 Task: Look for space in Arāmbāgh, India from 5th June, 2023 to 16th June, 2023 for 2 adults in price range Rs.7000 to Rs.15000. Place can be entire place with 1  bedroom having 1 bed and 1 bathroom. Property type can be house, flat, guest house, hotel. Booking option can be shelf check-in. Required host language is English.
Action: Mouse moved to (441, 100)
Screenshot: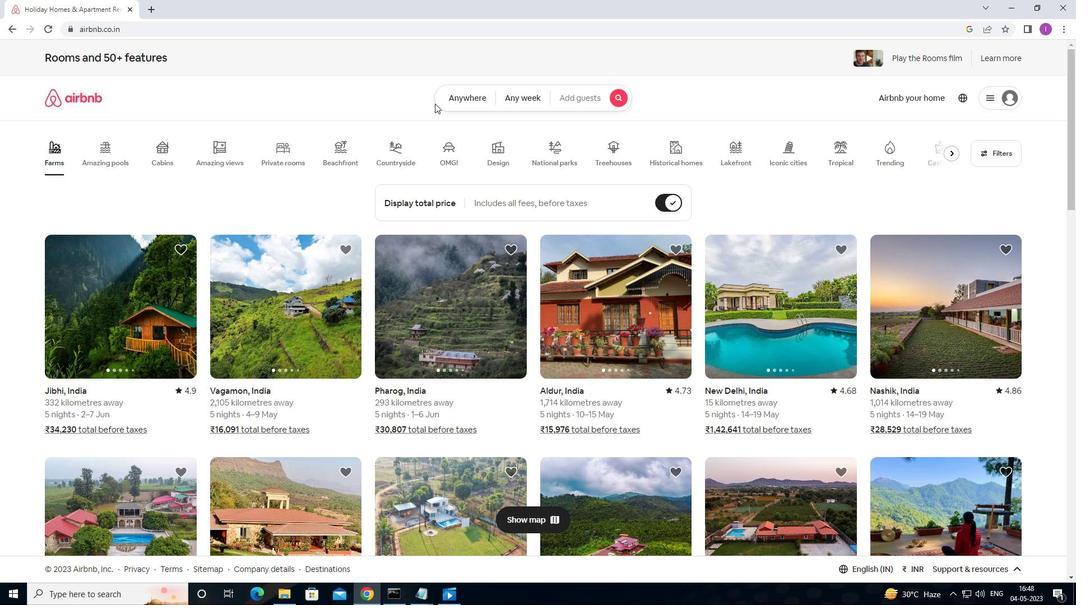 
Action: Mouse pressed left at (441, 100)
Screenshot: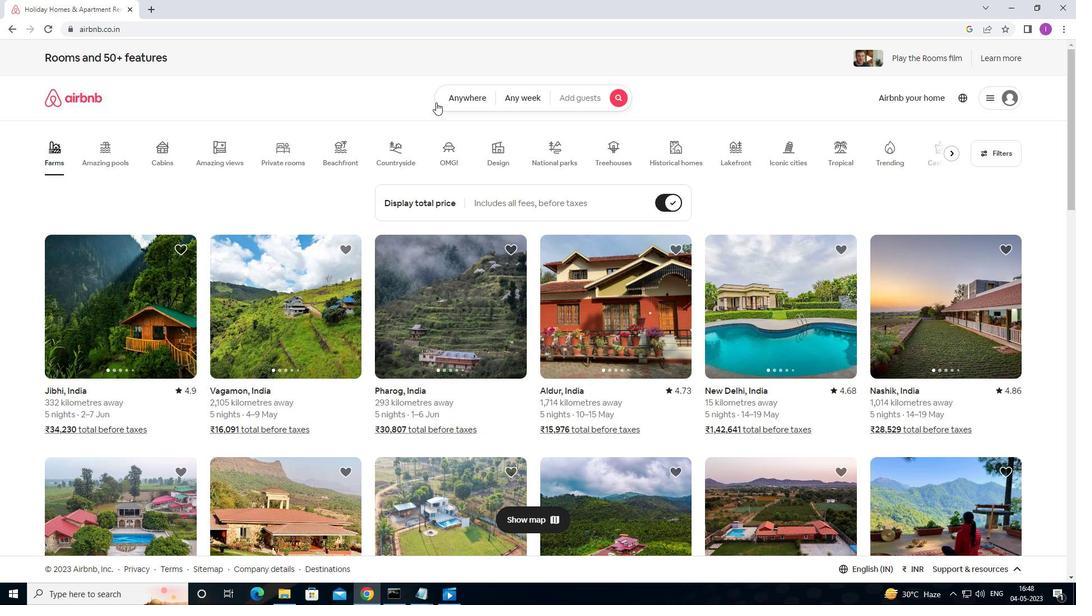 
Action: Mouse moved to (419, 145)
Screenshot: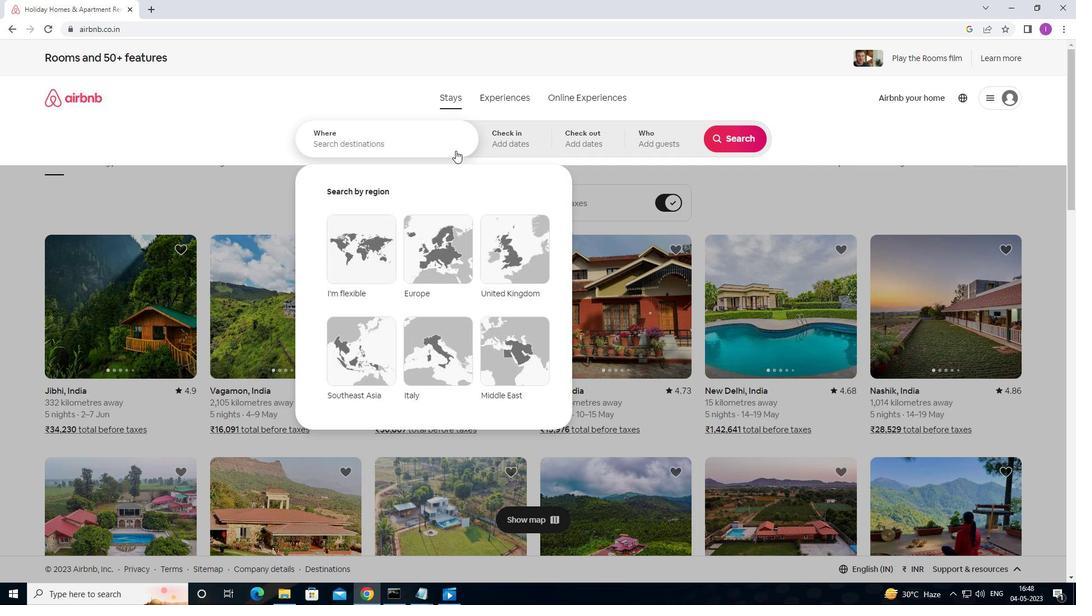 
Action: Mouse pressed left at (419, 145)
Screenshot: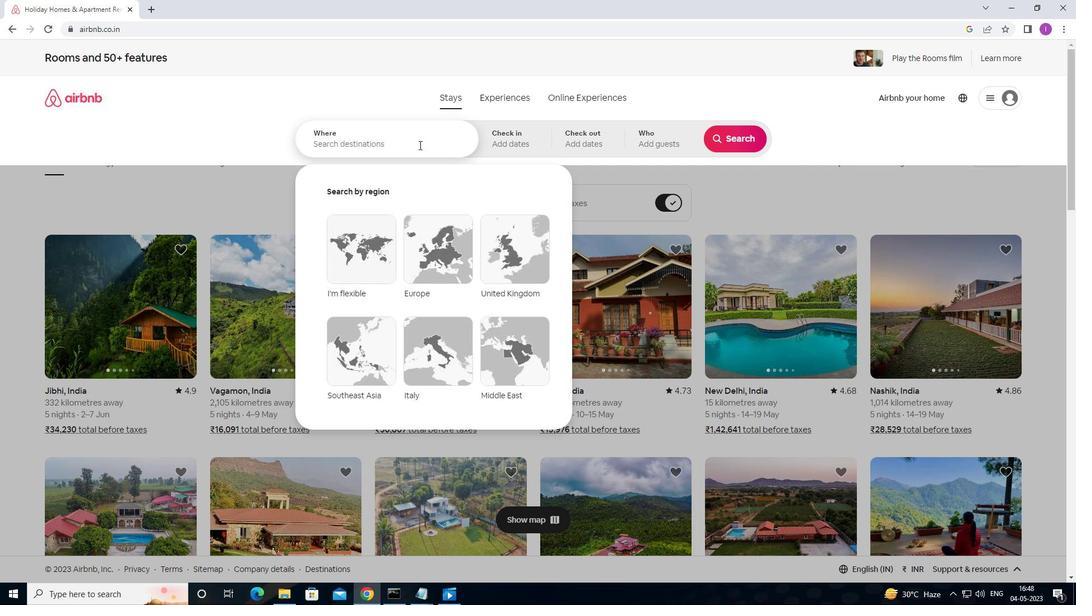 
Action: Mouse moved to (418, 144)
Screenshot: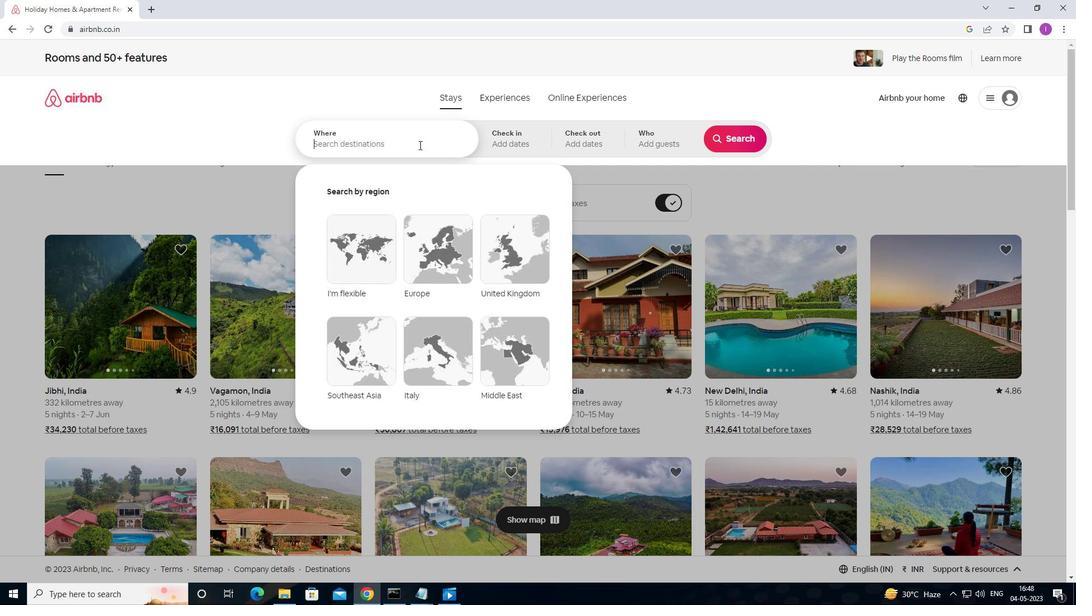 
Action: Key pressed <Key.shift>ARAN<Key.backspace>MBAGH,<Key.shift>INDIA
Screenshot: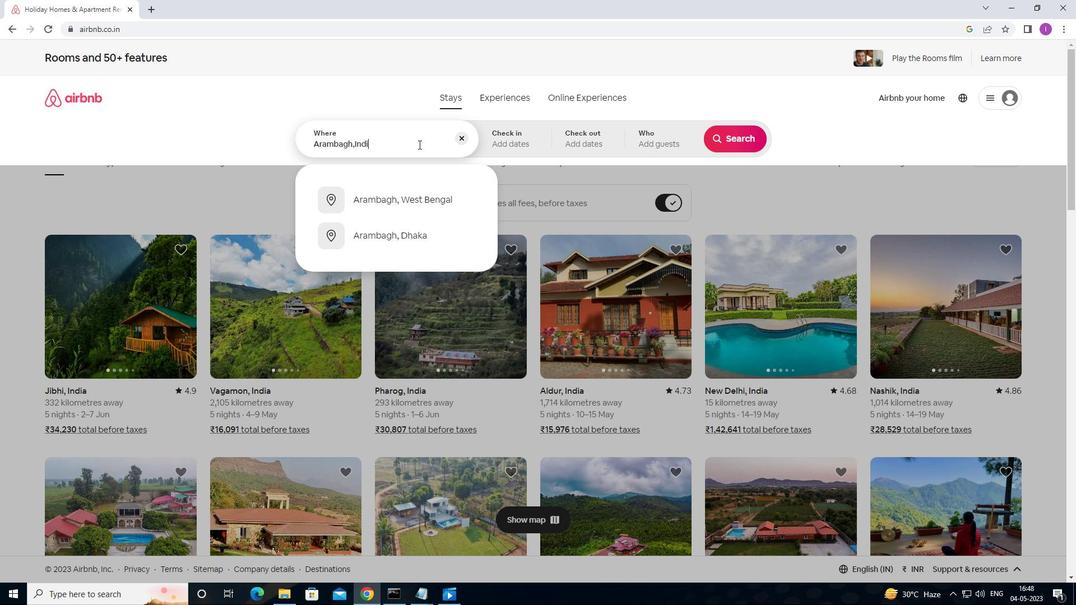 
Action: Mouse moved to (537, 133)
Screenshot: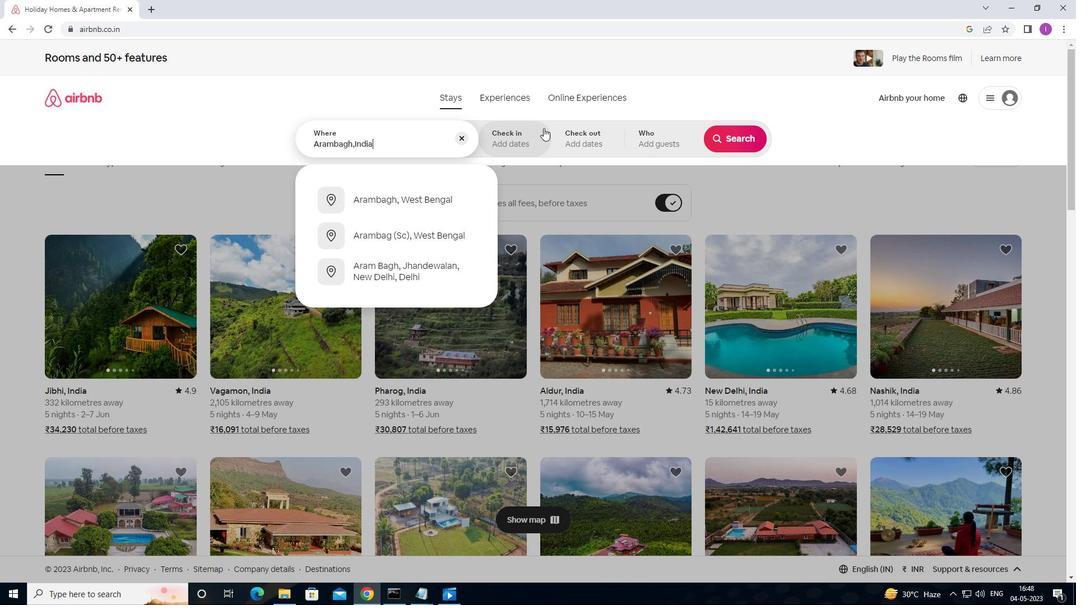 
Action: Mouse pressed left at (537, 133)
Screenshot: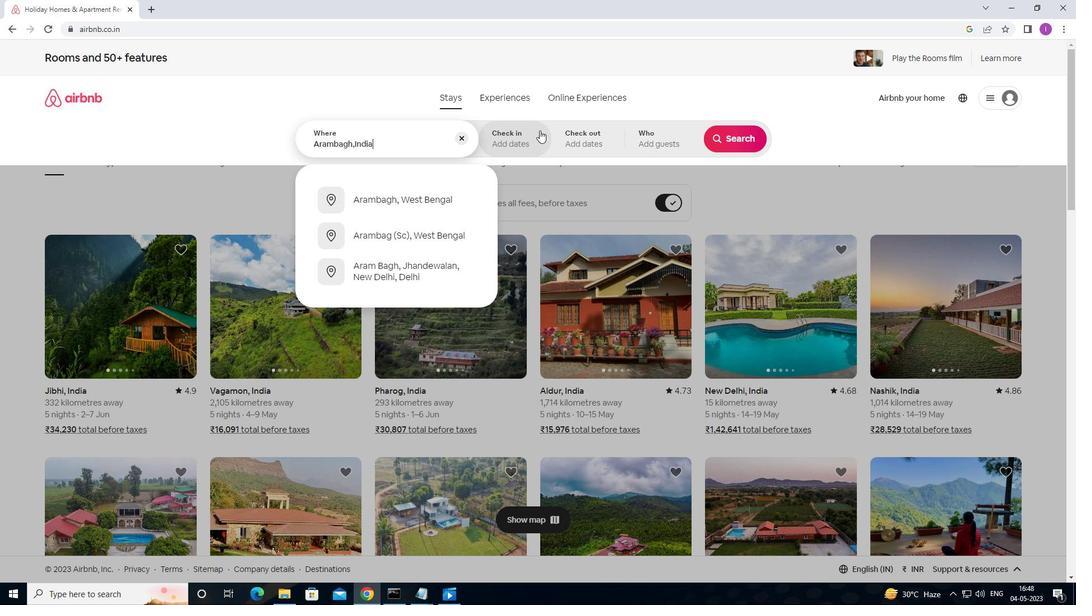 
Action: Mouse moved to (594, 301)
Screenshot: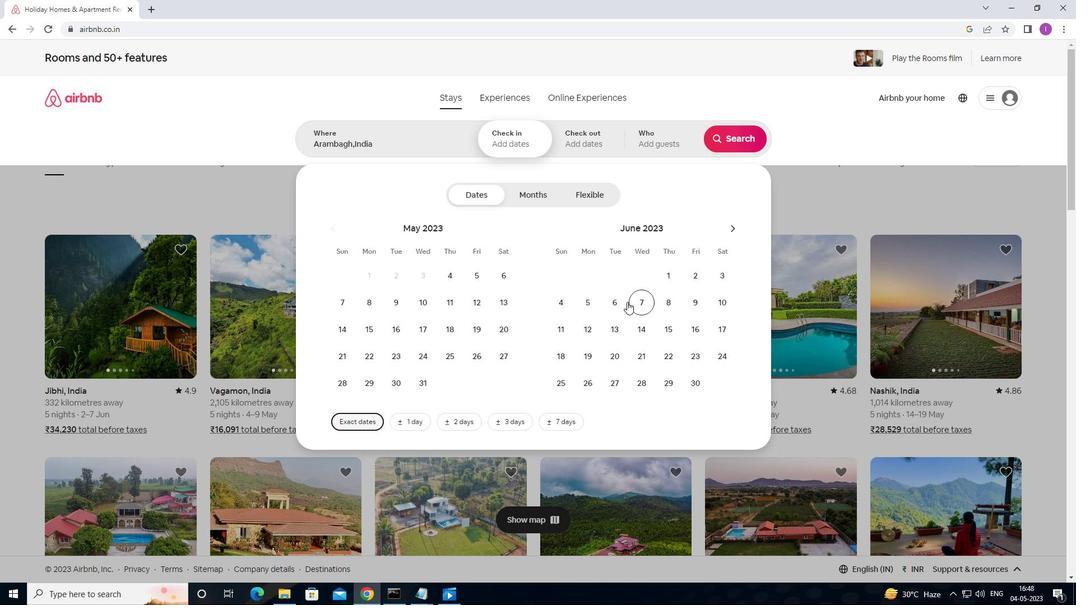 
Action: Mouse pressed left at (594, 301)
Screenshot: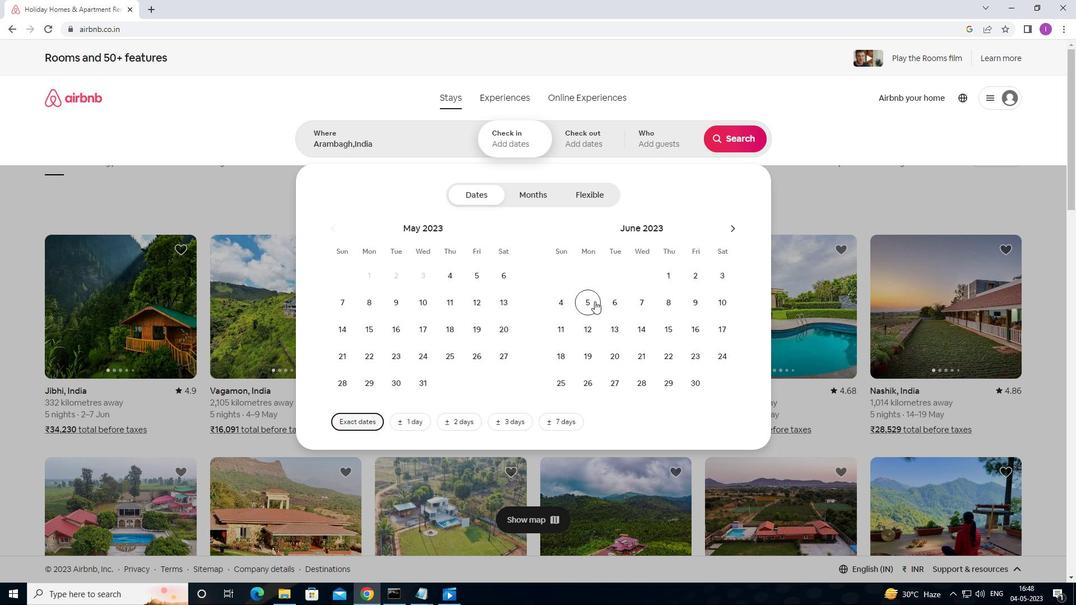 
Action: Mouse moved to (694, 332)
Screenshot: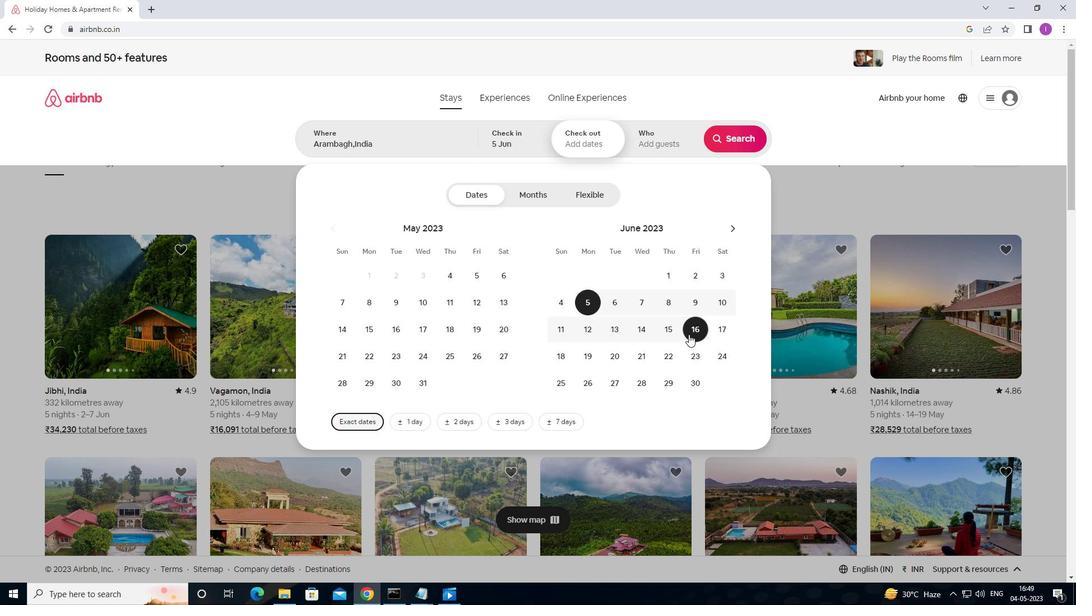 
Action: Mouse pressed left at (694, 332)
Screenshot: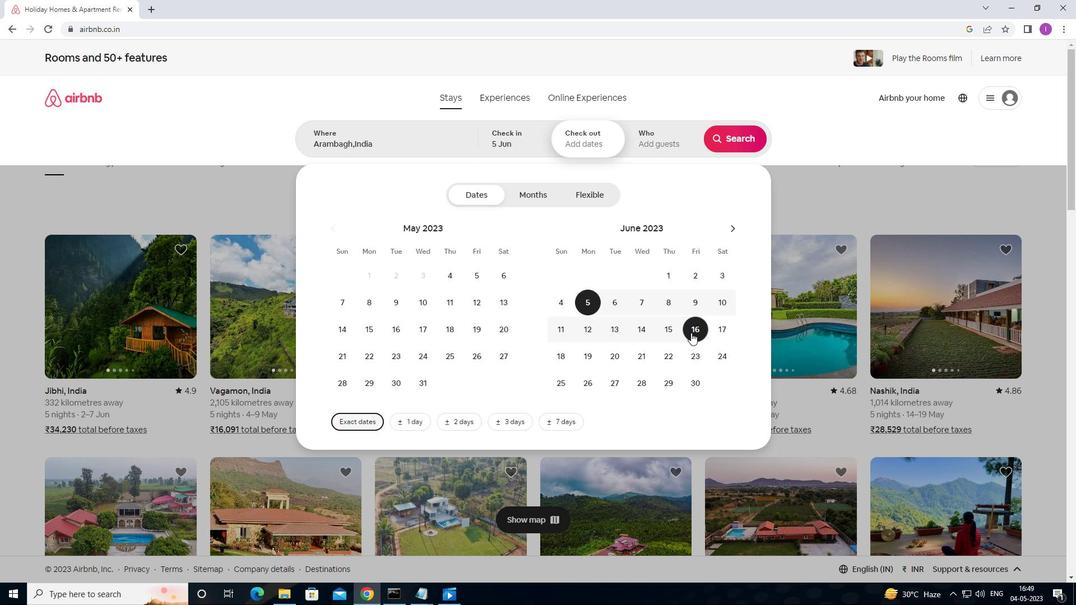 
Action: Mouse moved to (681, 143)
Screenshot: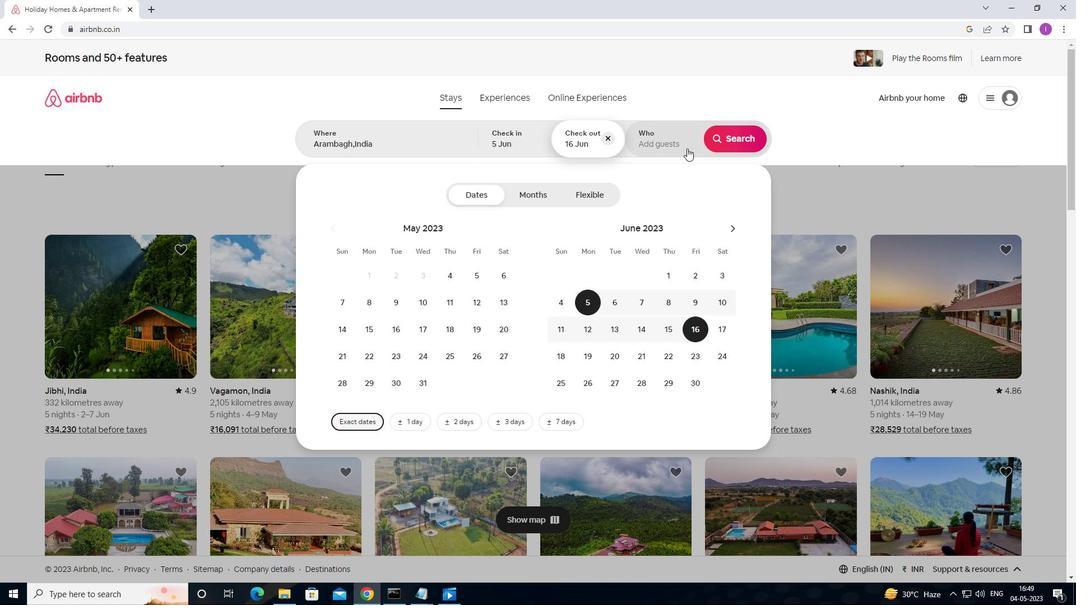 
Action: Mouse pressed left at (681, 143)
Screenshot: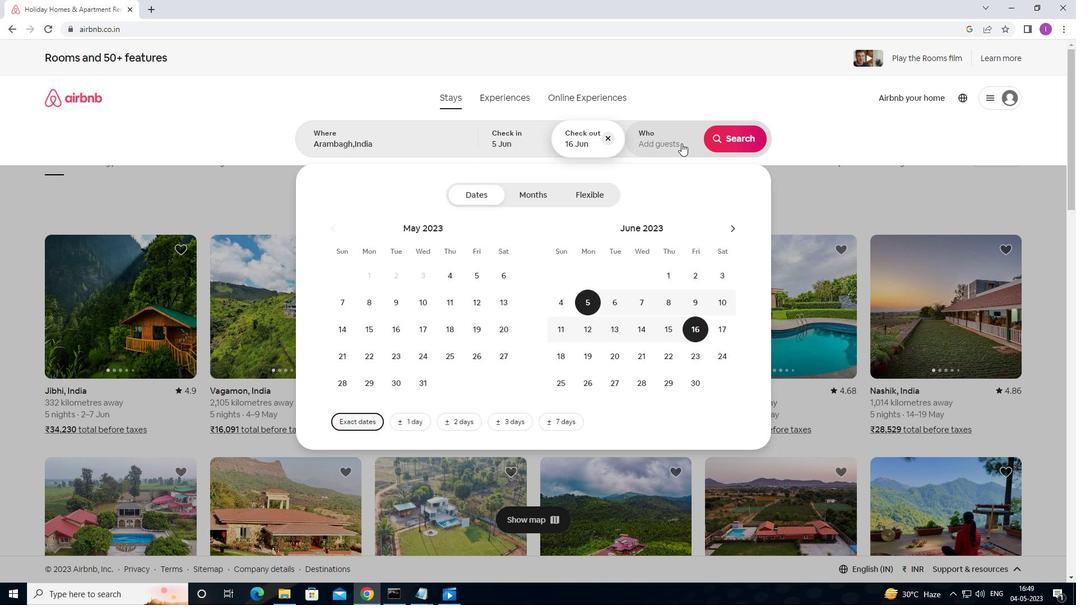 
Action: Mouse moved to (739, 195)
Screenshot: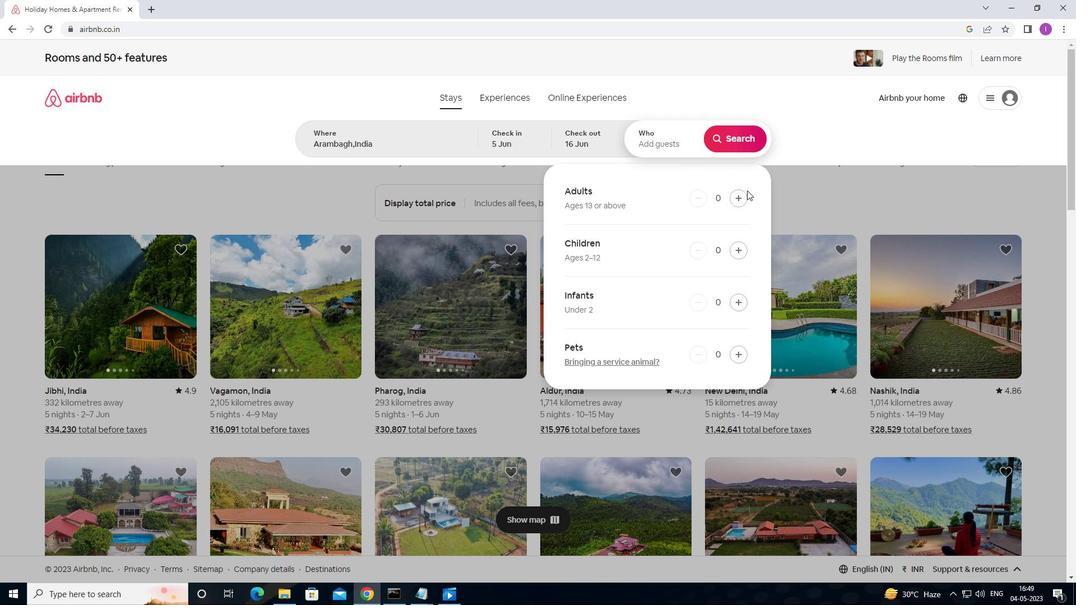 
Action: Mouse pressed left at (739, 195)
Screenshot: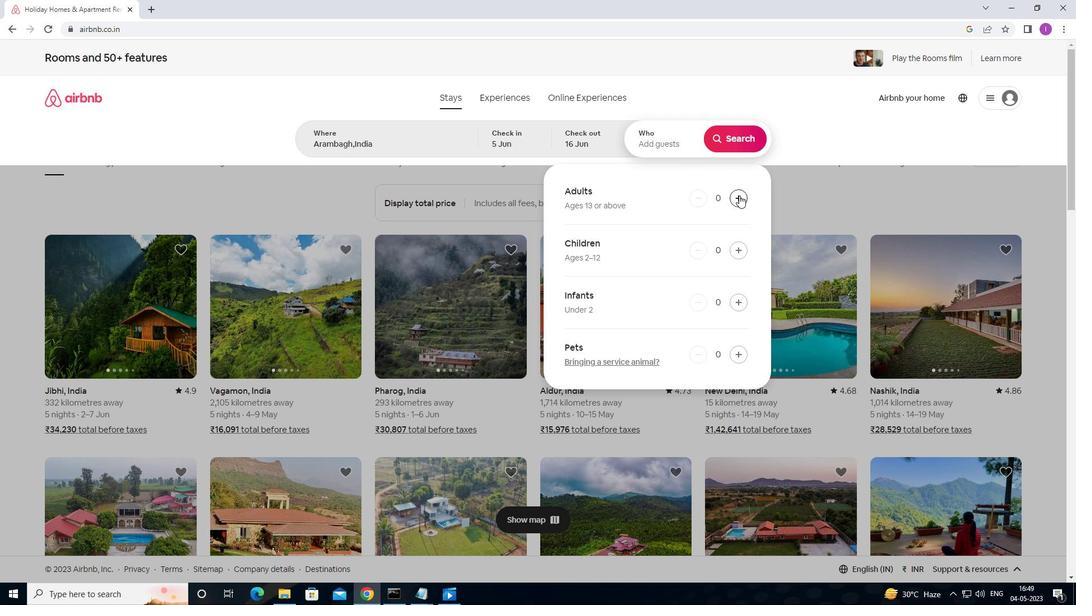 
Action: Mouse pressed left at (739, 195)
Screenshot: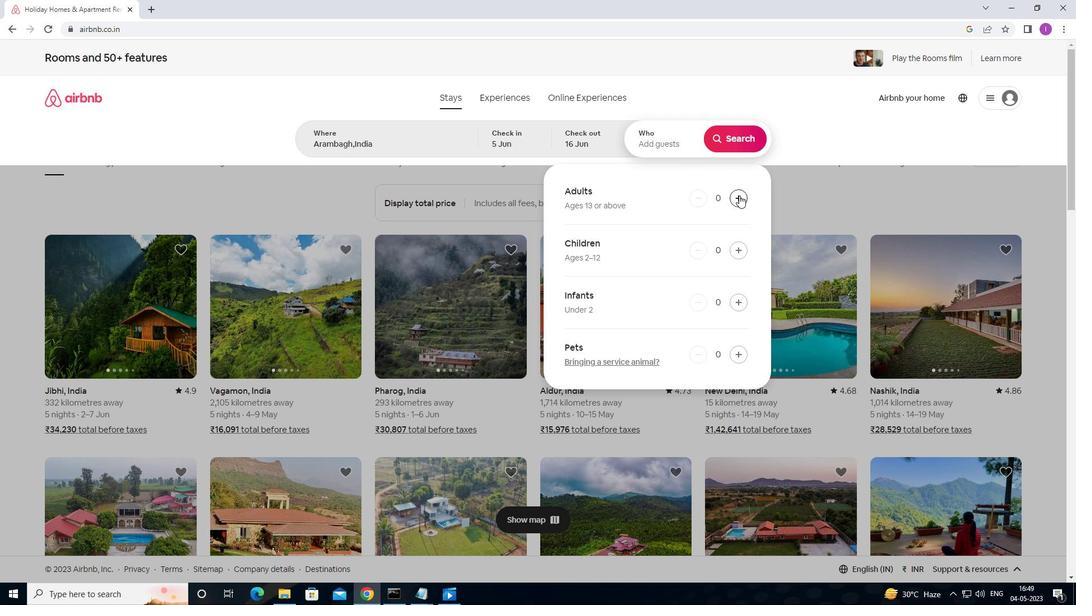 
Action: Mouse moved to (728, 143)
Screenshot: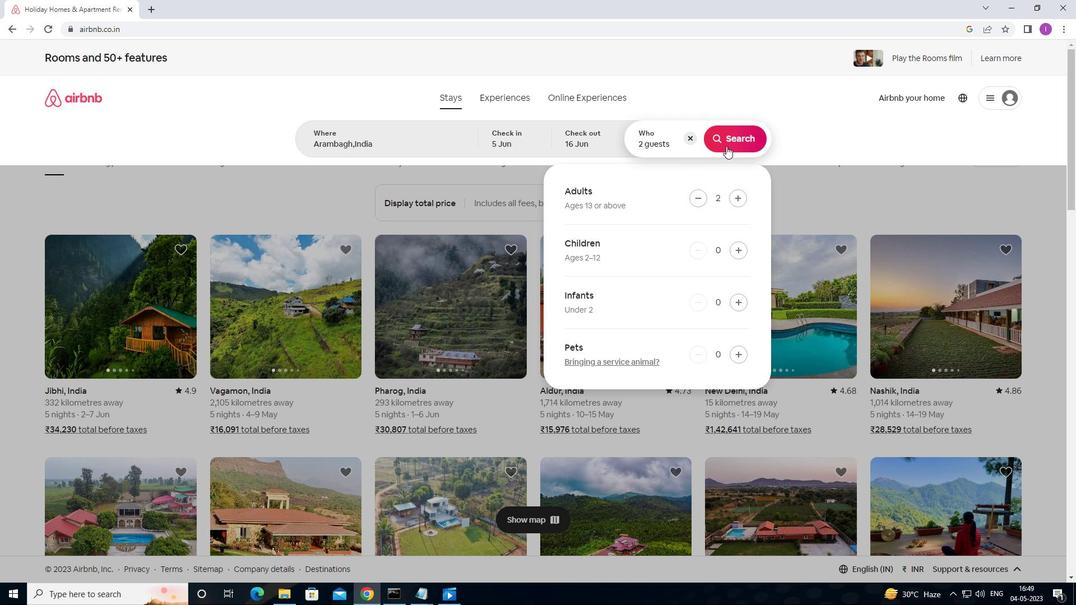 
Action: Mouse pressed left at (728, 143)
Screenshot: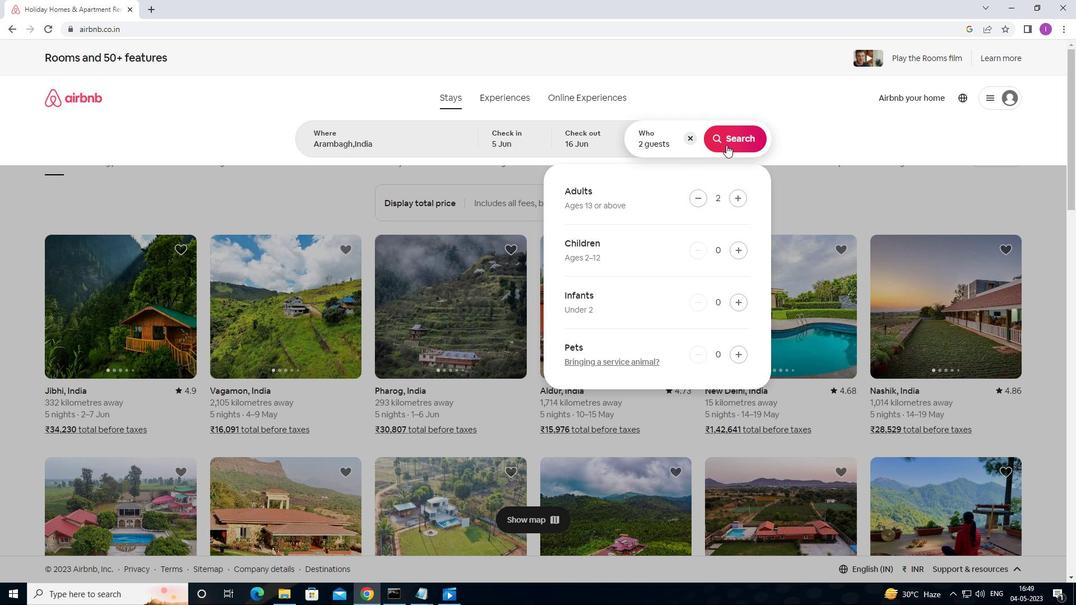 
Action: Mouse moved to (1027, 114)
Screenshot: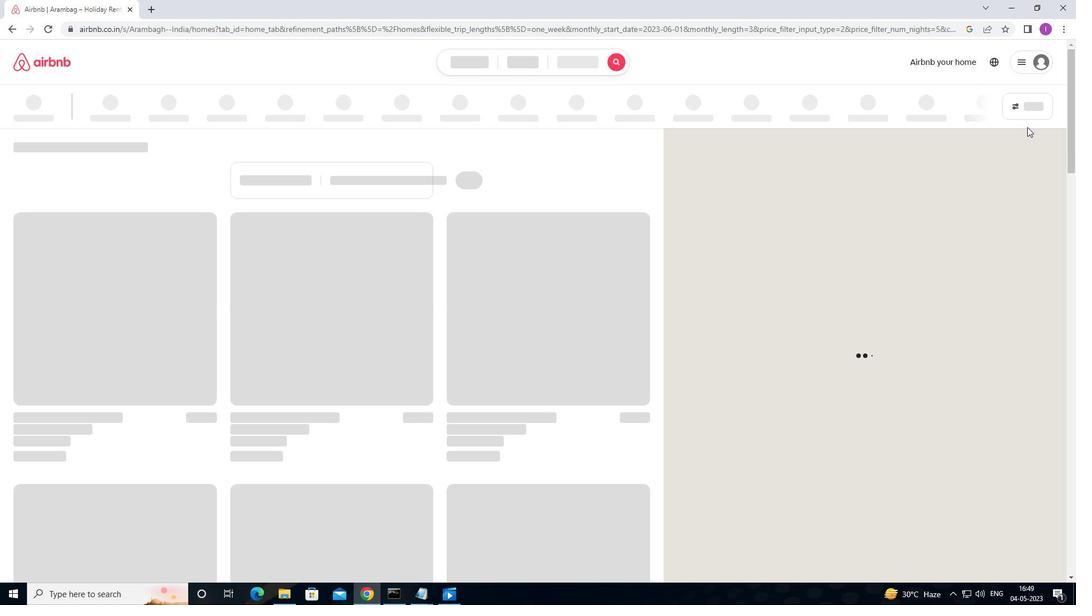 
Action: Mouse pressed left at (1027, 114)
Screenshot: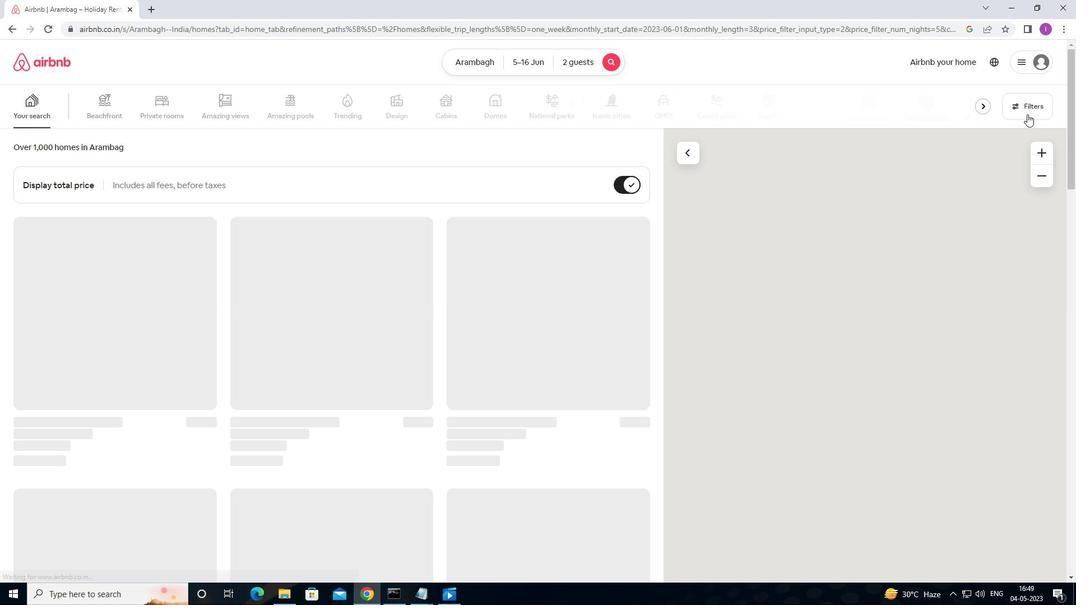 
Action: Mouse moved to (428, 253)
Screenshot: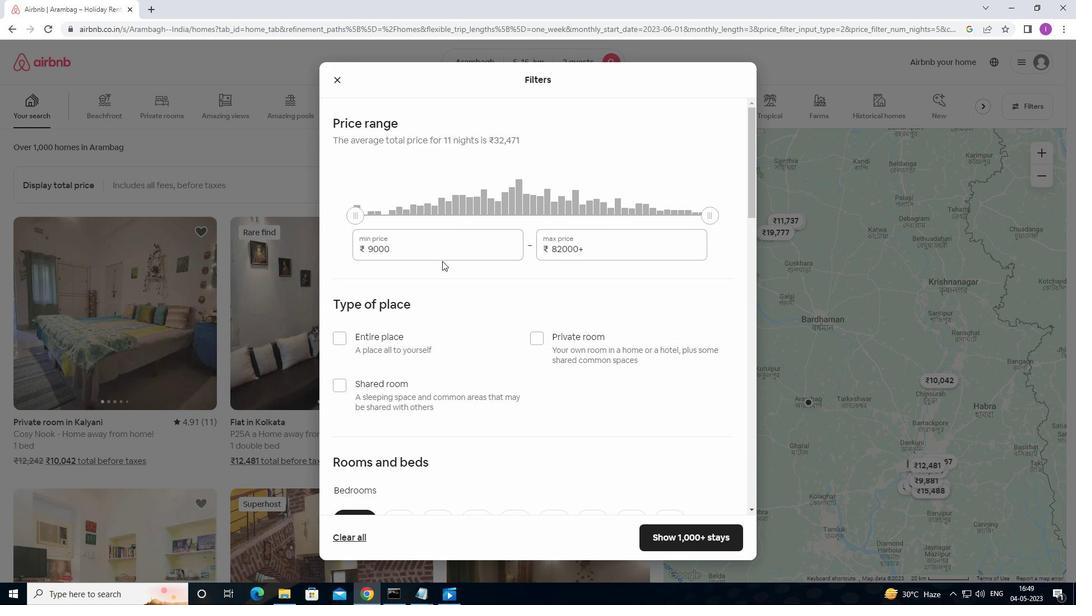 
Action: Mouse pressed left at (428, 253)
Screenshot: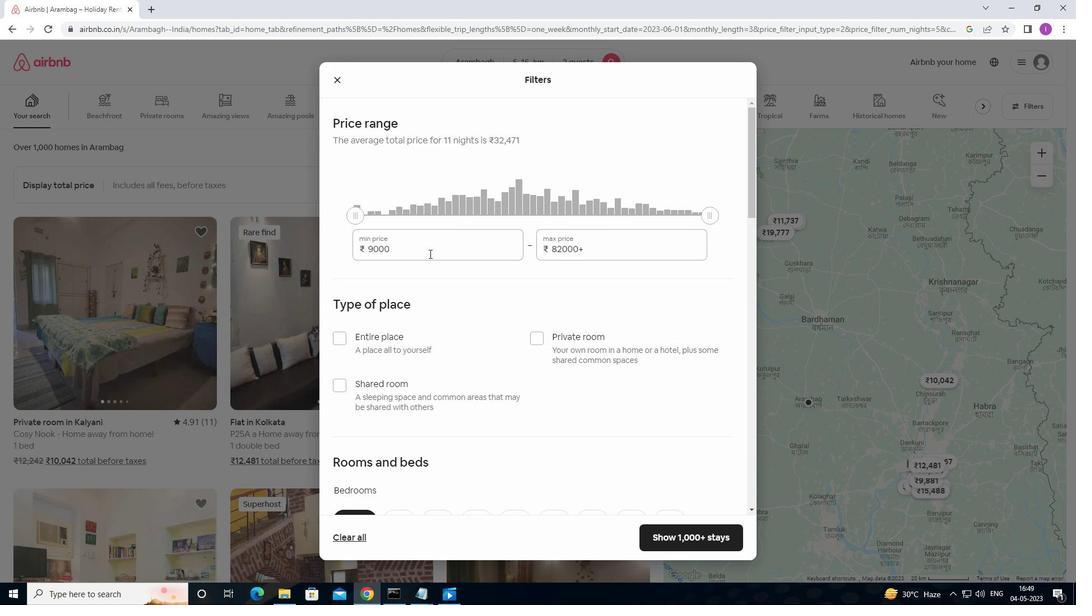 
Action: Mouse moved to (347, 244)
Screenshot: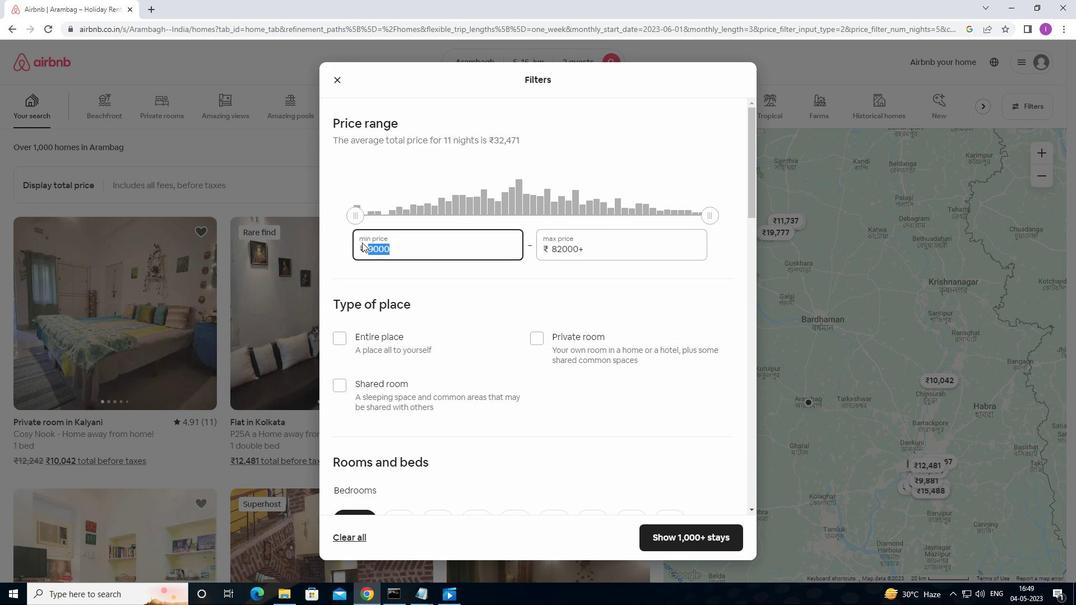 
Action: Key pressed 7000
Screenshot: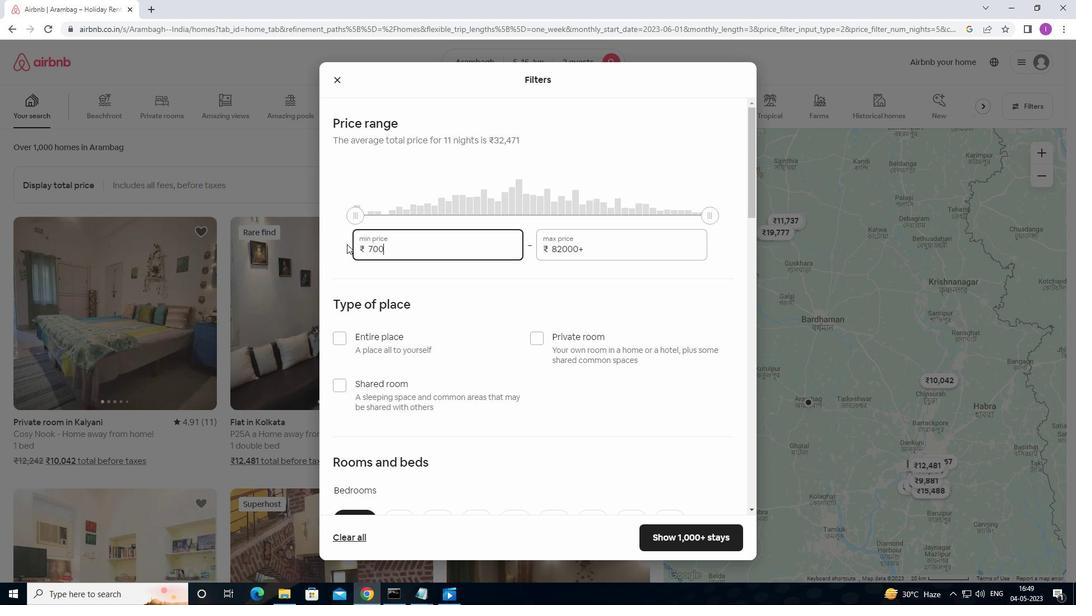 
Action: Mouse moved to (593, 241)
Screenshot: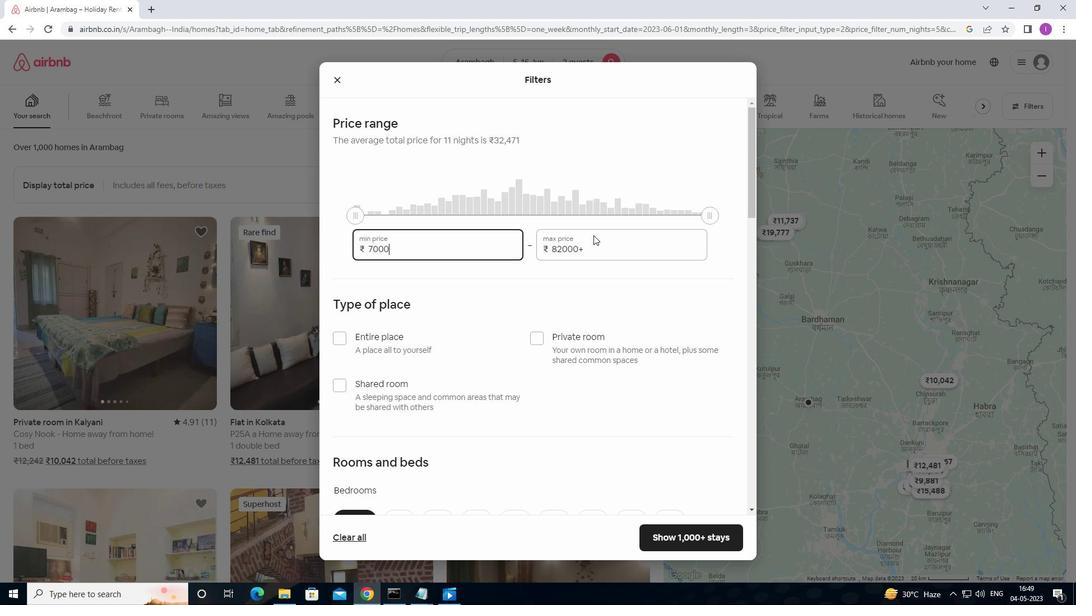 
Action: Mouse pressed left at (593, 241)
Screenshot: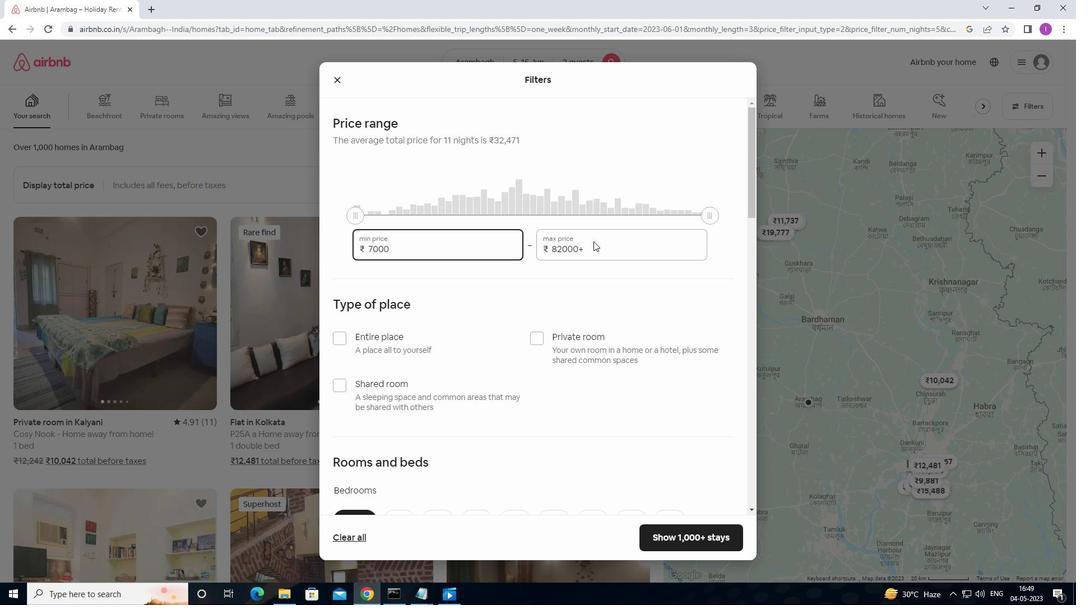 
Action: Mouse moved to (581, 242)
Screenshot: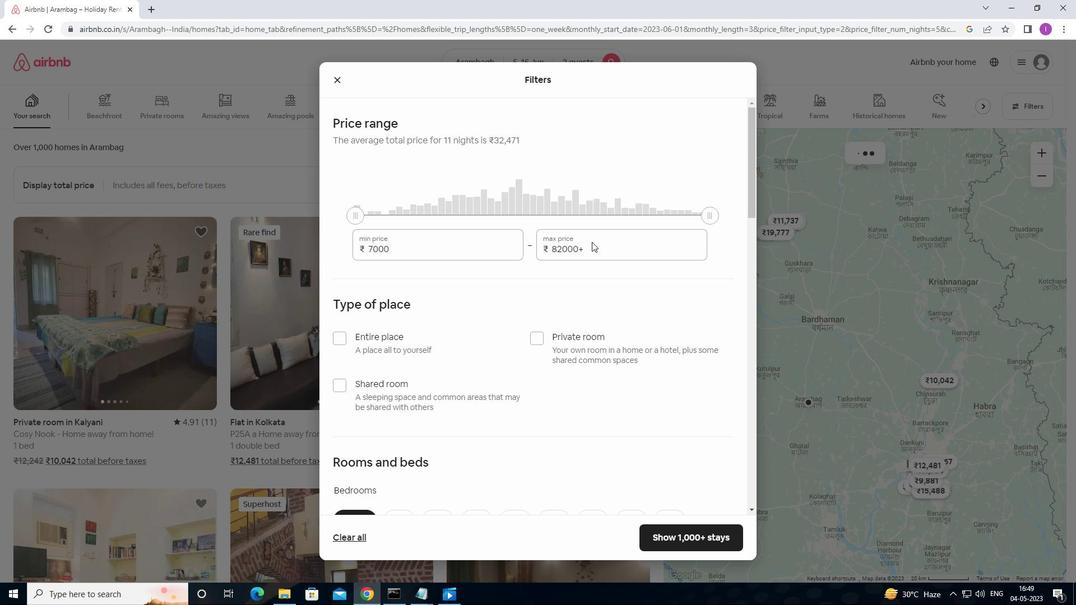 
Action: Mouse pressed left at (581, 242)
Screenshot: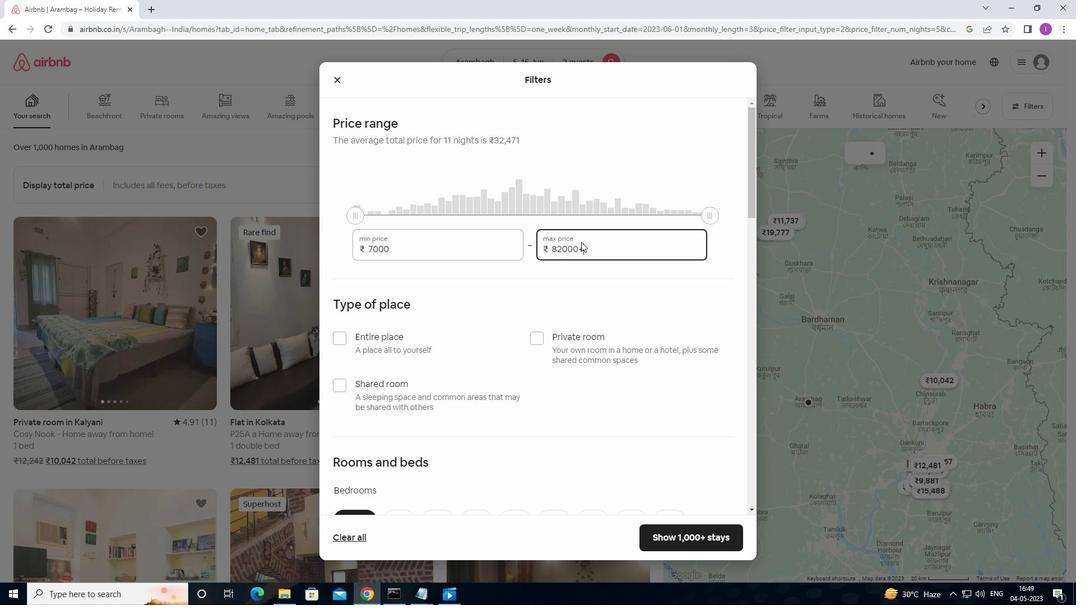 
Action: Mouse moved to (594, 254)
Screenshot: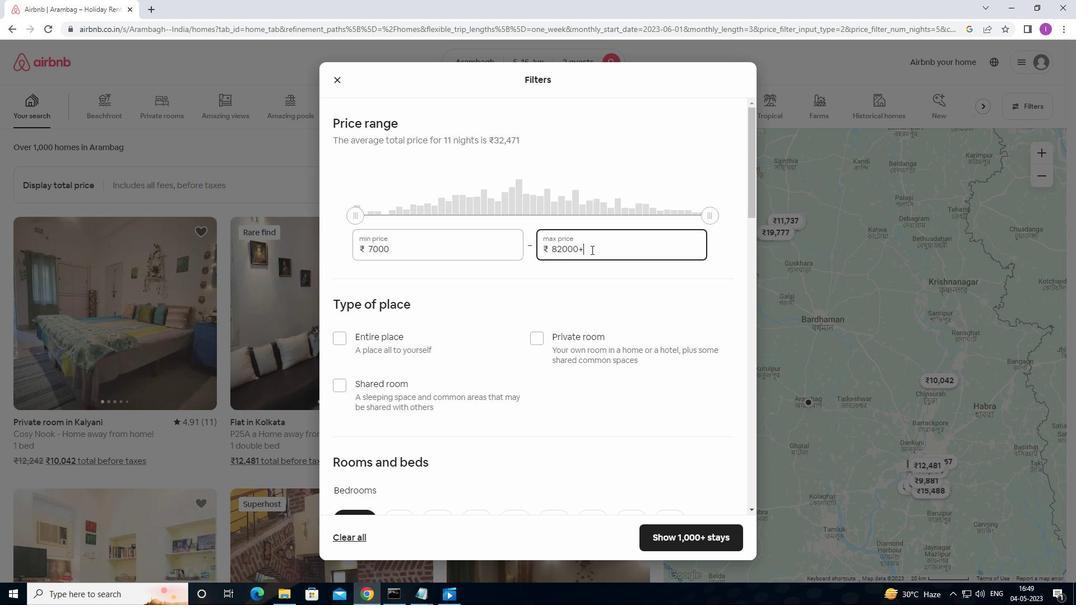 
Action: Mouse pressed left at (594, 254)
Screenshot: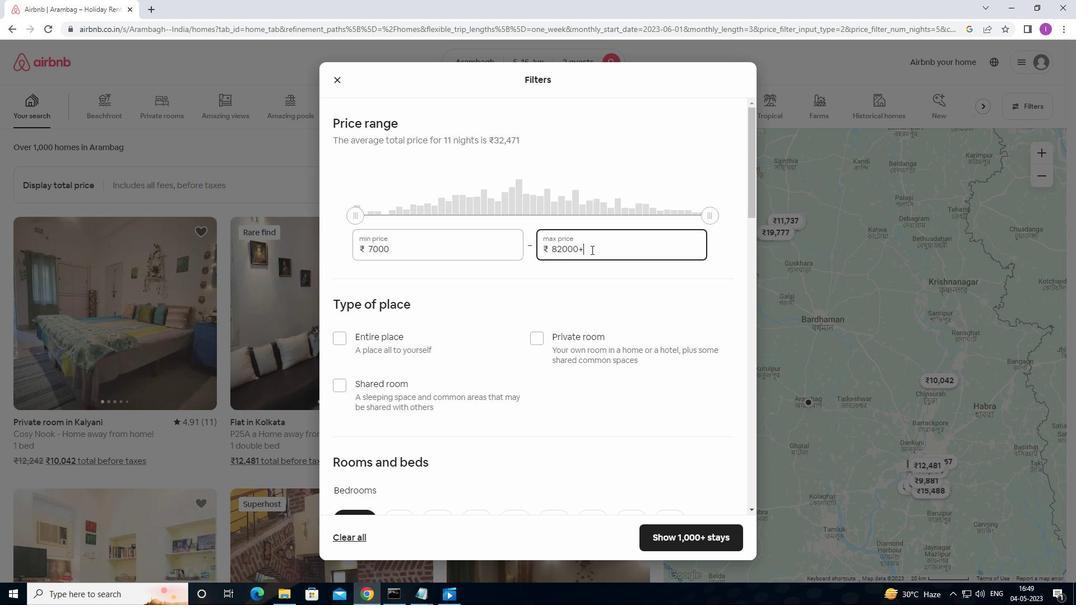 
Action: Mouse moved to (531, 236)
Screenshot: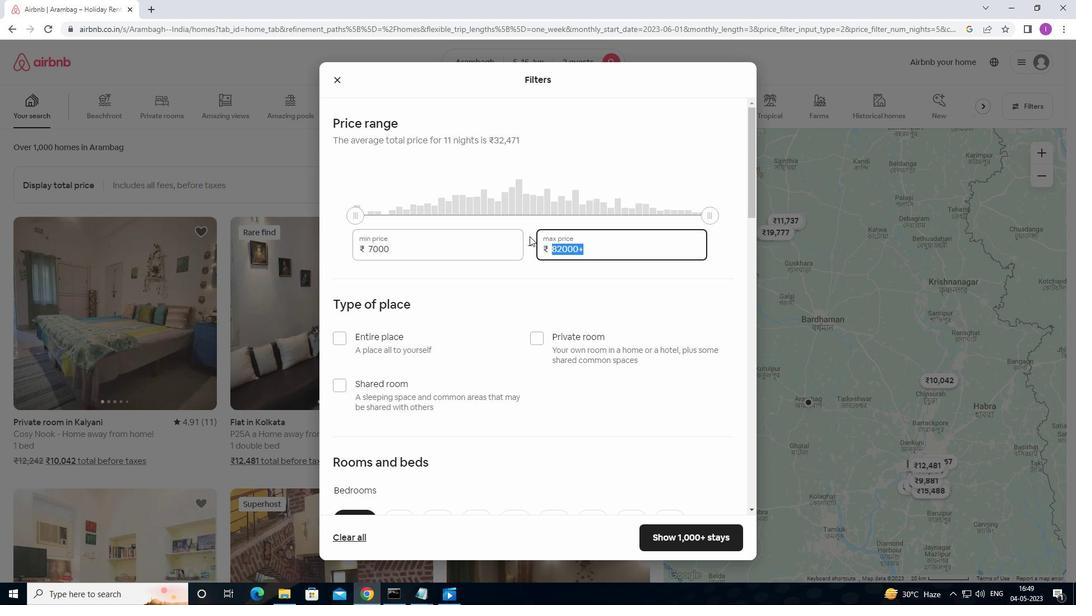 
Action: Key pressed 15000
Screenshot: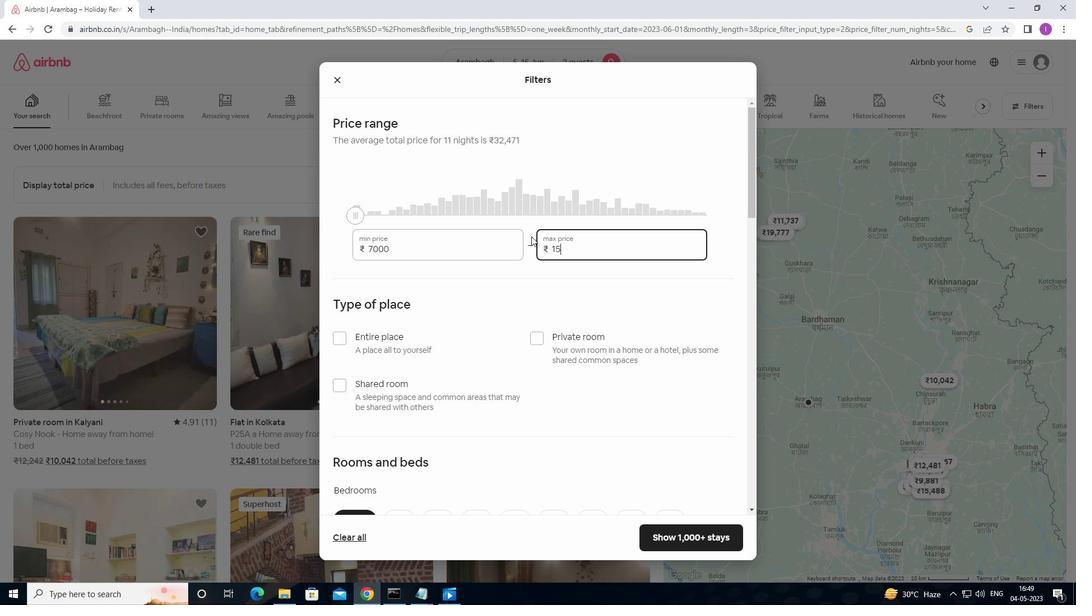 
Action: Mouse moved to (533, 236)
Screenshot: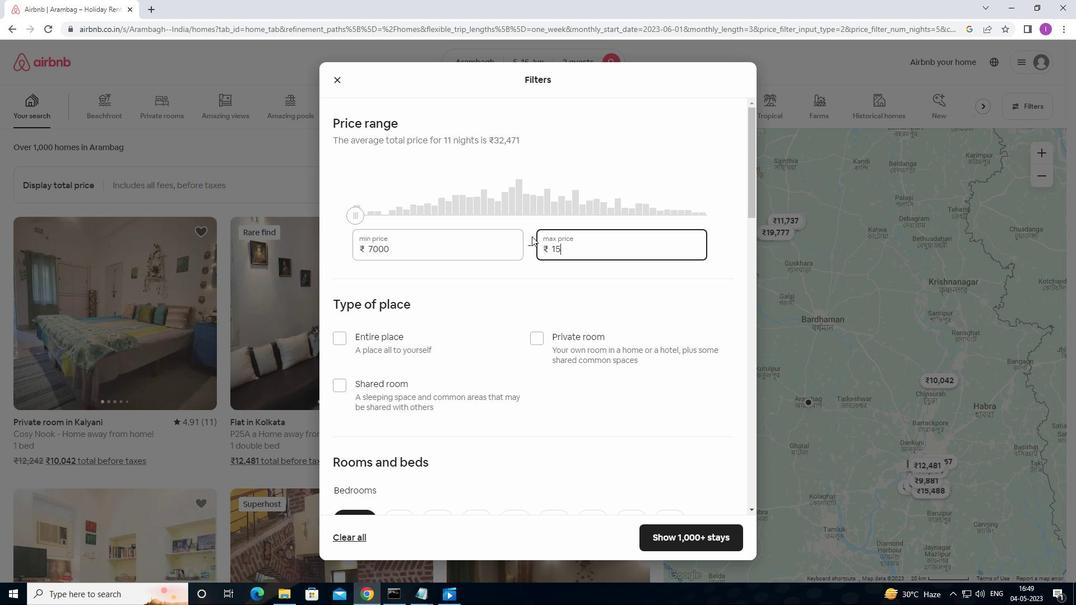 
Action: Key pressed 0
Screenshot: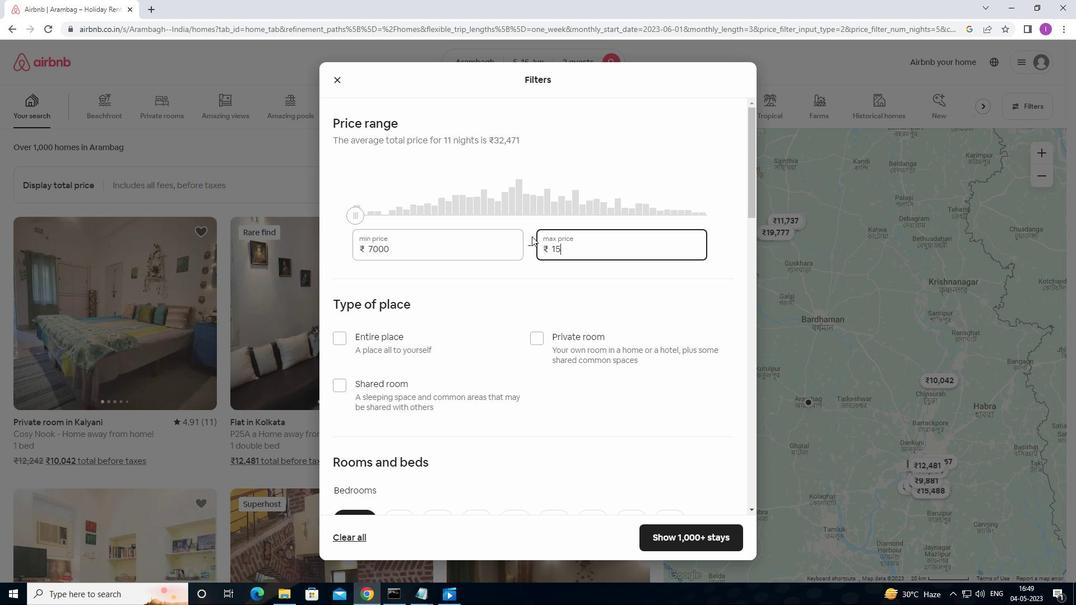 
Action: Mouse moved to (533, 236)
Screenshot: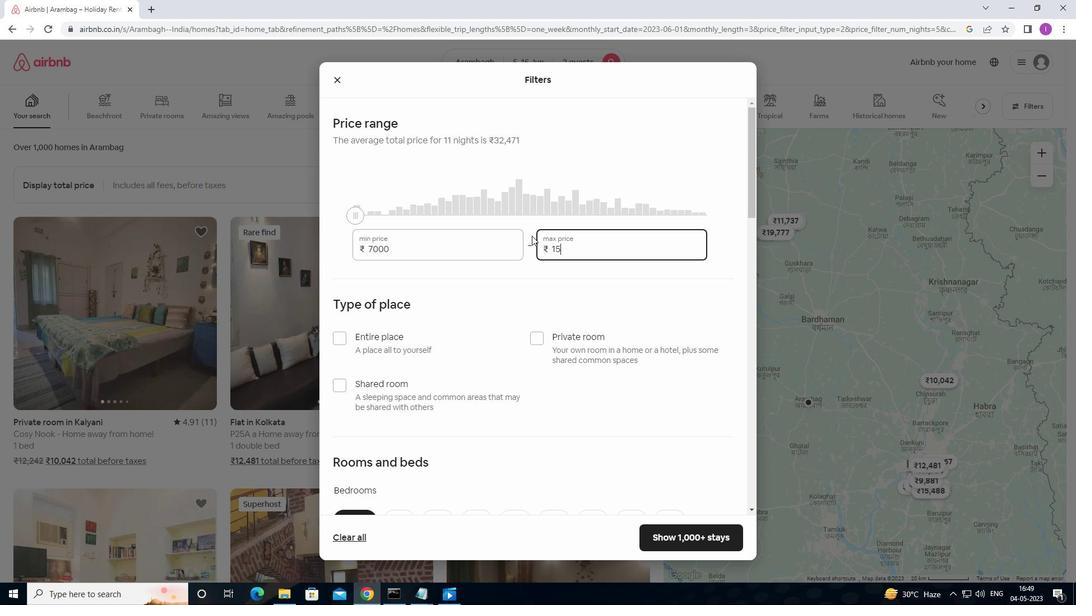 
Action: Key pressed 0
Screenshot: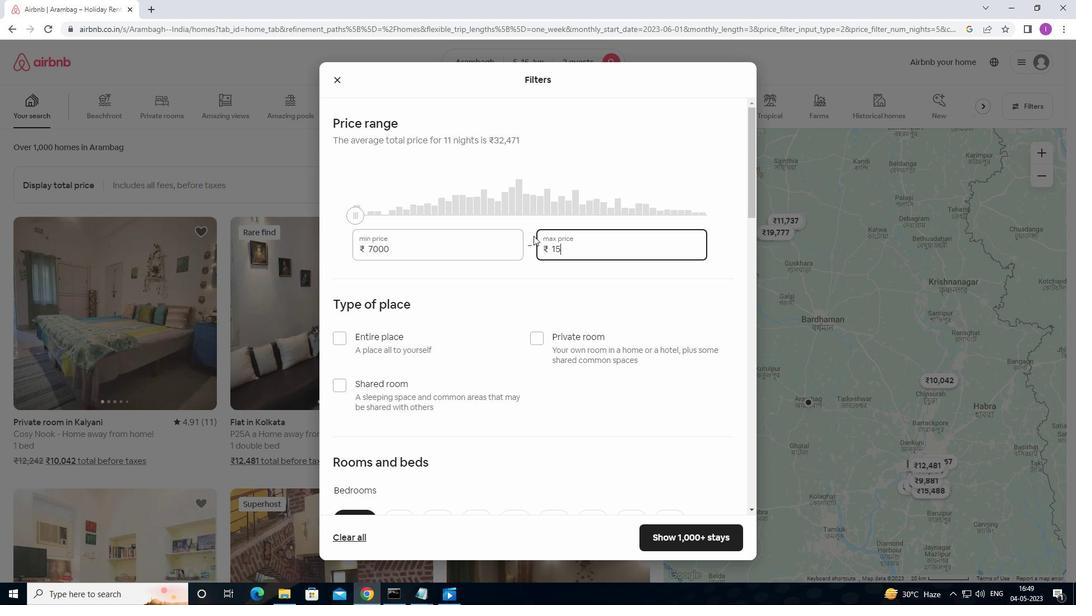 
Action: Mouse moved to (608, 252)
Screenshot: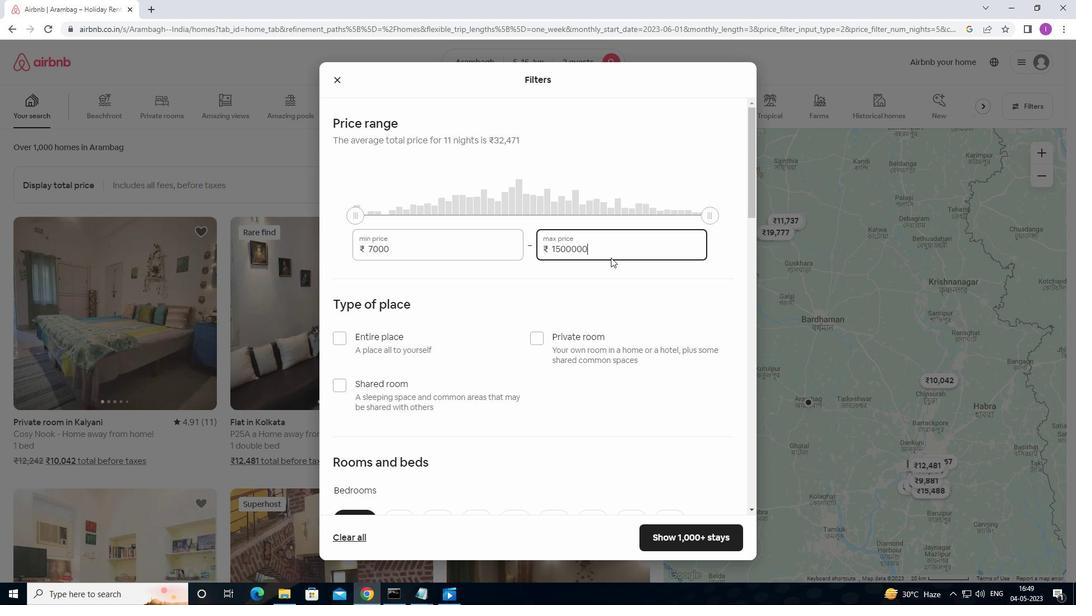 
Action: Key pressed <Key.backspace>
Screenshot: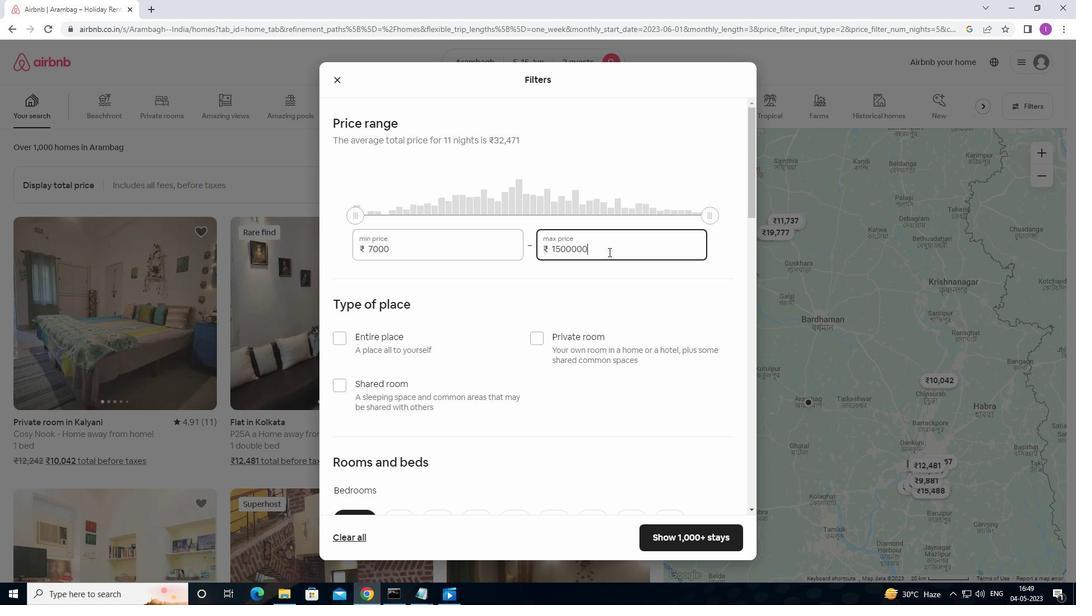 
Action: Mouse moved to (609, 252)
Screenshot: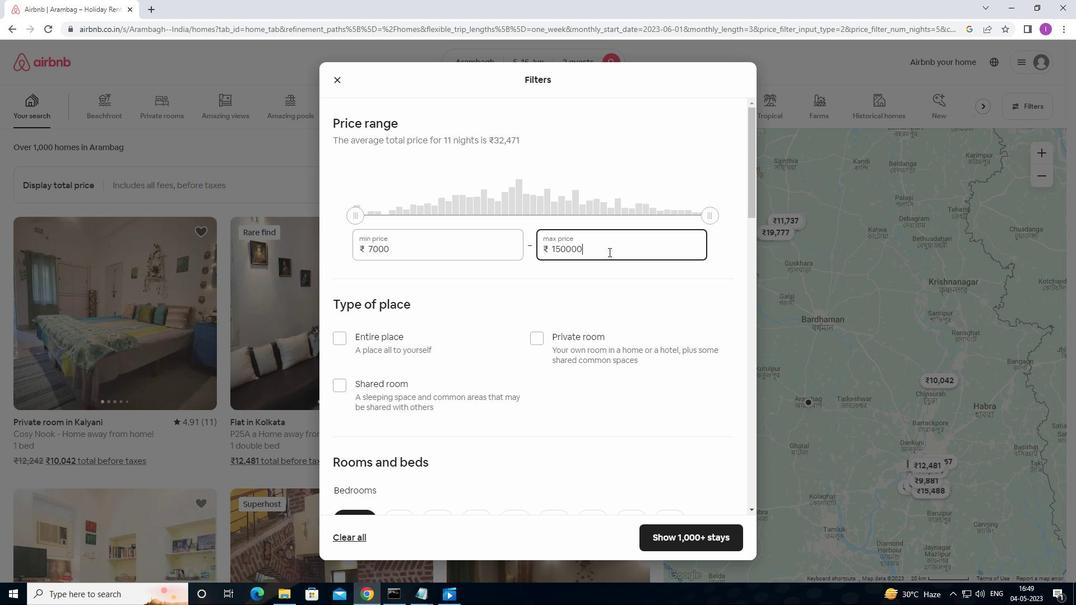 
Action: Key pressed <Key.backspace>
Screenshot: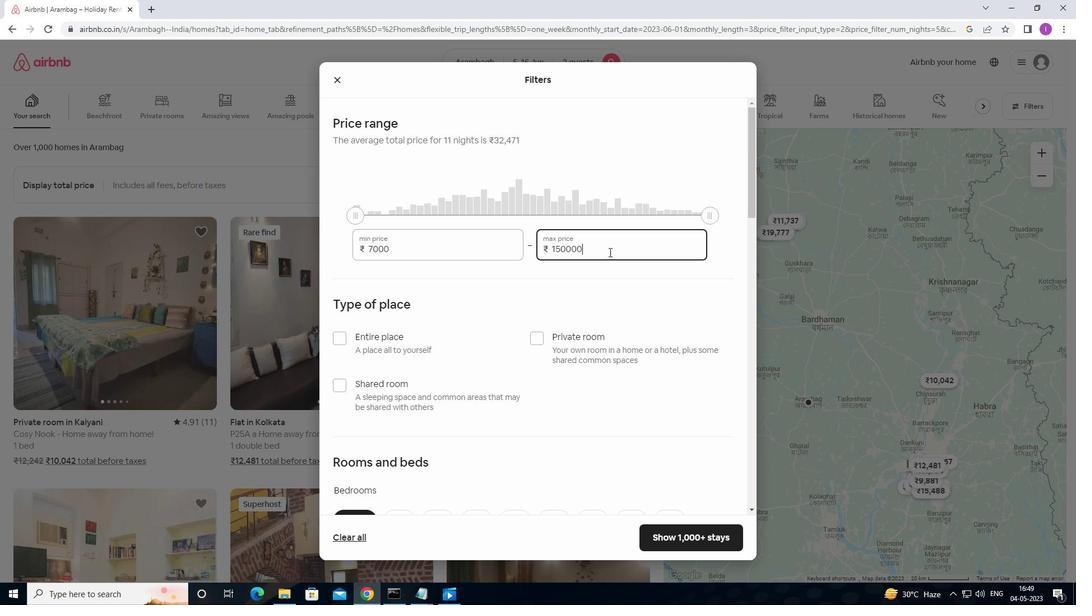 
Action: Mouse moved to (610, 252)
Screenshot: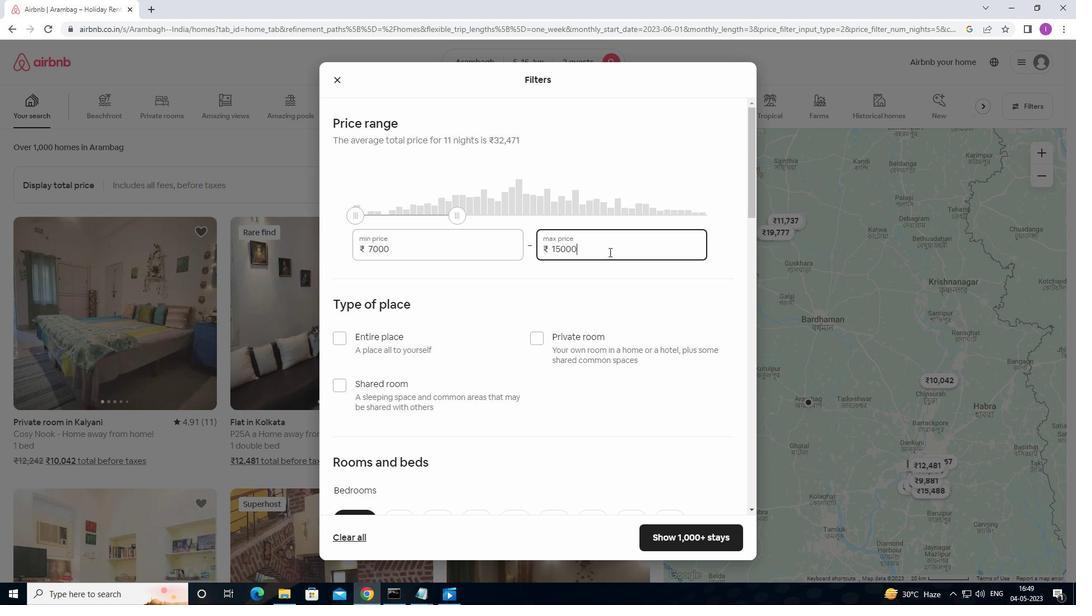 
Action: Key pressed <Key.backspace>
Screenshot: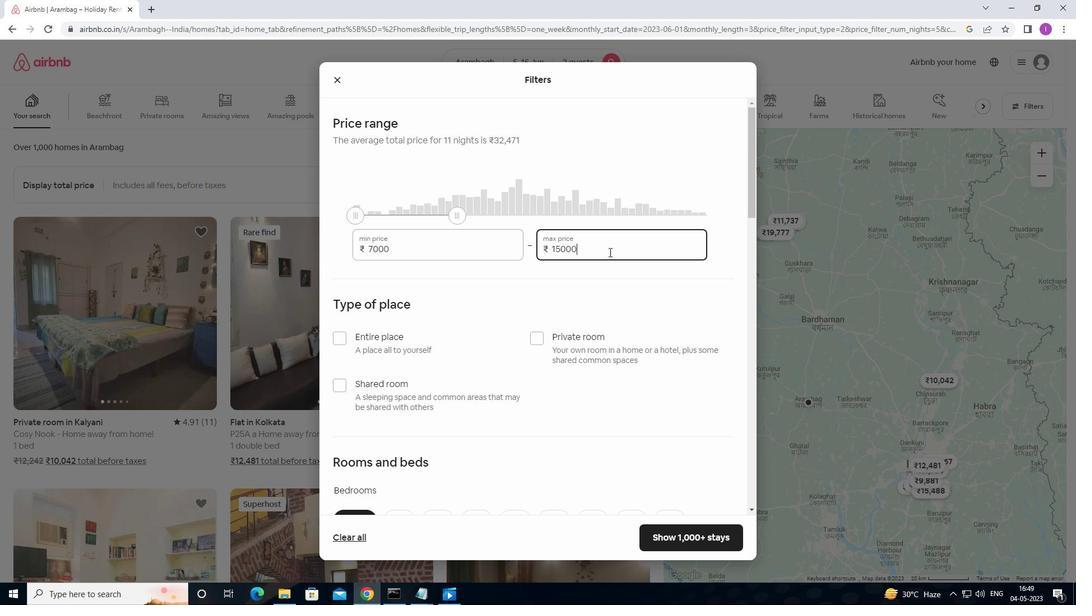 
Action: Mouse moved to (616, 251)
Screenshot: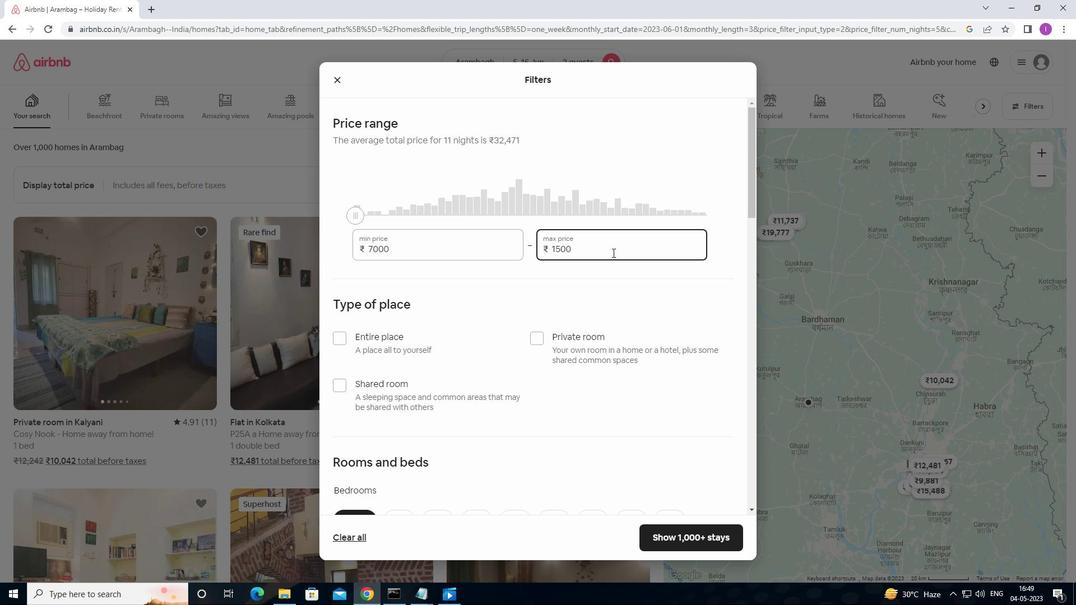 
Action: Key pressed 0
Screenshot: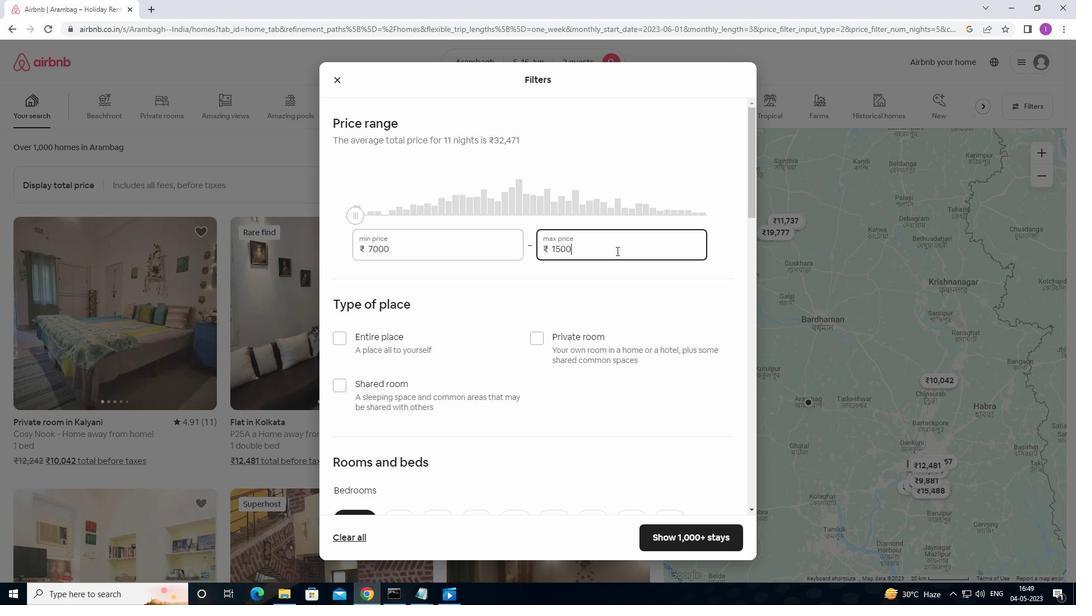 
Action: Mouse moved to (506, 390)
Screenshot: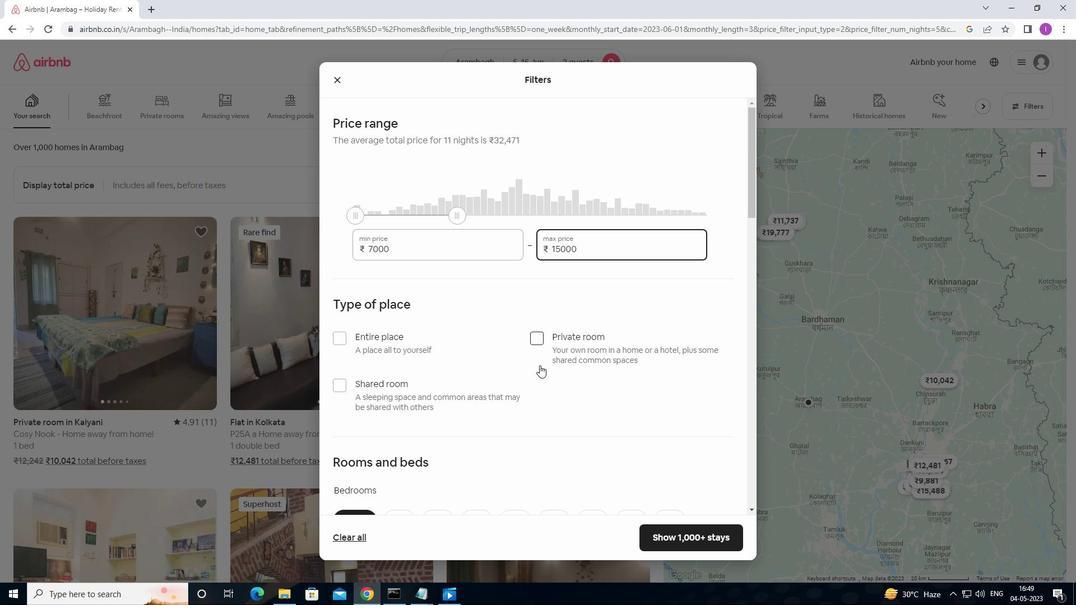 
Action: Mouse scrolled (506, 390) with delta (0, 0)
Screenshot: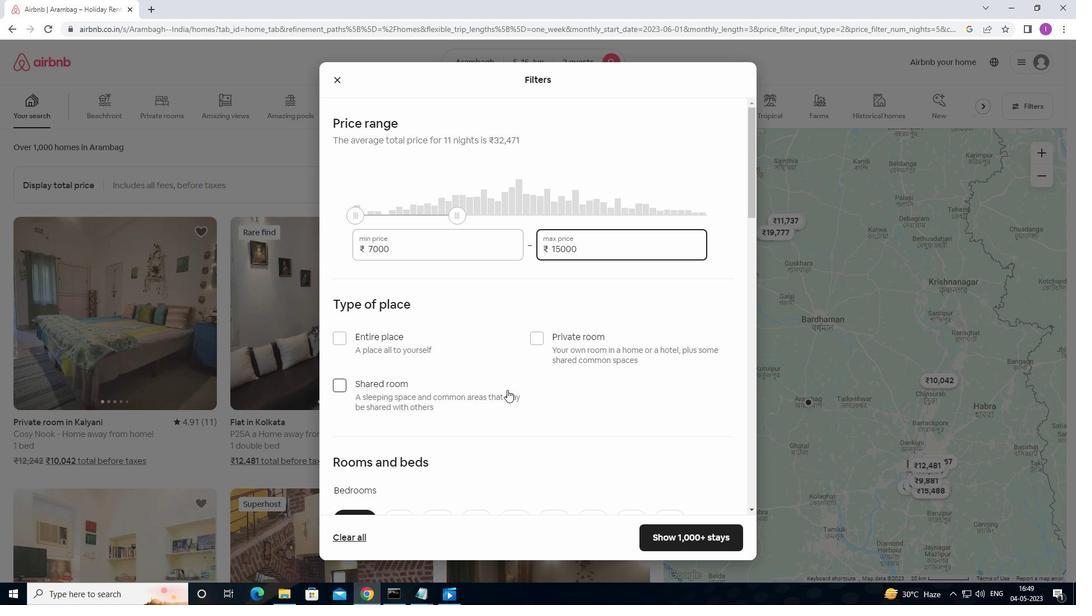 
Action: Mouse moved to (345, 283)
Screenshot: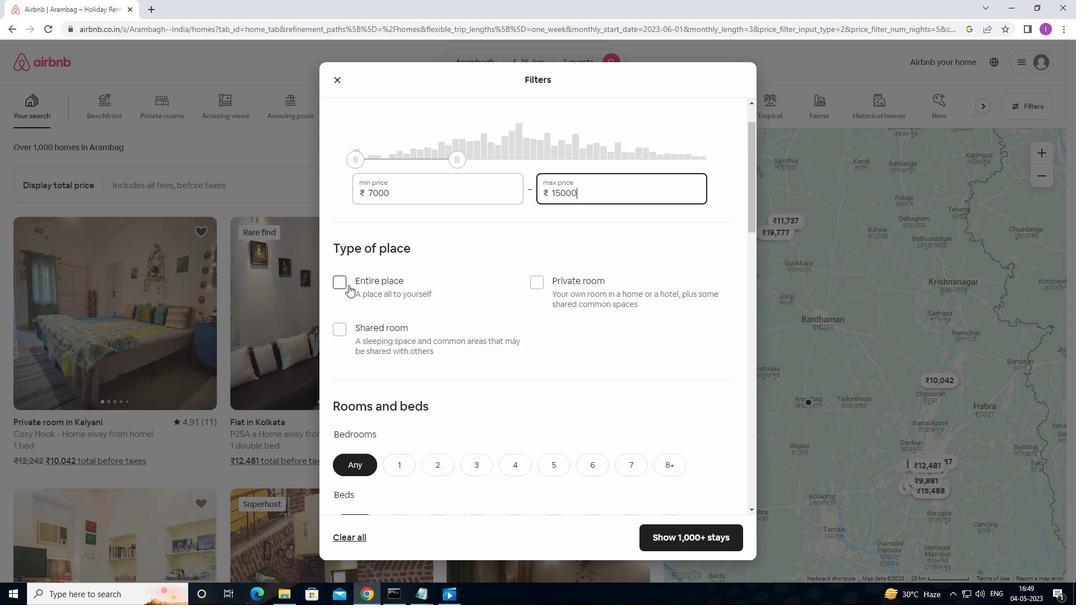 
Action: Mouse pressed left at (345, 283)
Screenshot: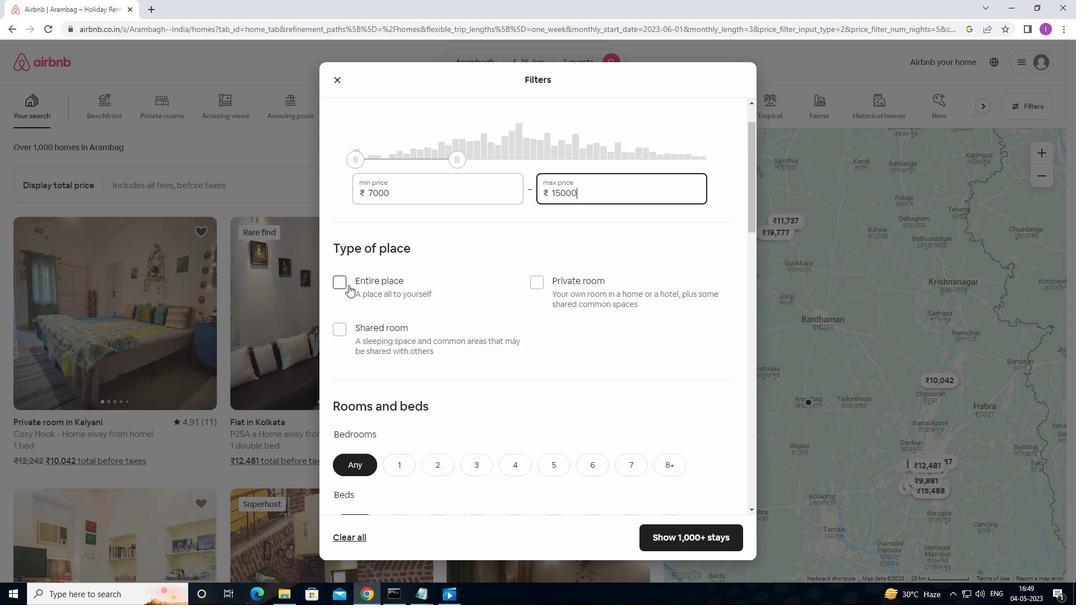 
Action: Mouse moved to (421, 325)
Screenshot: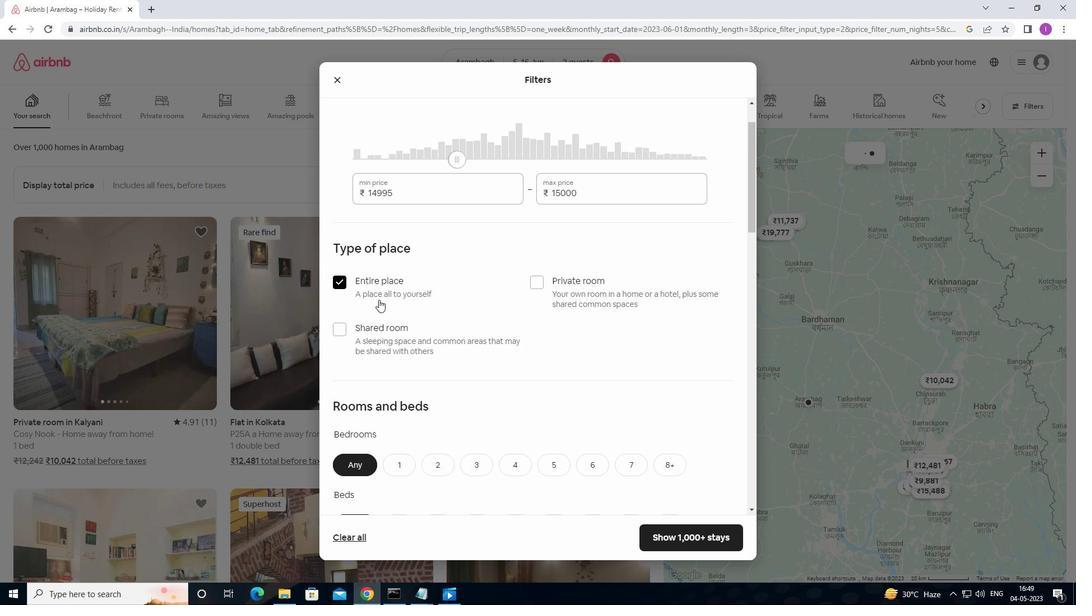 
Action: Mouse scrolled (421, 324) with delta (0, 0)
Screenshot: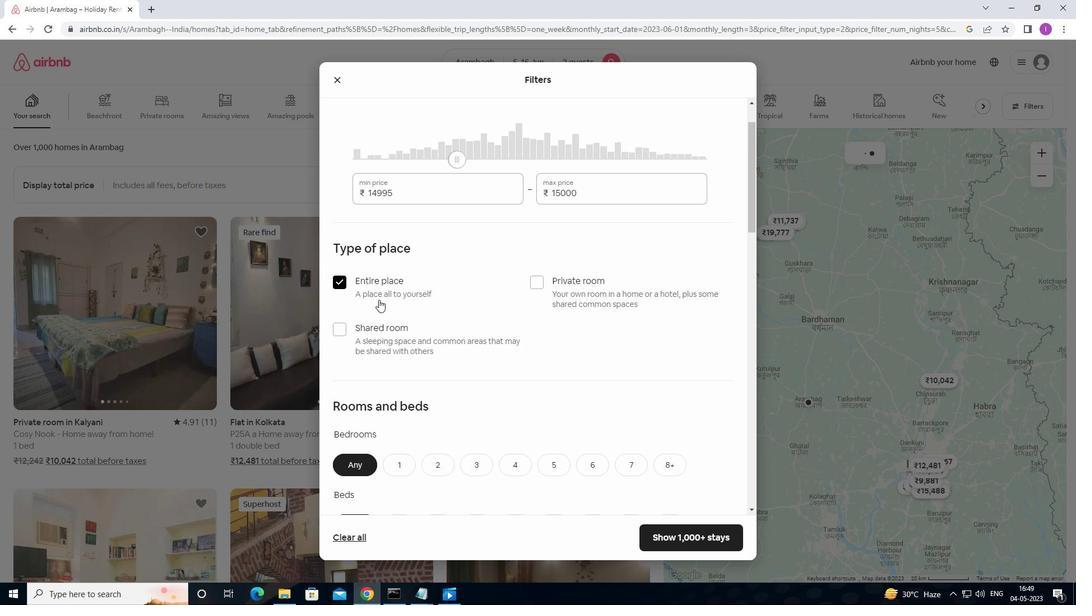 
Action: Mouse moved to (423, 328)
Screenshot: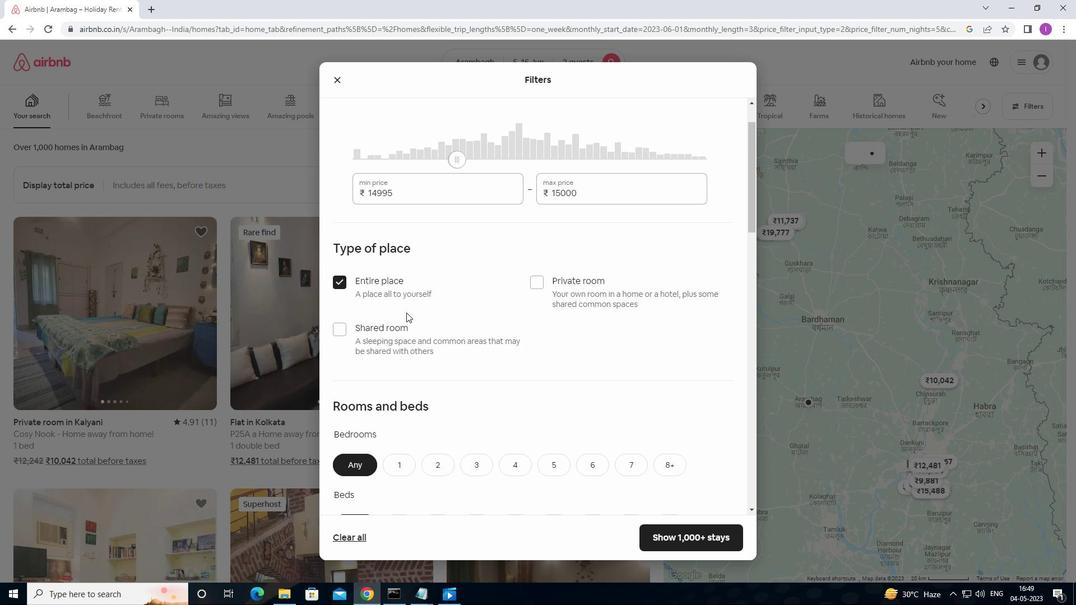 
Action: Mouse scrolled (423, 328) with delta (0, 0)
Screenshot: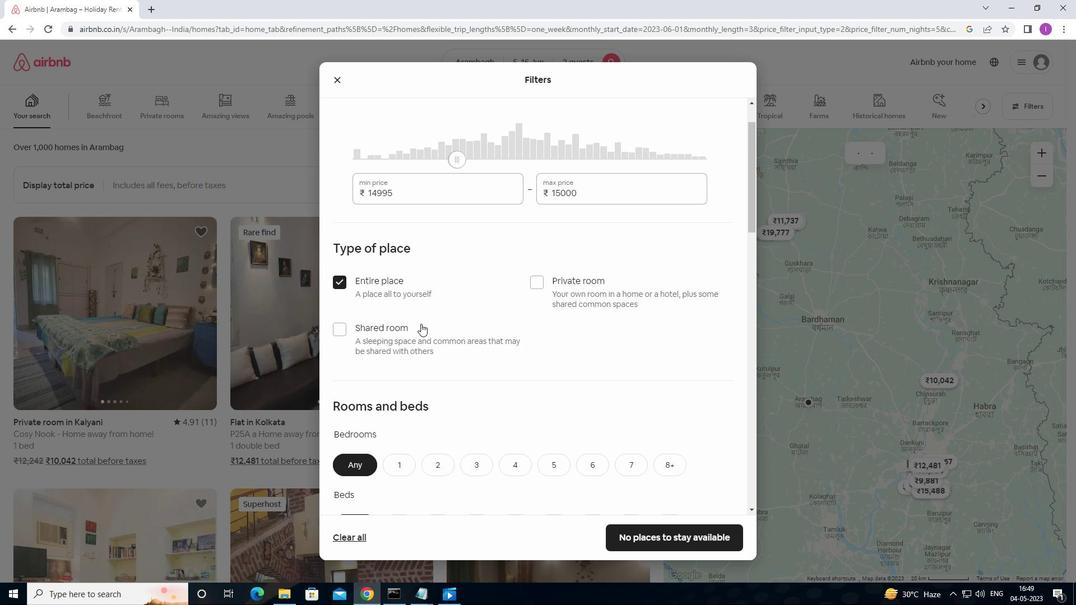 
Action: Mouse moved to (423, 329)
Screenshot: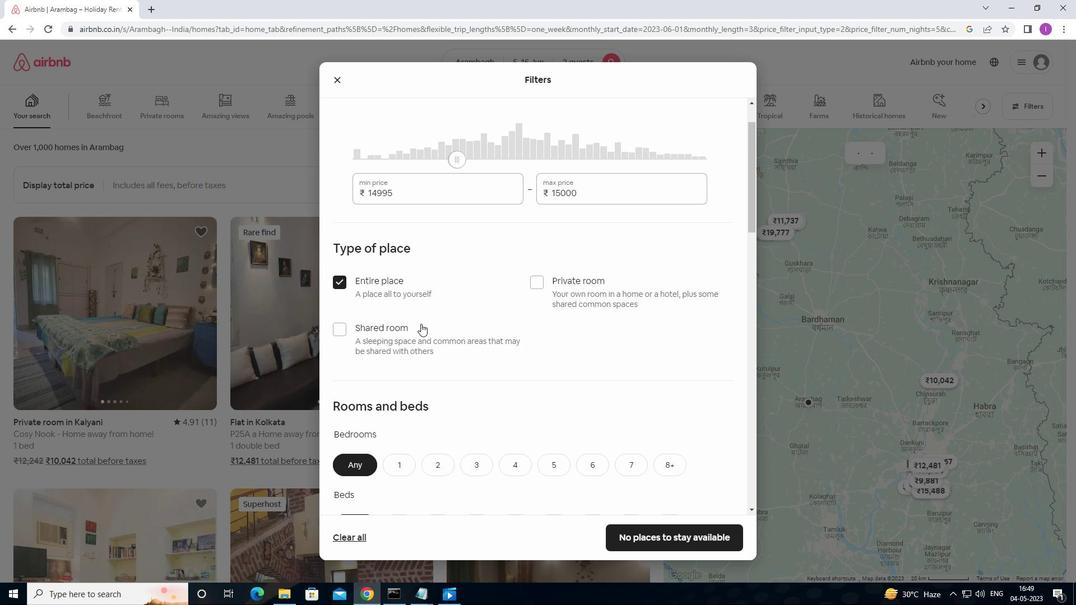 
Action: Mouse scrolled (423, 328) with delta (0, 0)
Screenshot: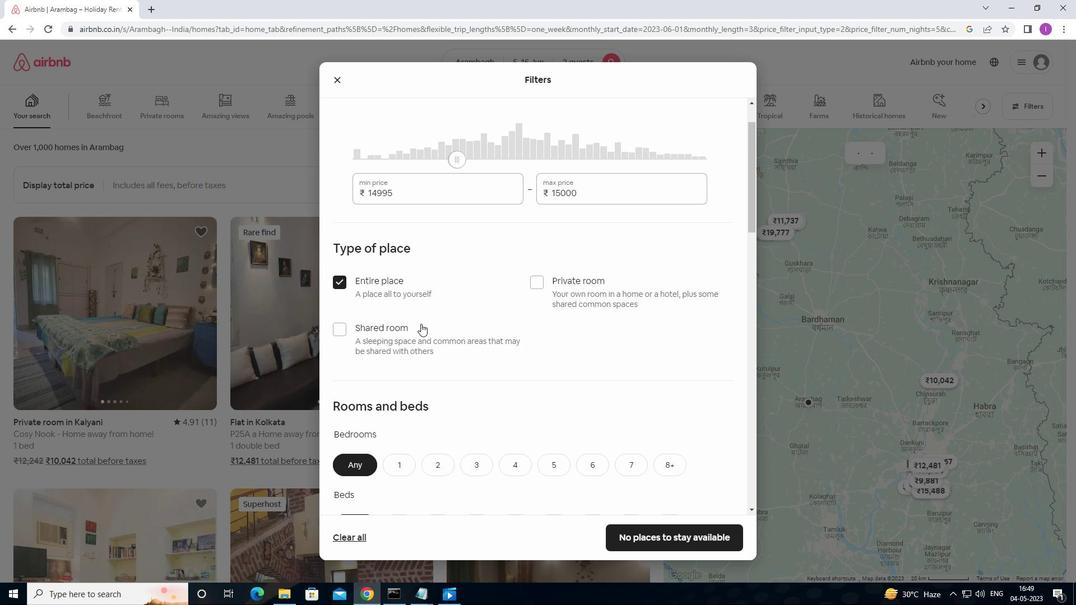 
Action: Mouse moved to (407, 301)
Screenshot: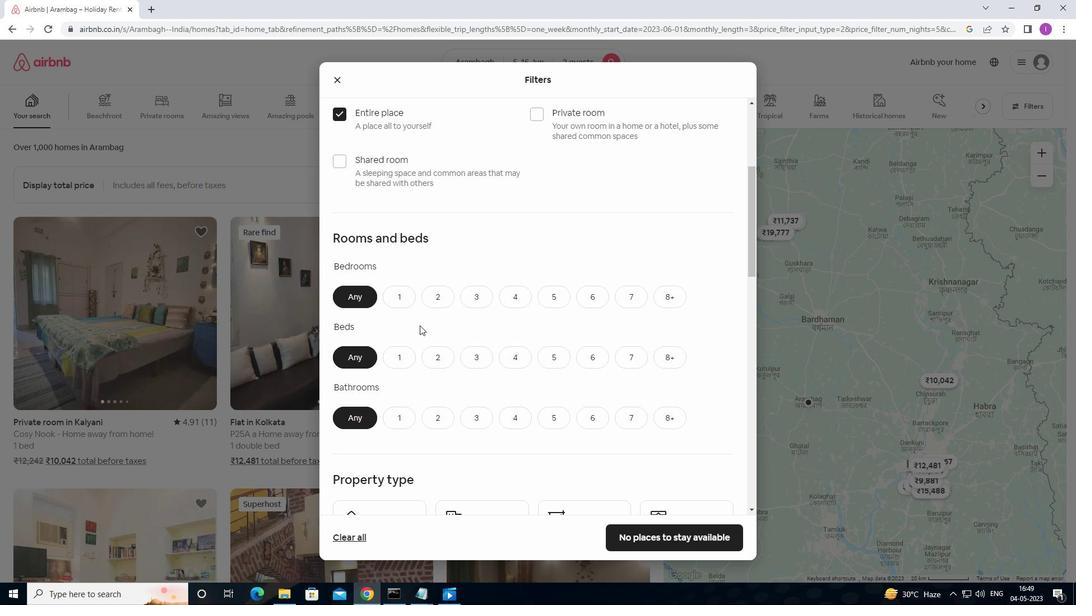 
Action: Mouse pressed left at (407, 301)
Screenshot: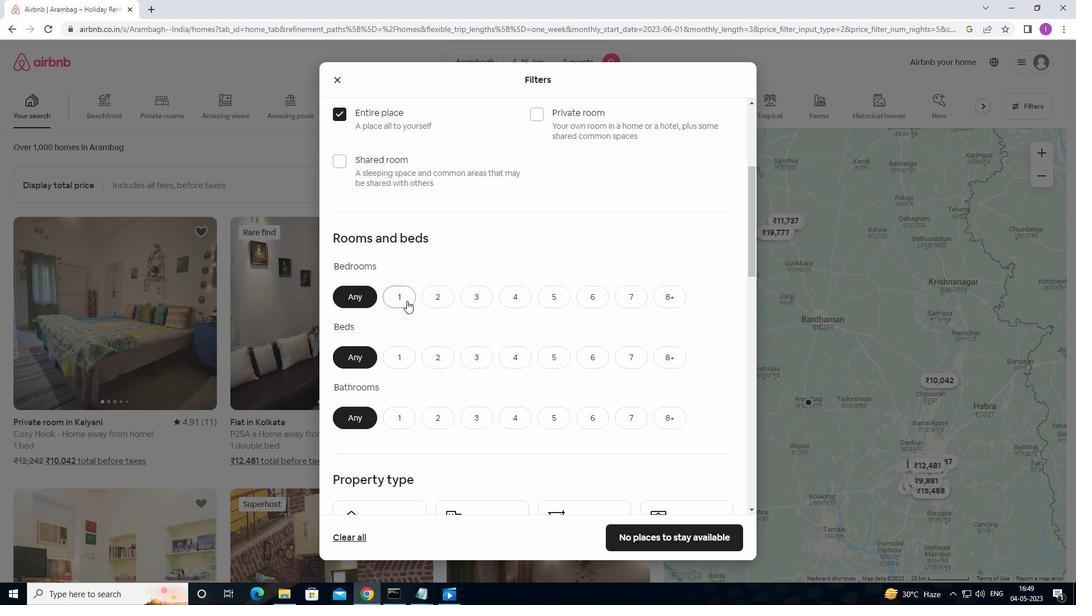
Action: Mouse moved to (398, 358)
Screenshot: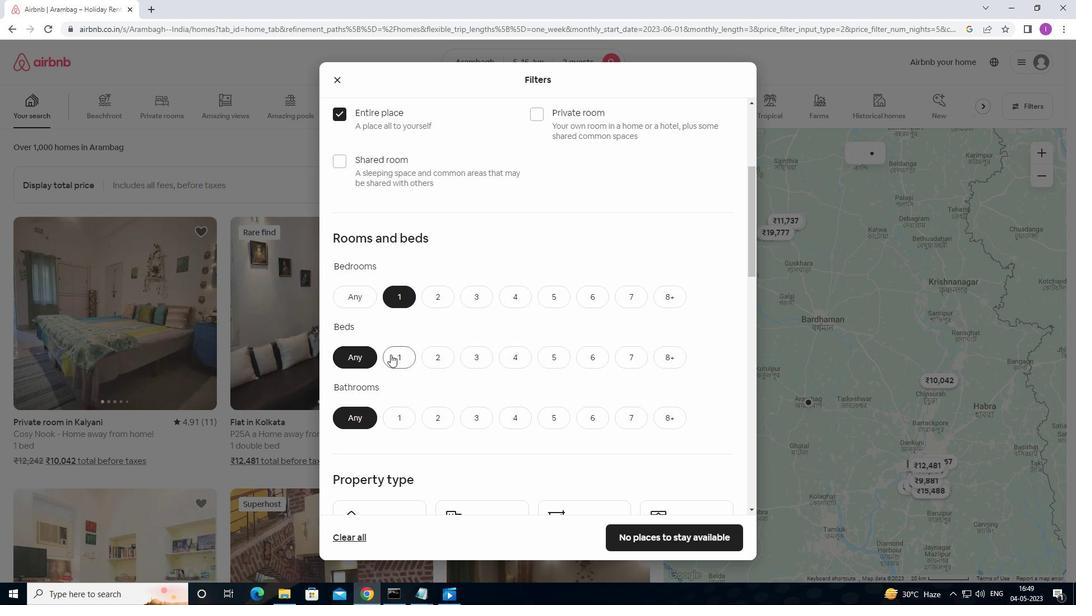
Action: Mouse pressed left at (398, 358)
Screenshot: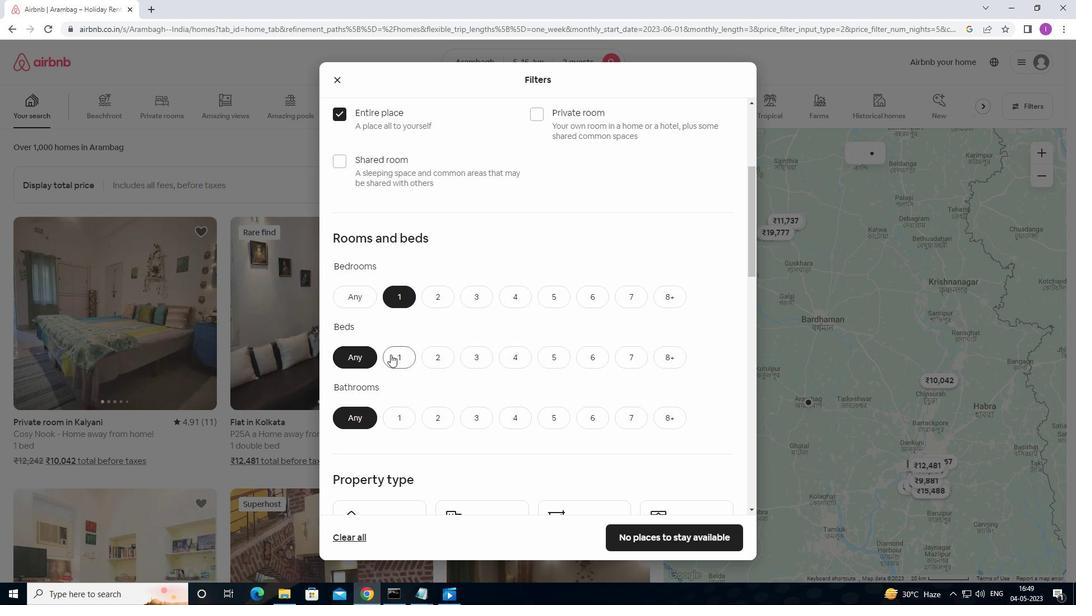 
Action: Mouse moved to (400, 414)
Screenshot: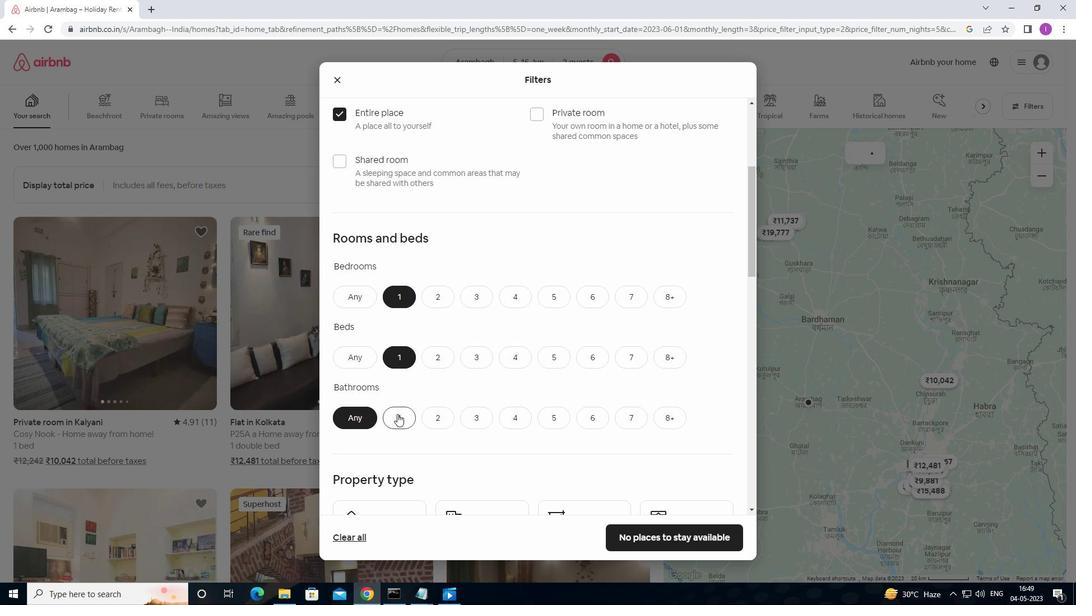 
Action: Mouse pressed left at (400, 414)
Screenshot: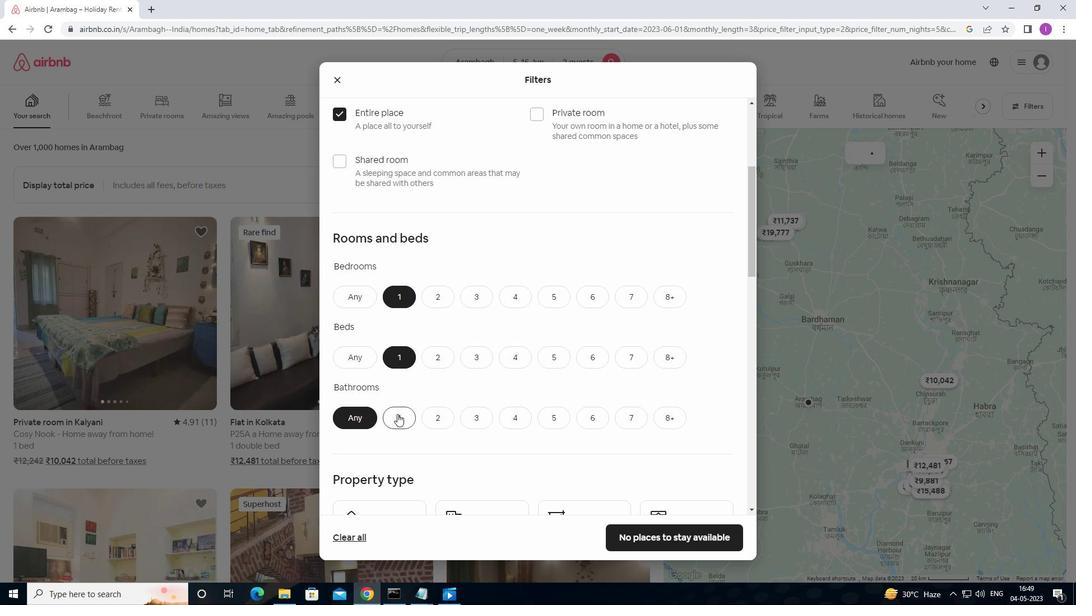 
Action: Mouse moved to (467, 449)
Screenshot: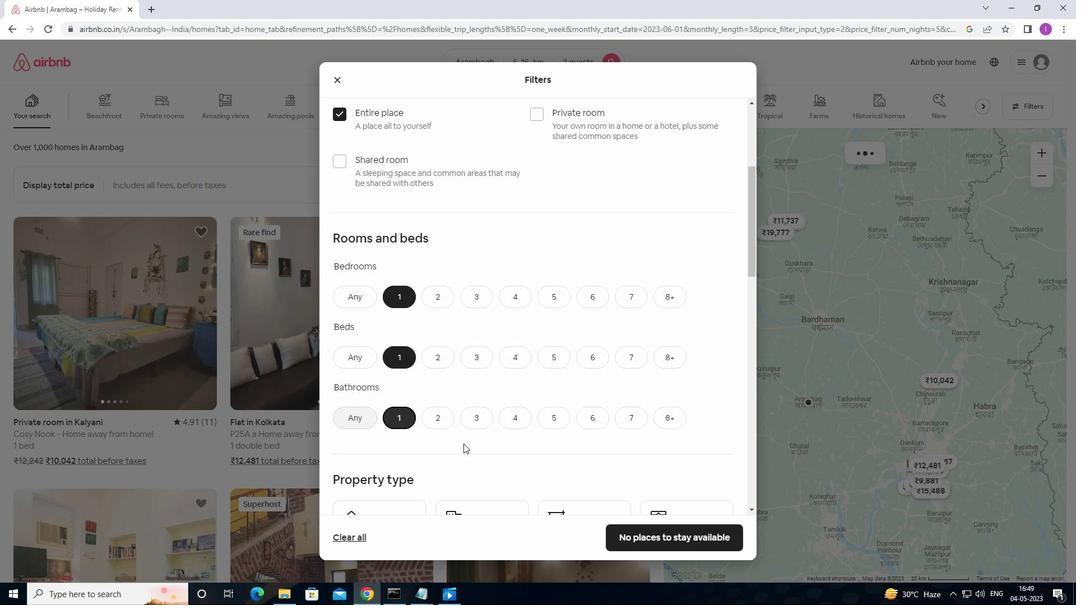 
Action: Mouse scrolled (467, 448) with delta (0, 0)
Screenshot: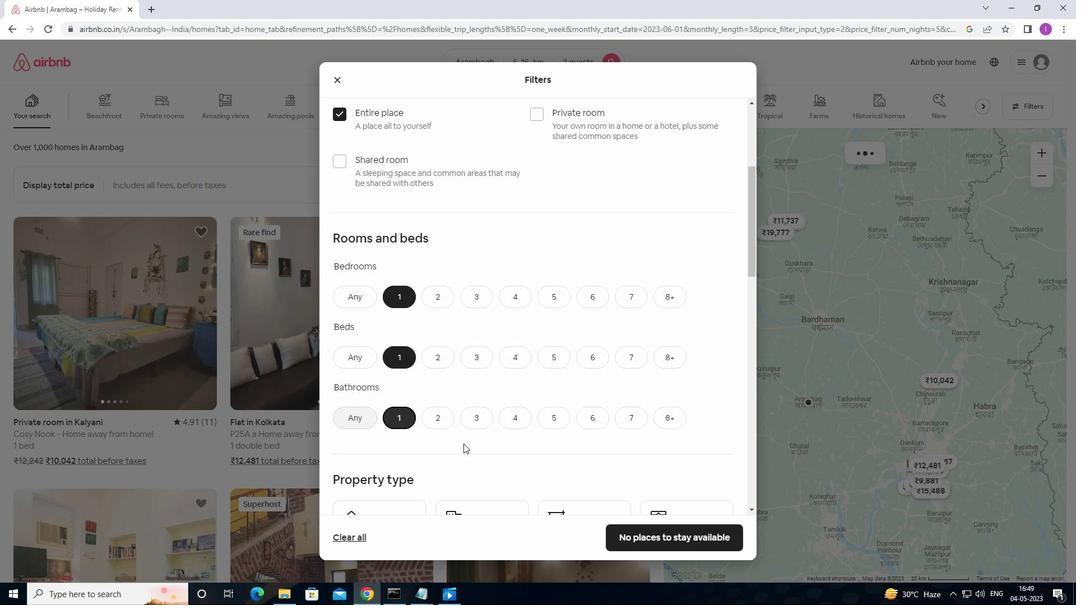 
Action: Mouse scrolled (467, 448) with delta (0, 0)
Screenshot: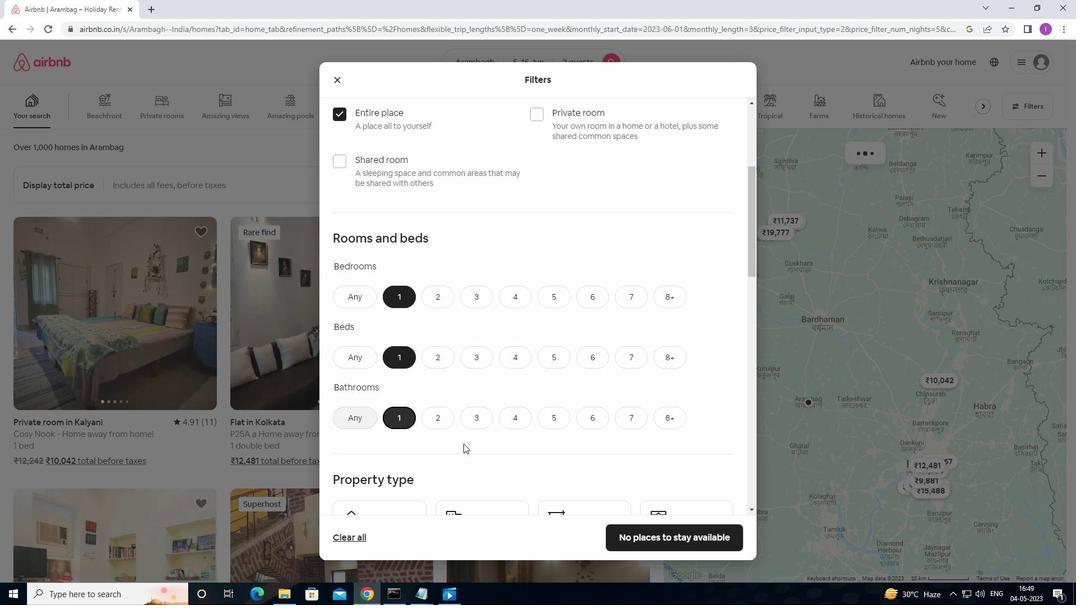 
Action: Mouse moved to (400, 419)
Screenshot: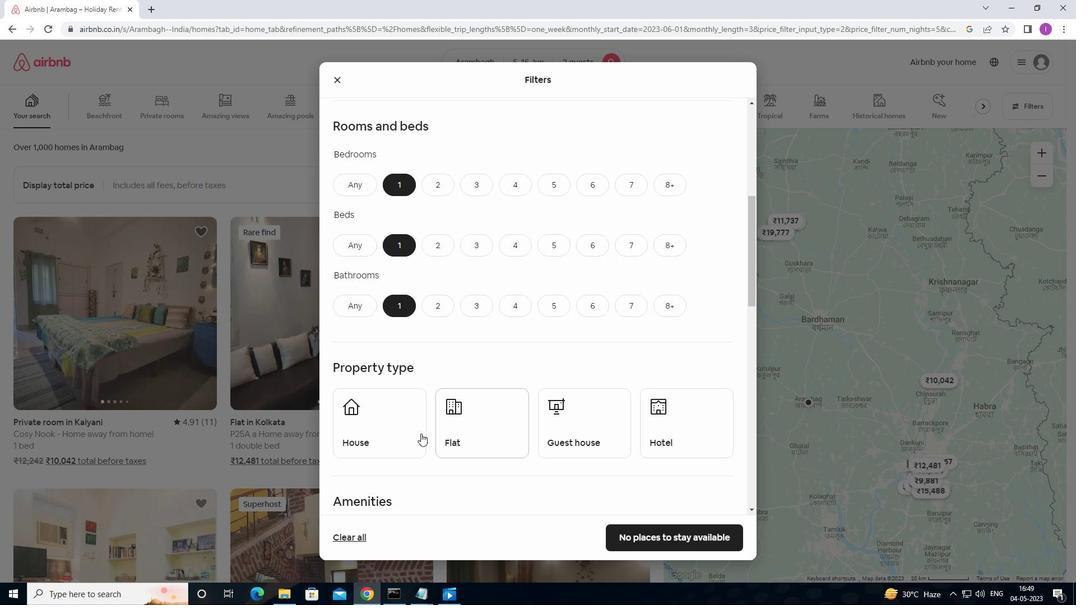 
Action: Mouse pressed left at (400, 419)
Screenshot: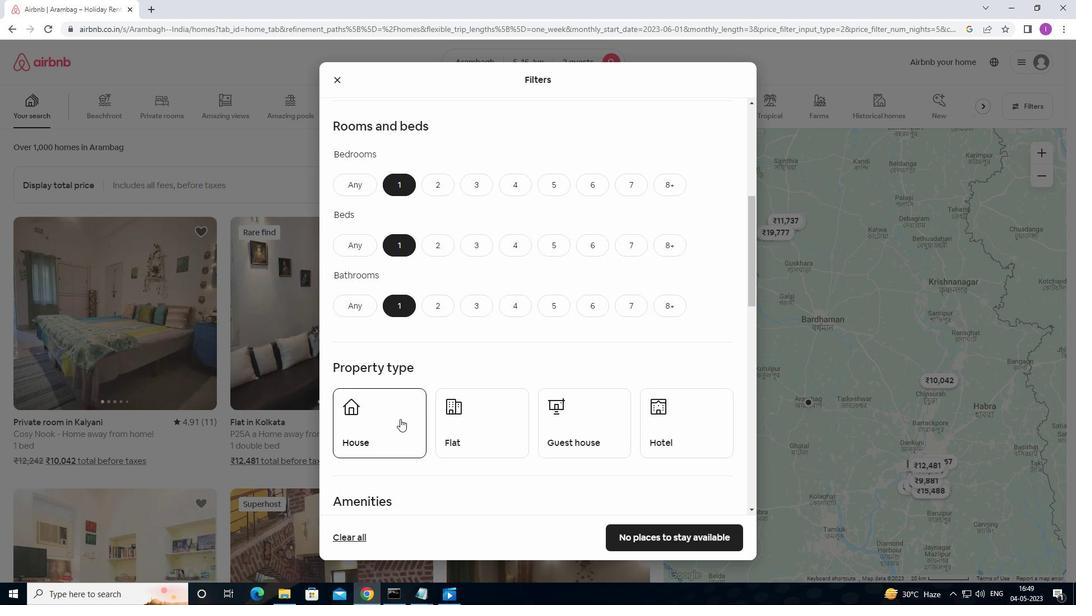 
Action: Mouse moved to (495, 422)
Screenshot: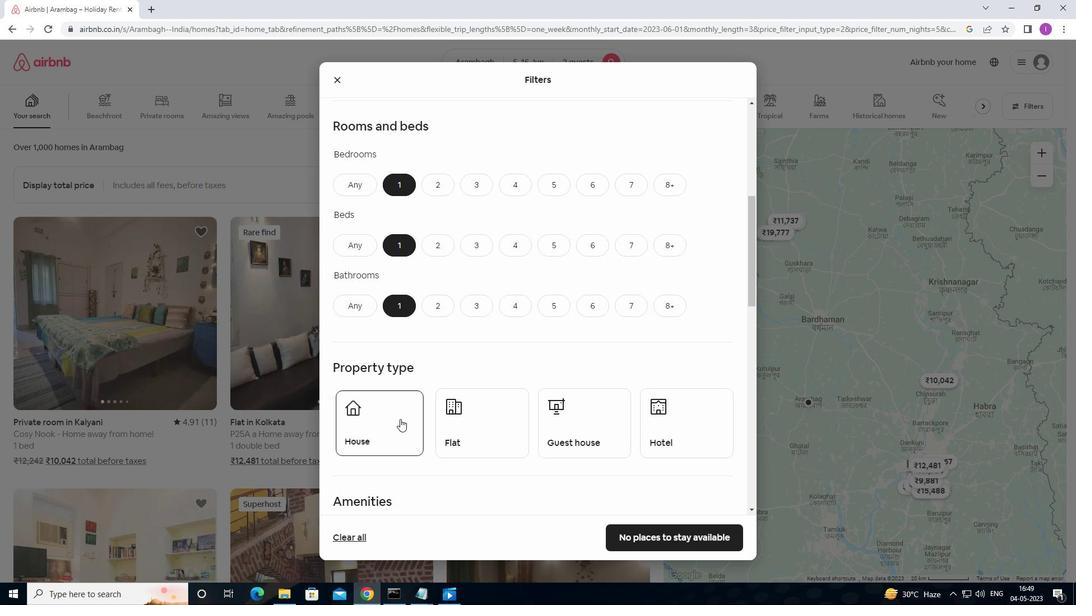 
Action: Mouse pressed left at (495, 422)
Screenshot: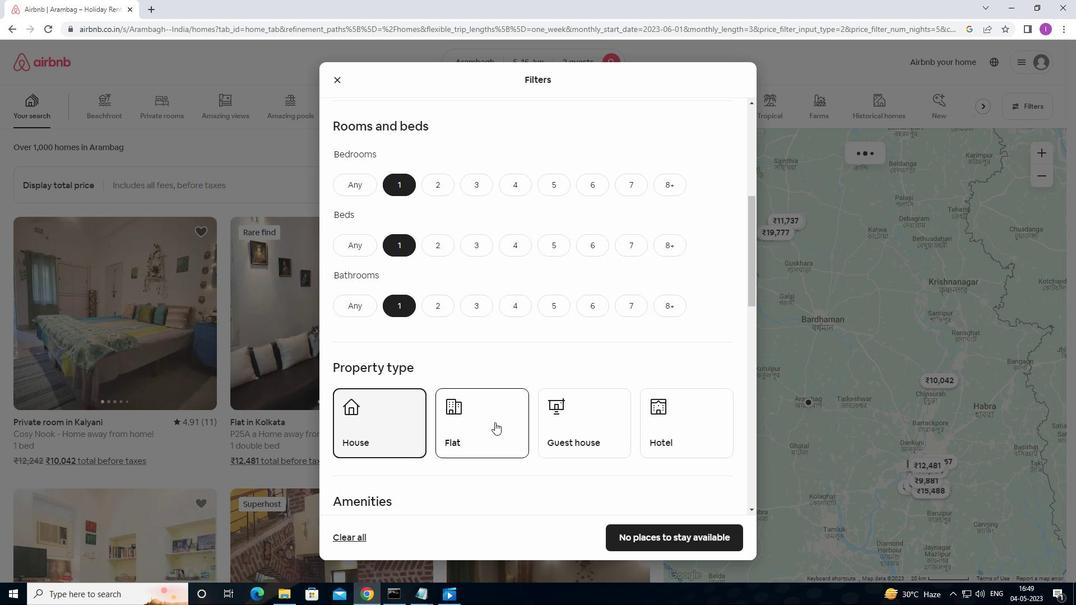 
Action: Mouse moved to (566, 425)
Screenshot: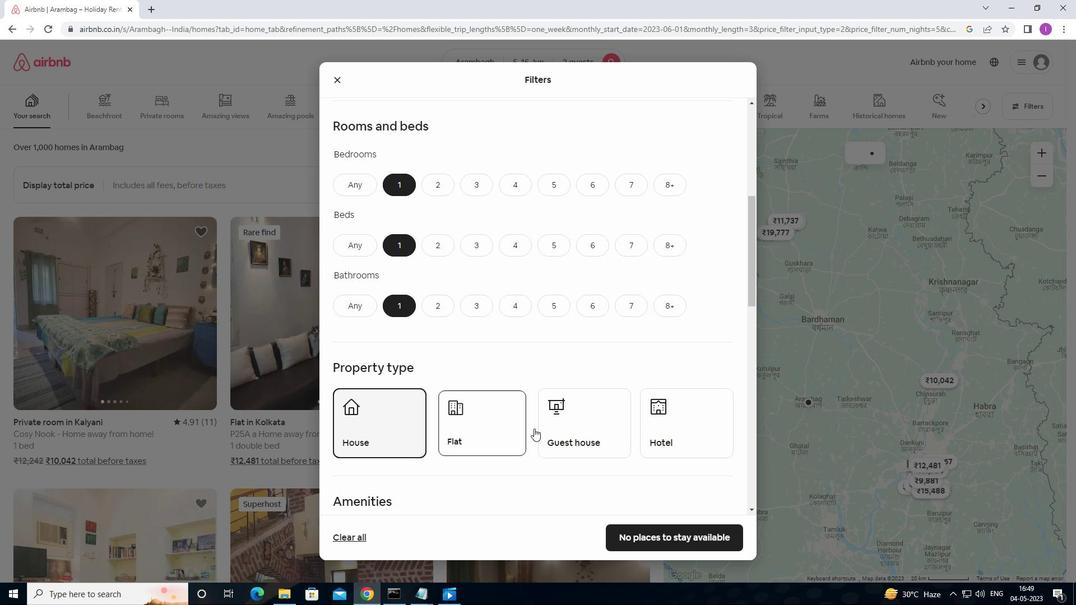 
Action: Mouse pressed left at (566, 425)
Screenshot: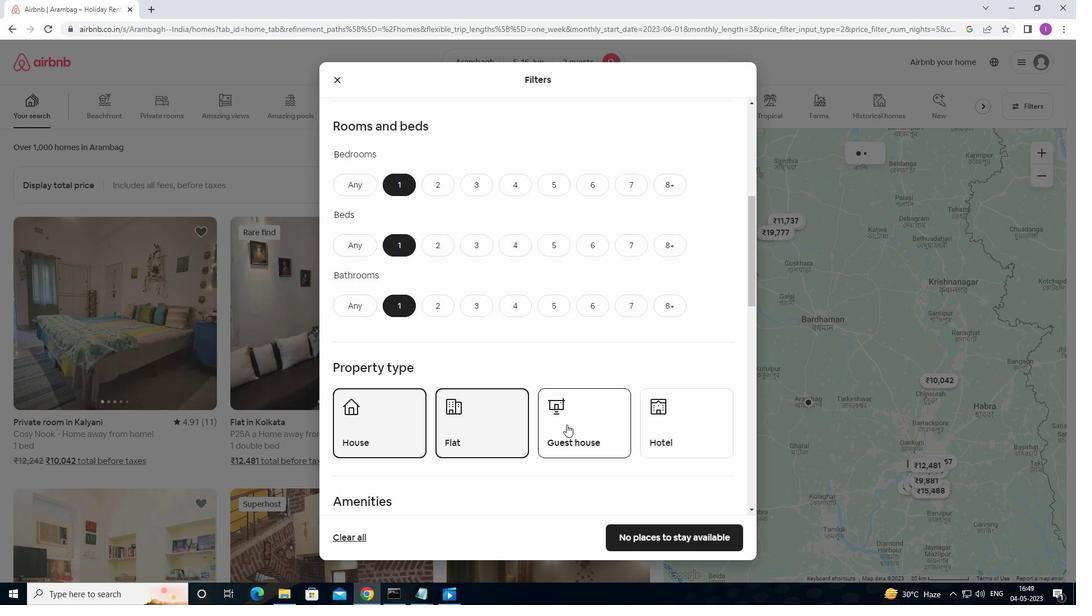 
Action: Mouse moved to (675, 433)
Screenshot: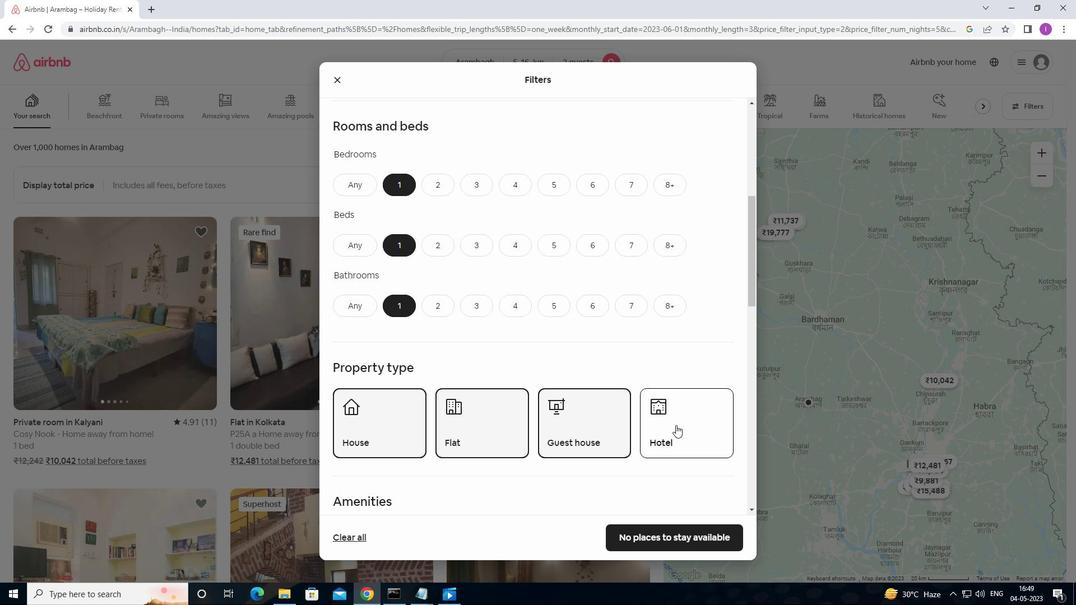 
Action: Mouse pressed left at (675, 433)
Screenshot: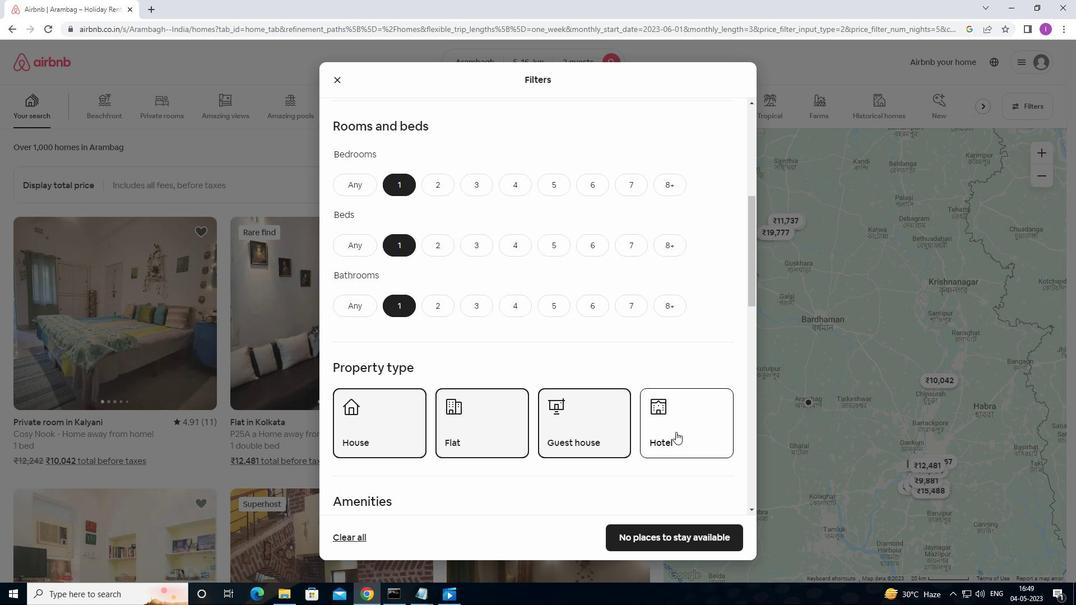 
Action: Mouse moved to (672, 435)
Screenshot: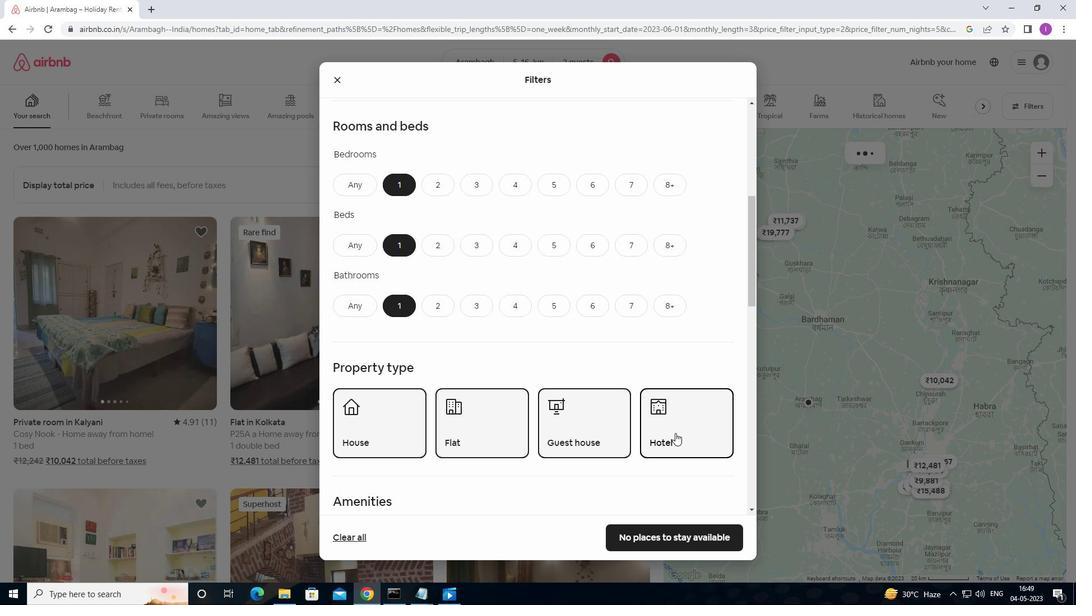 
Action: Mouse scrolled (672, 434) with delta (0, 0)
Screenshot: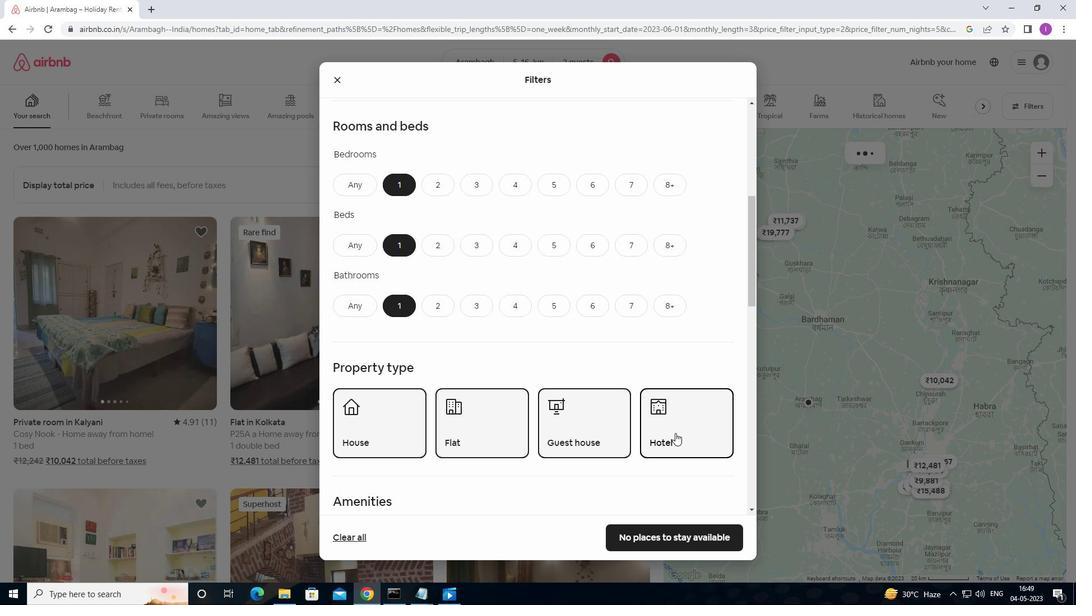 
Action: Mouse moved to (671, 437)
Screenshot: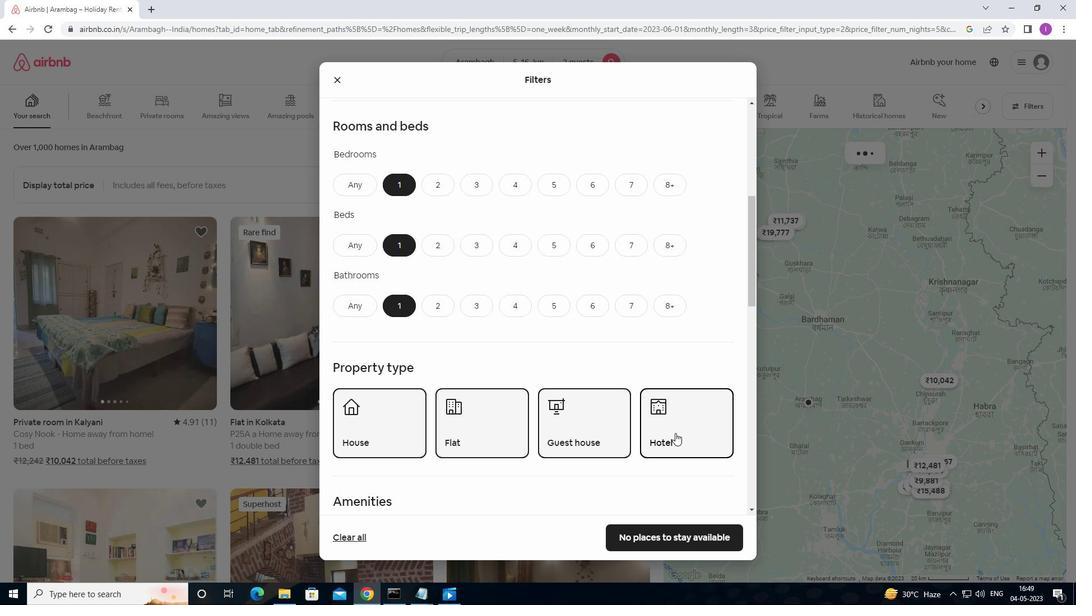 
Action: Mouse scrolled (671, 436) with delta (0, 0)
Screenshot: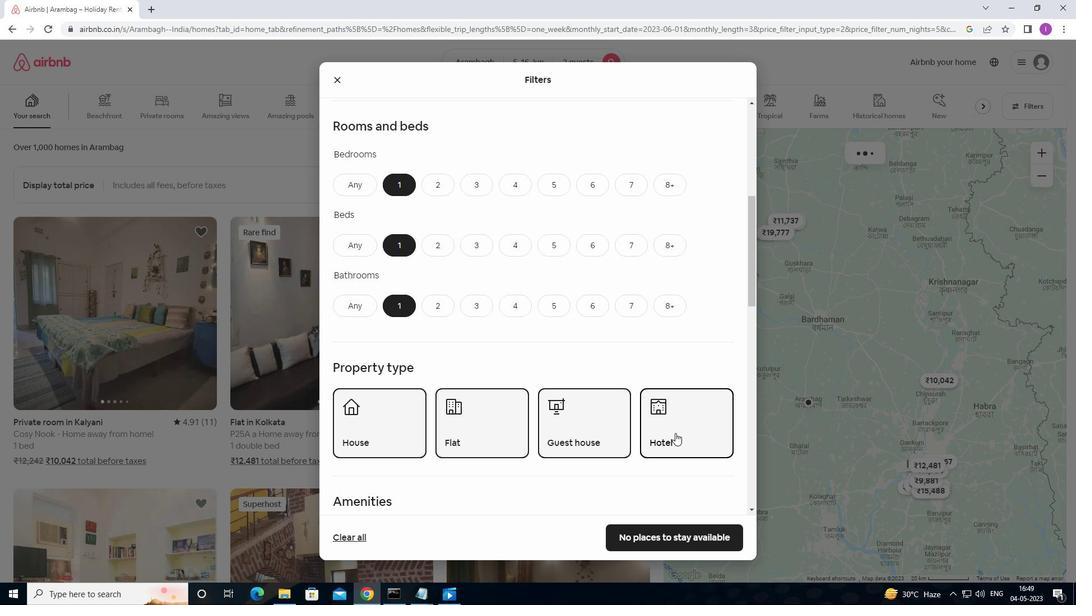
Action: Mouse moved to (670, 438)
Screenshot: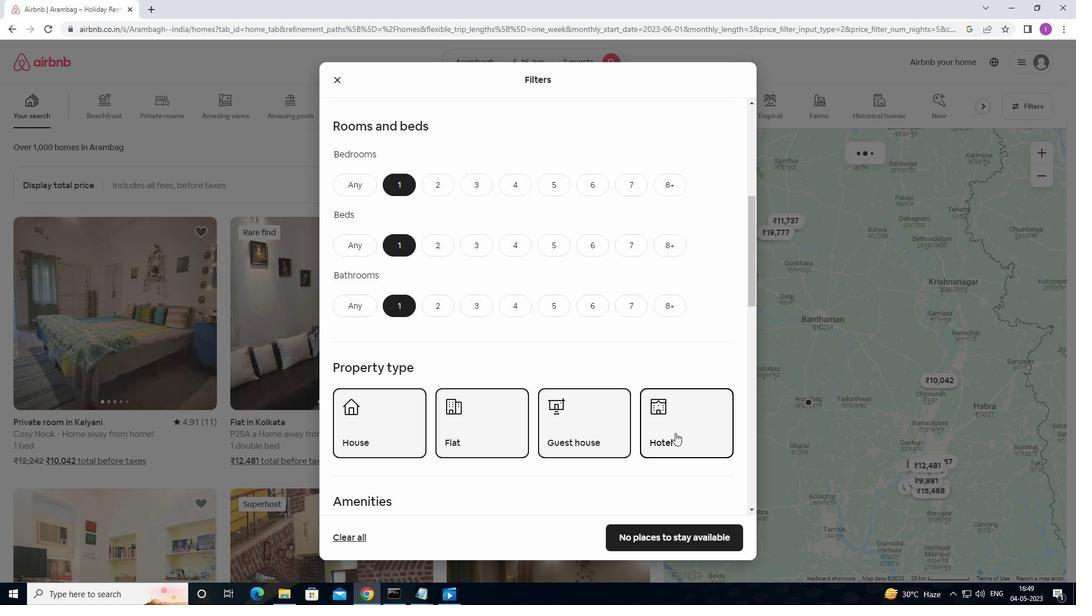 
Action: Mouse scrolled (670, 437) with delta (0, 0)
Screenshot: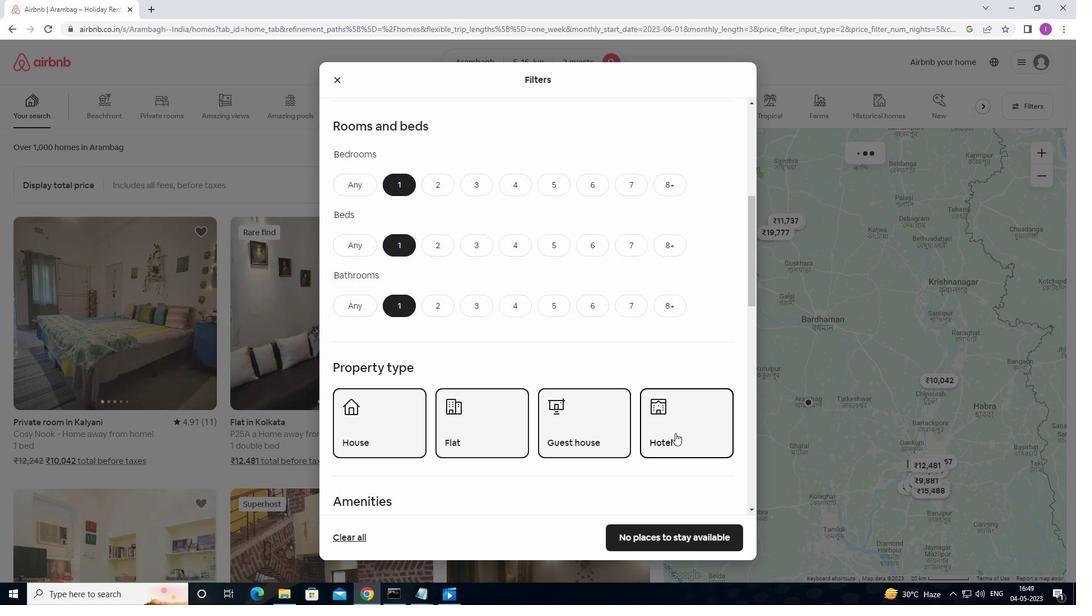 
Action: Mouse moved to (669, 439)
Screenshot: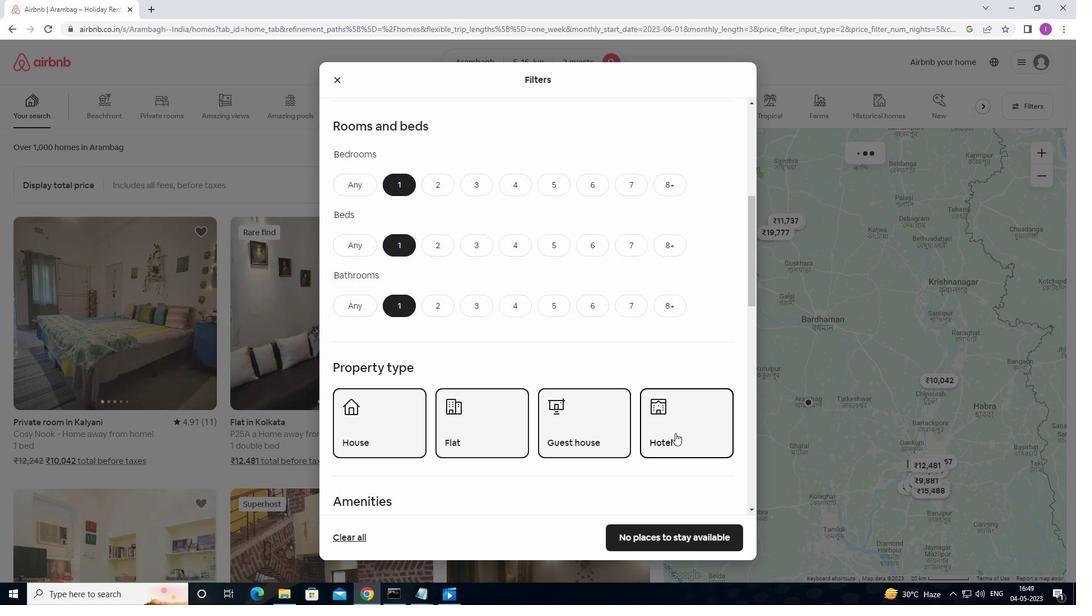 
Action: Mouse scrolled (669, 438) with delta (0, 0)
Screenshot: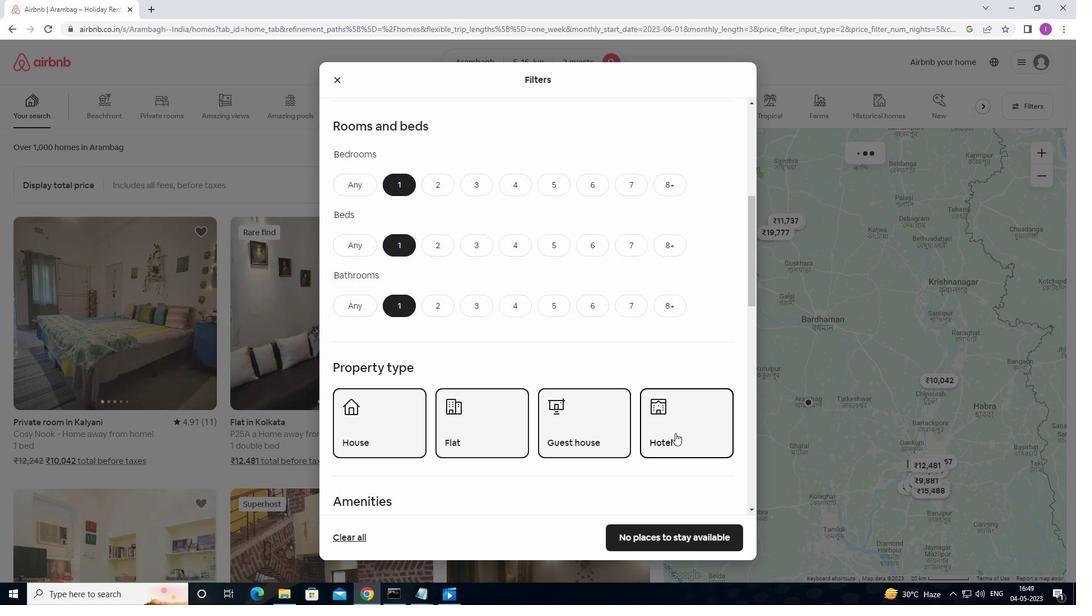
Action: Mouse moved to (662, 416)
Screenshot: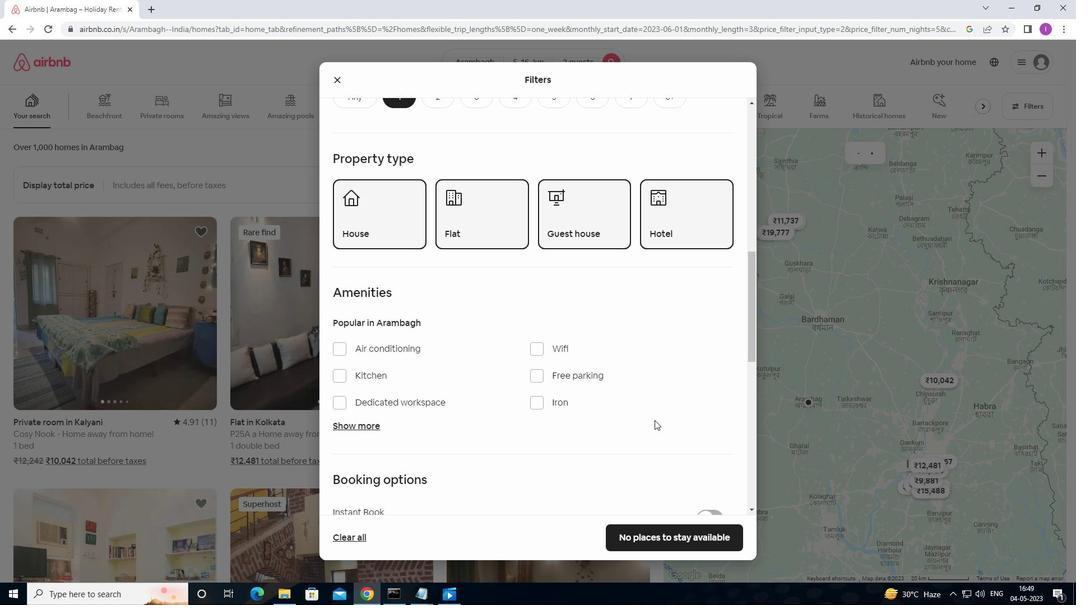 
Action: Mouse scrolled (662, 416) with delta (0, 0)
Screenshot: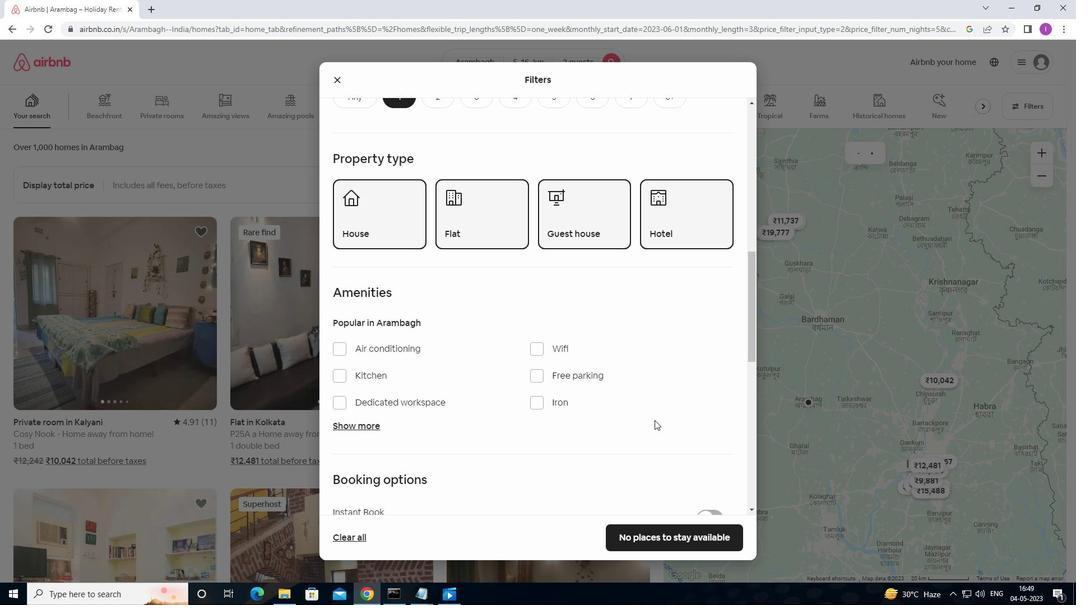 
Action: Mouse moved to (669, 422)
Screenshot: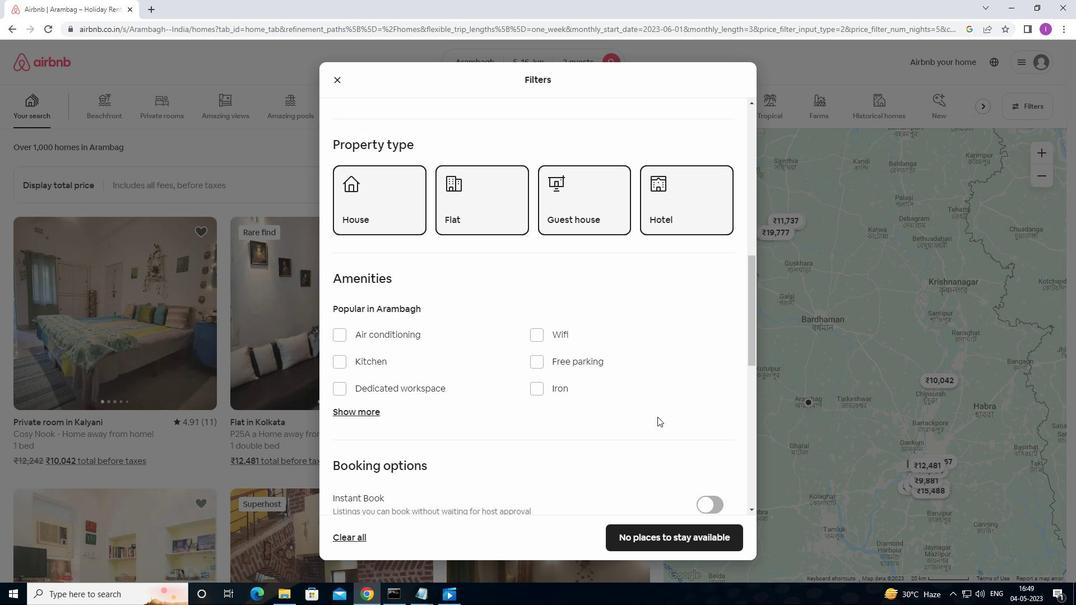 
Action: Mouse scrolled (669, 421) with delta (0, 0)
Screenshot: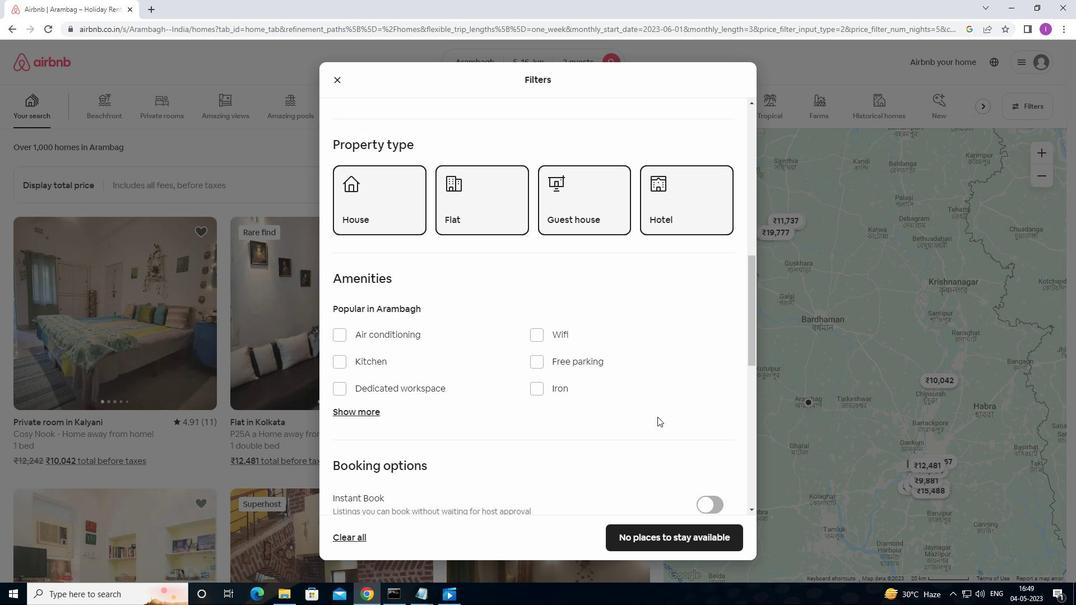 
Action: Mouse moved to (698, 422)
Screenshot: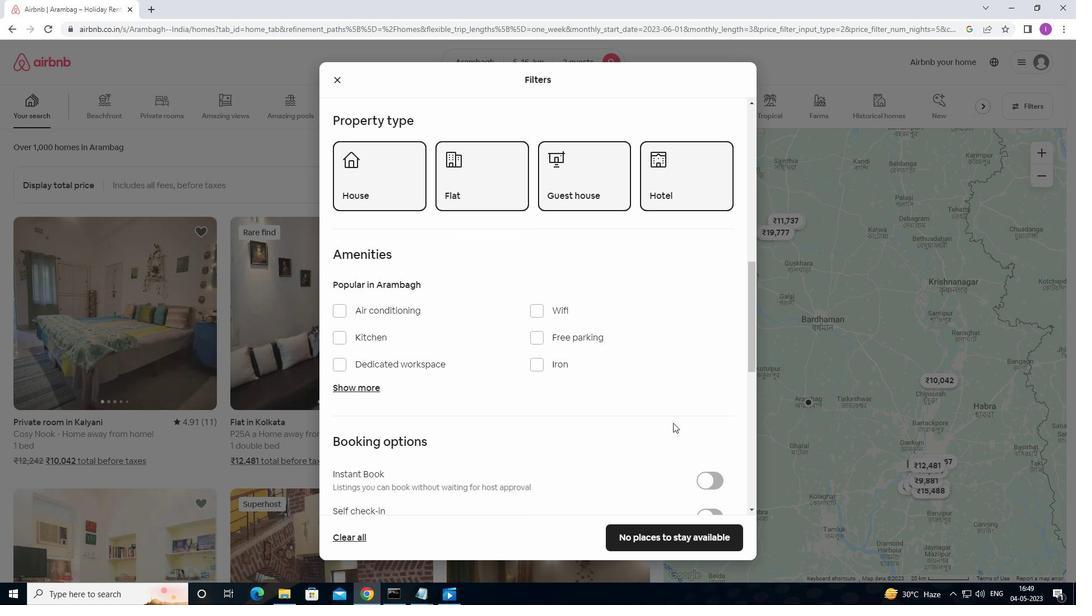 
Action: Mouse scrolled (698, 421) with delta (0, 0)
Screenshot: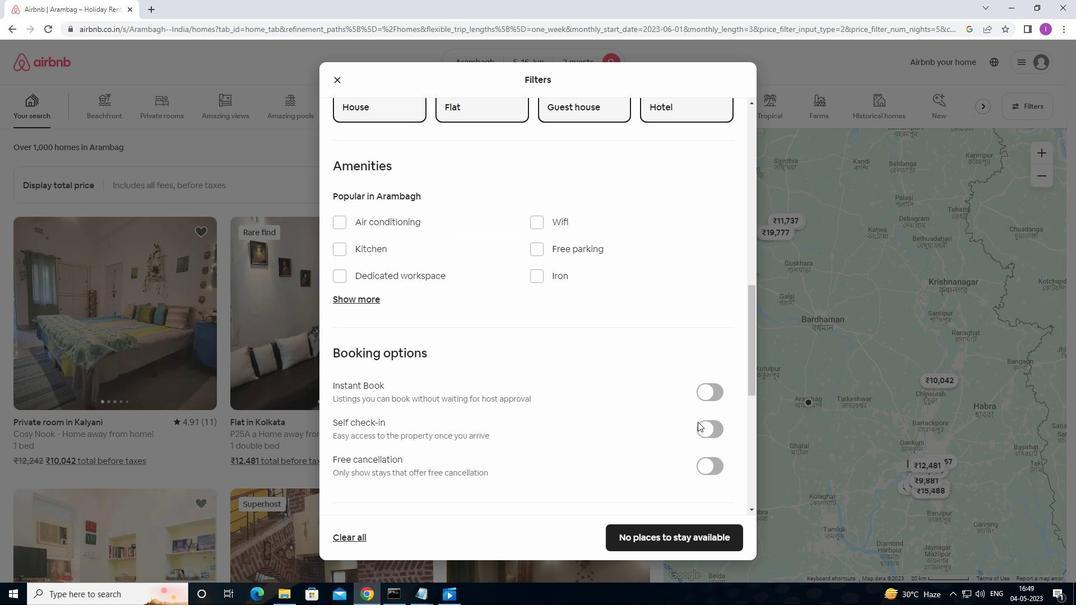 
Action: Mouse scrolled (698, 421) with delta (0, 0)
Screenshot: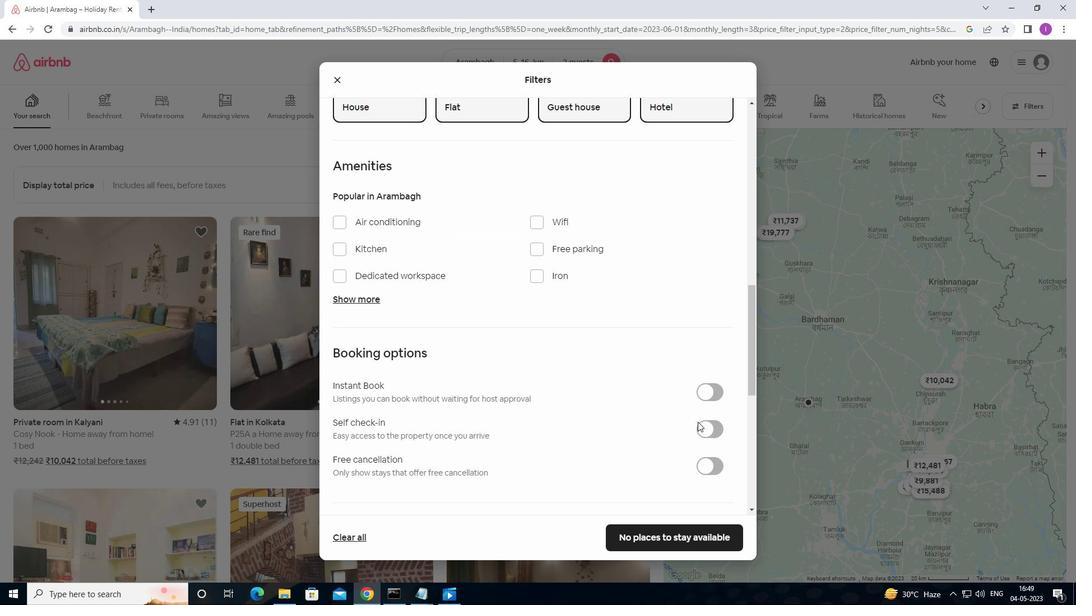 
Action: Mouse scrolled (698, 421) with delta (0, 0)
Screenshot: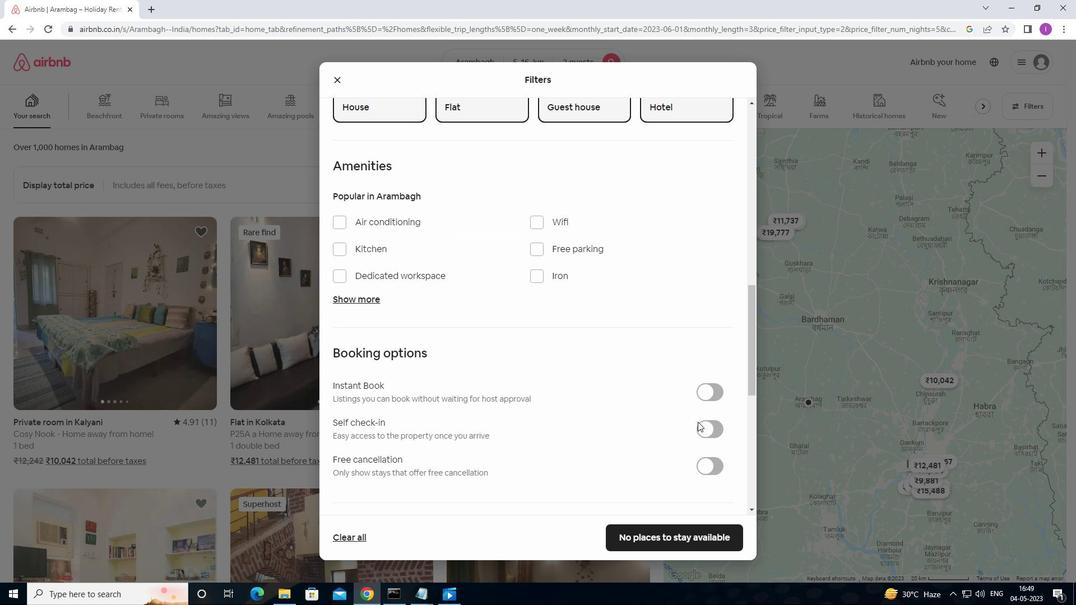
Action: Mouse moved to (718, 260)
Screenshot: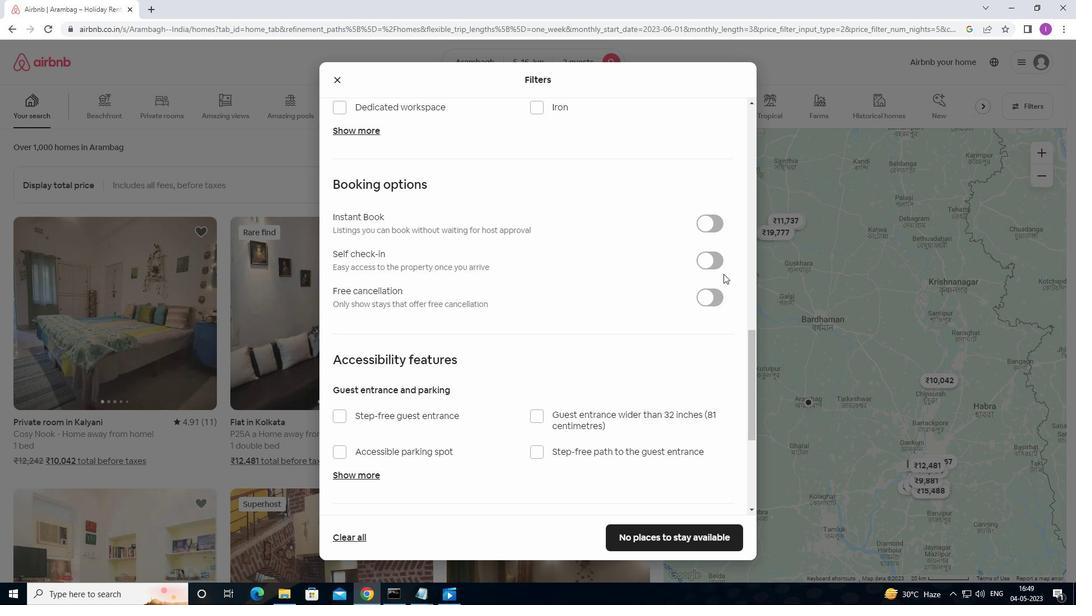 
Action: Mouse pressed left at (718, 260)
Screenshot: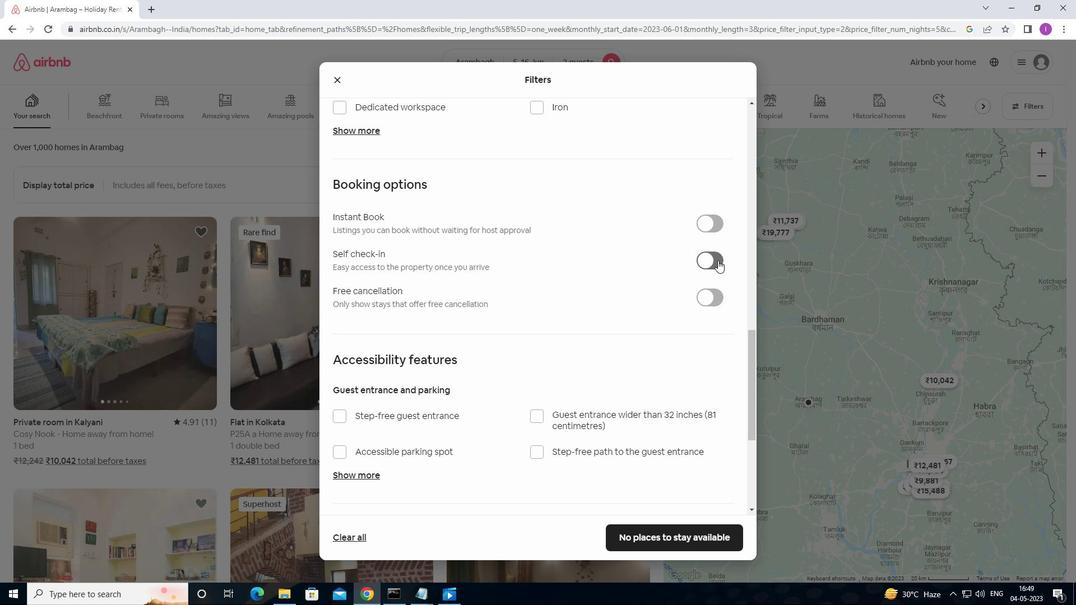 
Action: Mouse moved to (518, 470)
Screenshot: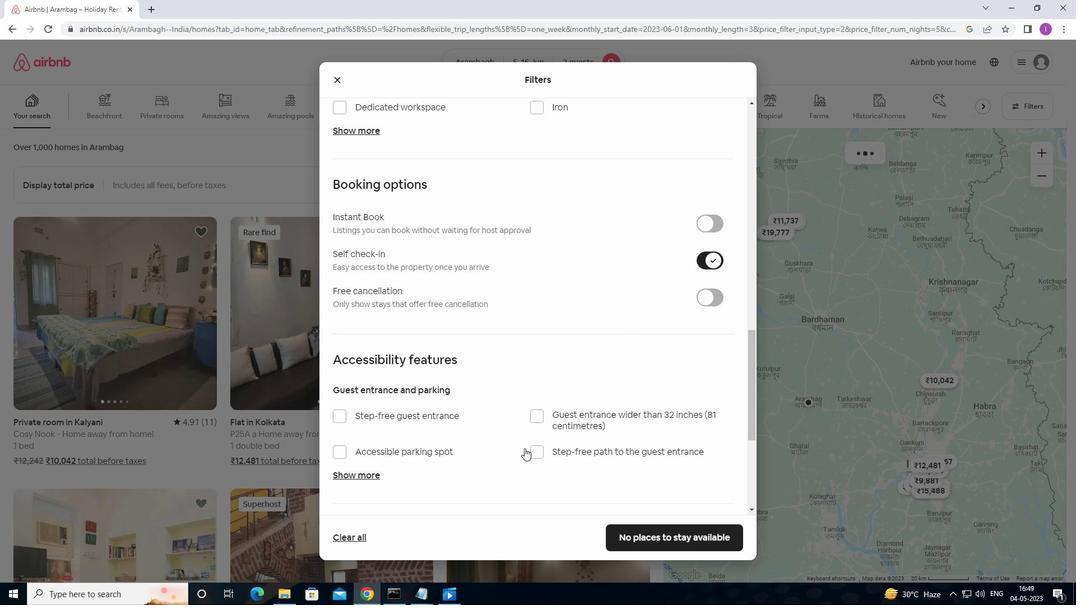 
Action: Mouse scrolled (518, 469) with delta (0, 0)
Screenshot: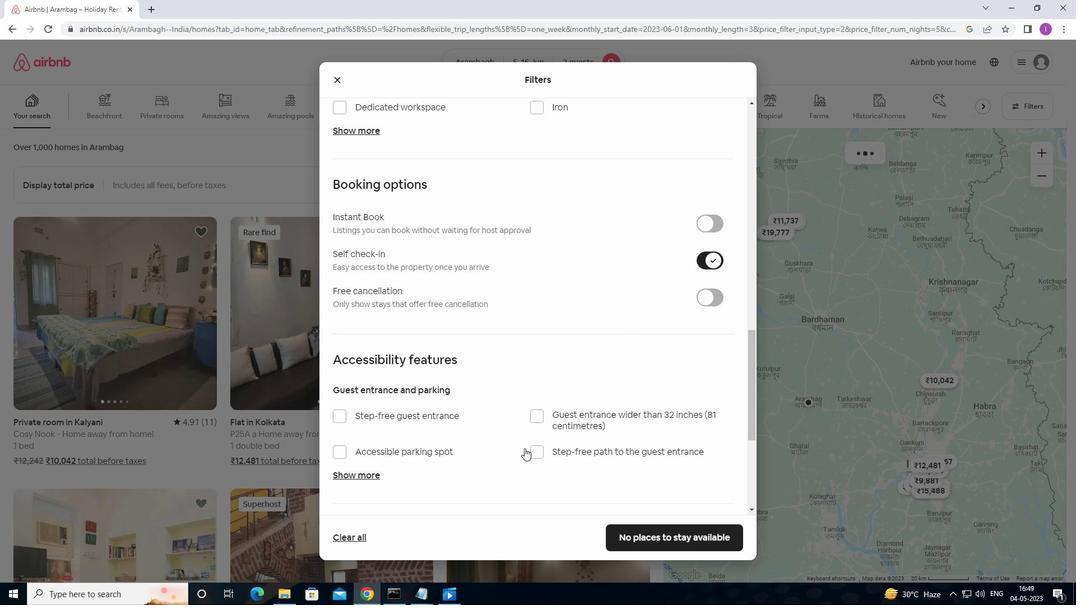 
Action: Mouse moved to (517, 475)
Screenshot: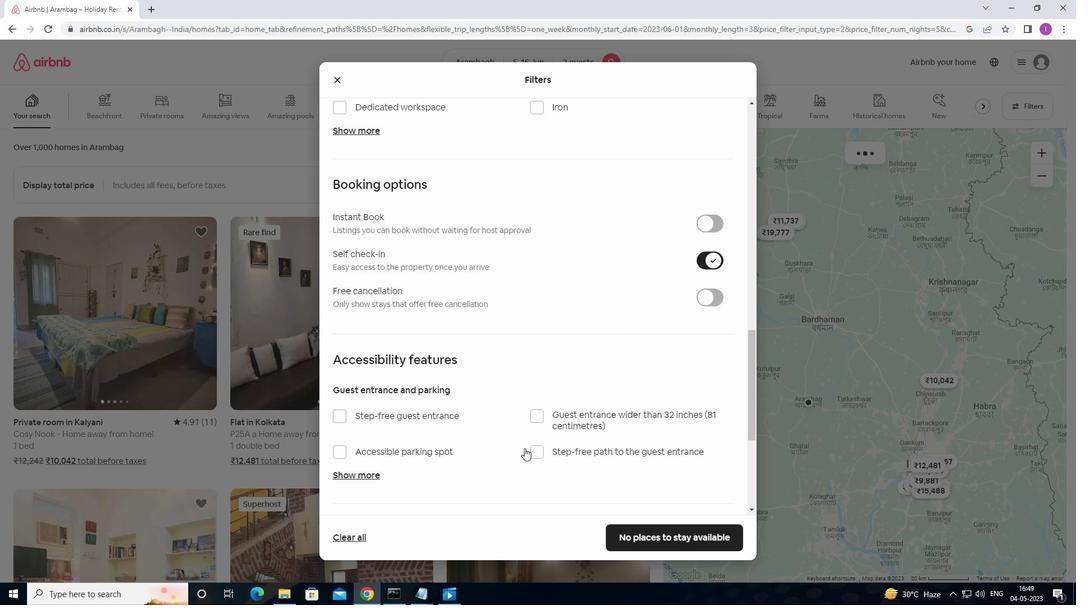 
Action: Mouse scrolled (517, 474) with delta (0, 0)
Screenshot: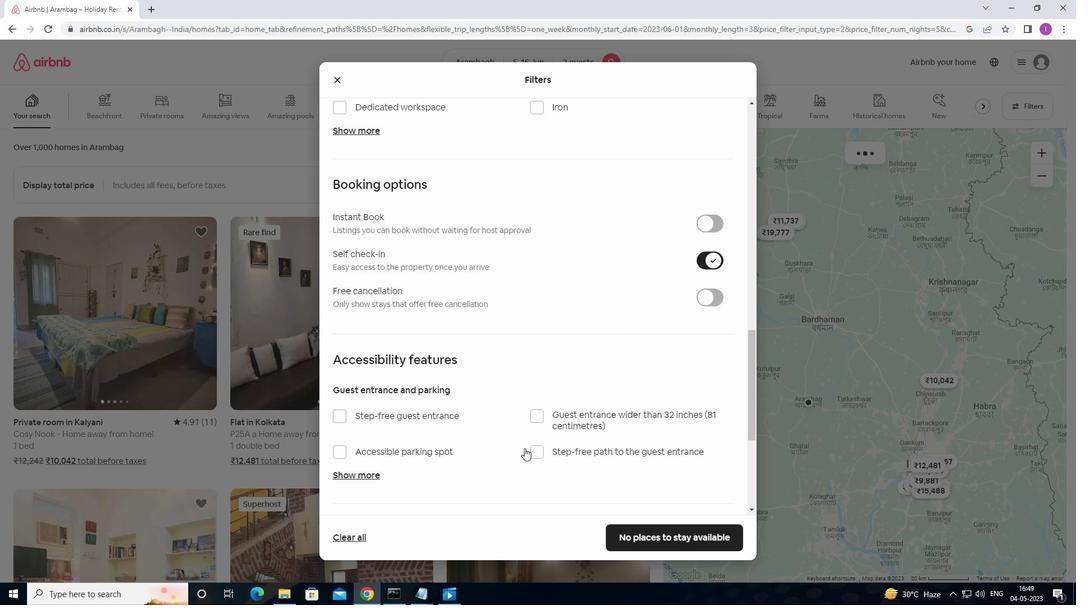 
Action: Mouse moved to (517, 476)
Screenshot: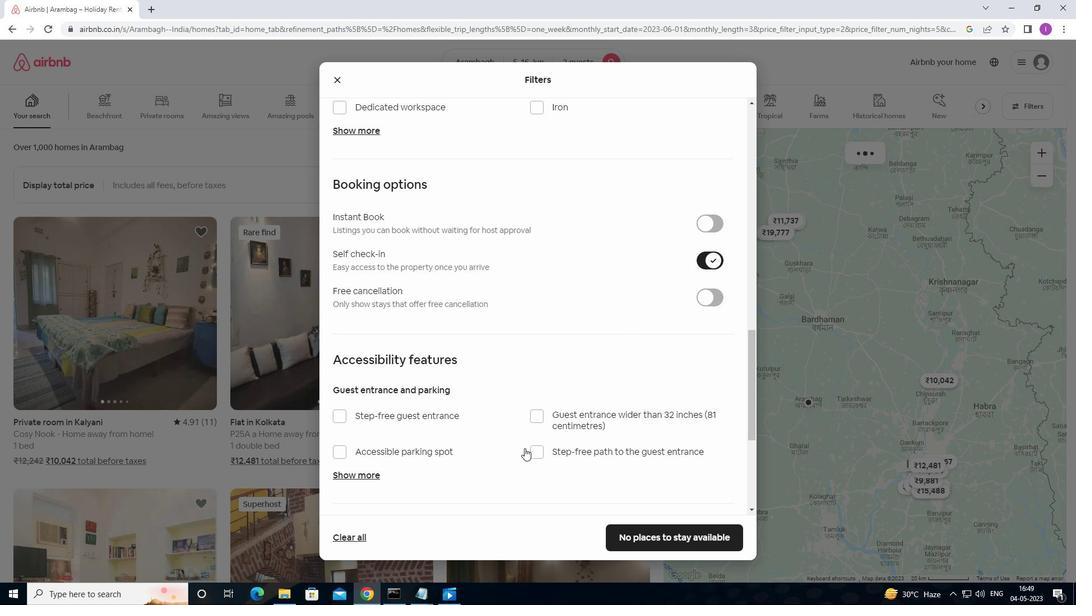 
Action: Mouse scrolled (517, 476) with delta (0, 0)
Screenshot: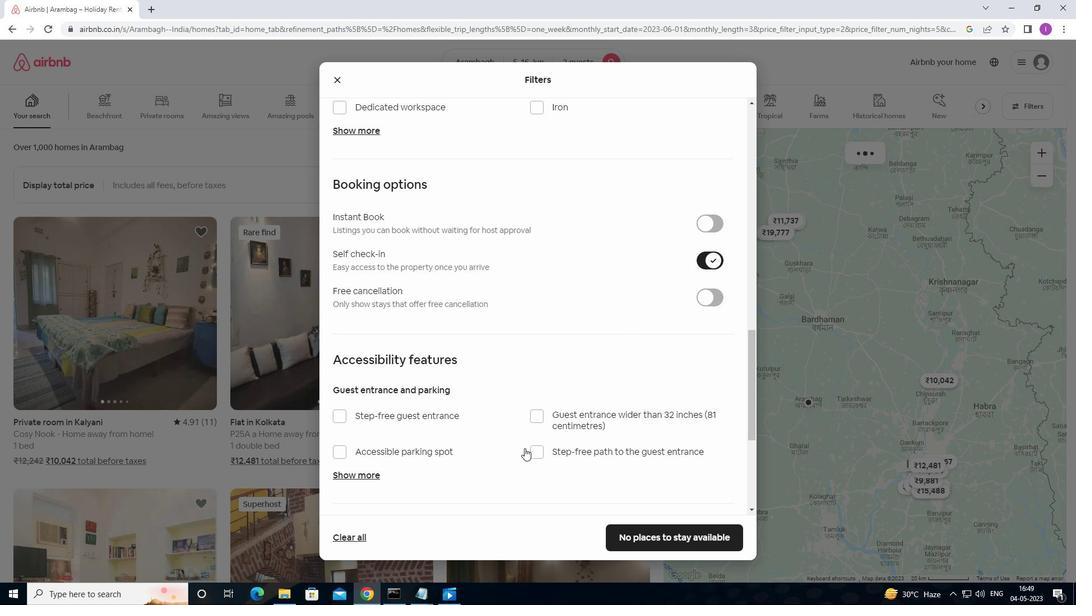 
Action: Mouse scrolled (517, 476) with delta (0, 0)
Screenshot: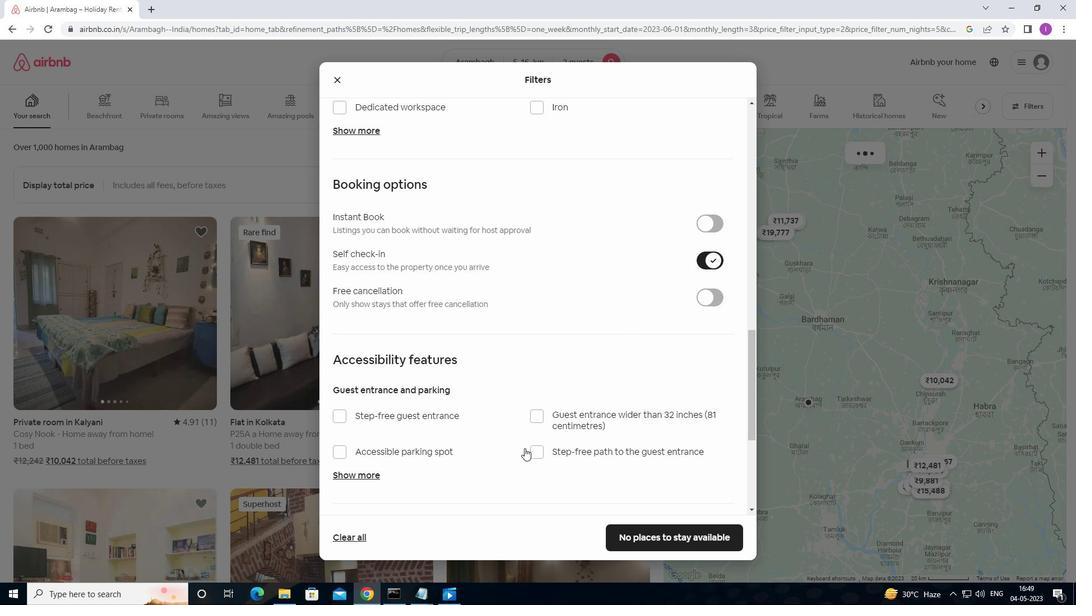 
Action: Mouse scrolled (517, 476) with delta (0, 0)
Screenshot: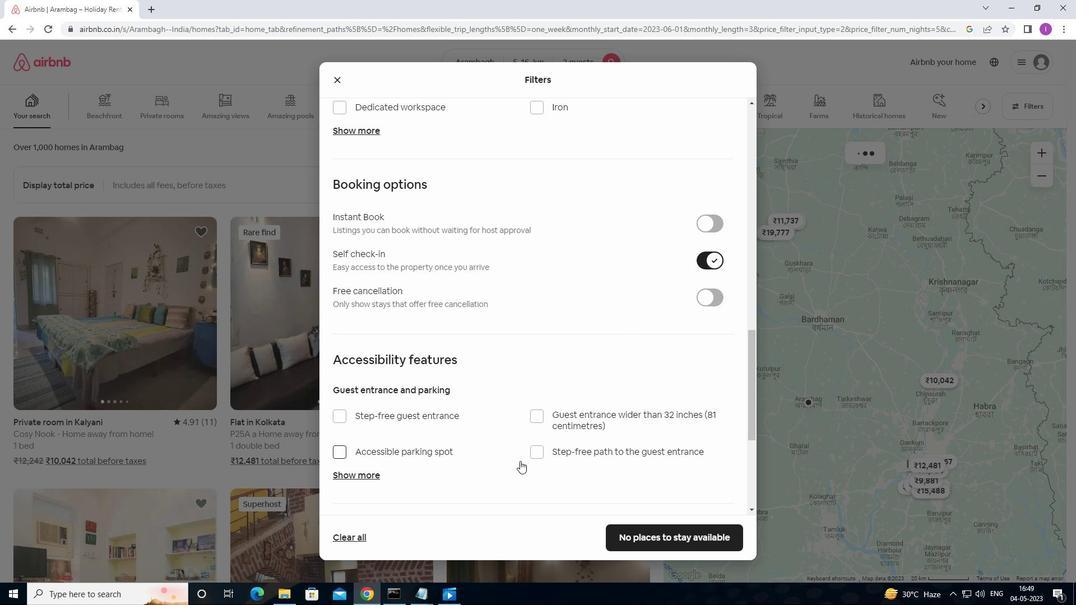 
Action: Mouse moved to (501, 470)
Screenshot: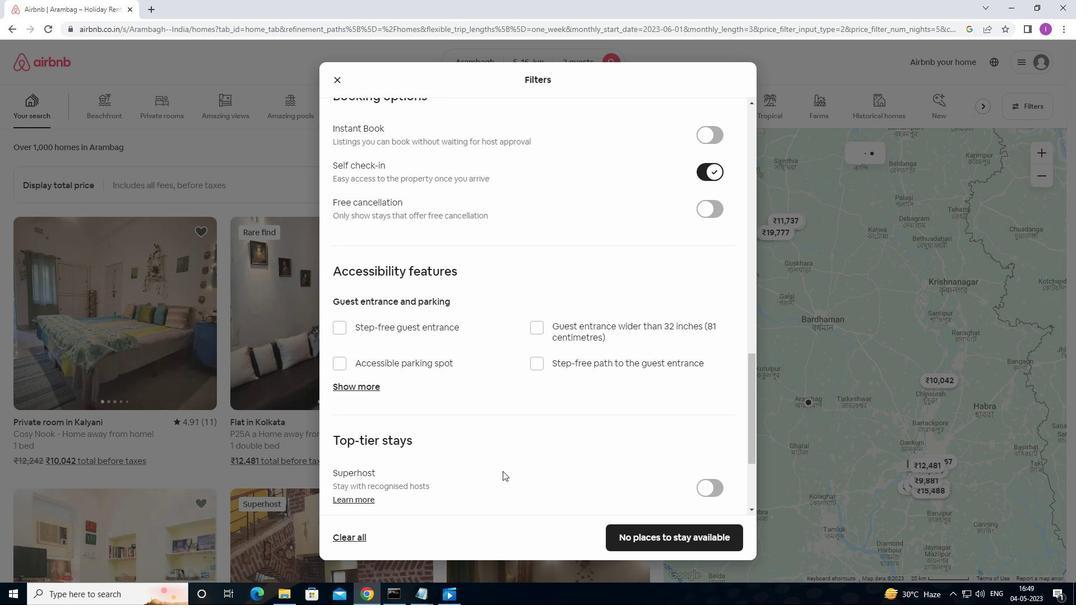 
Action: Mouse scrolled (501, 469) with delta (0, 0)
Screenshot: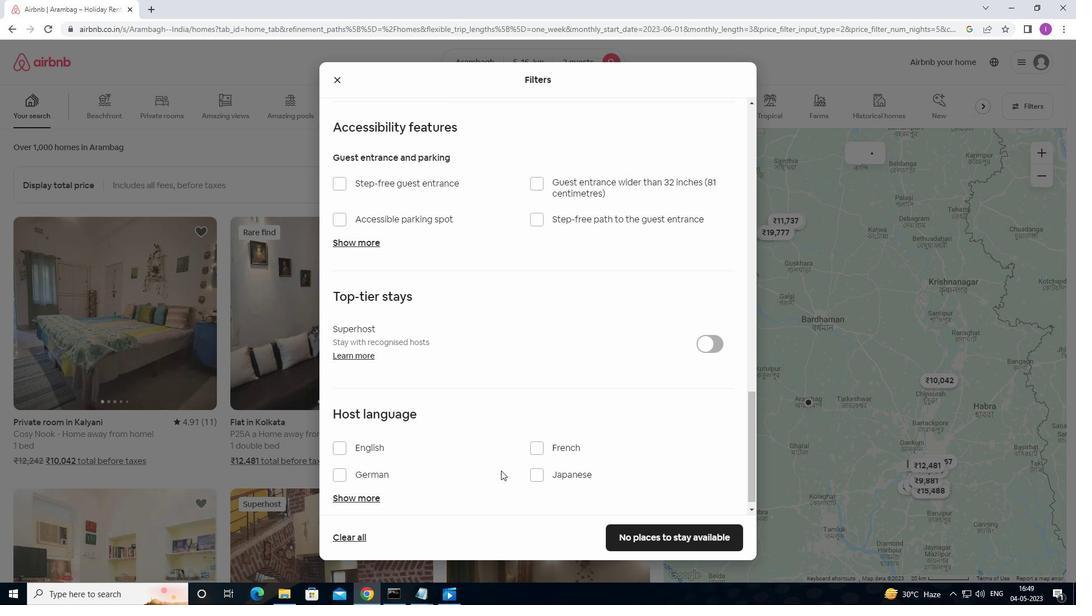
Action: Mouse scrolled (501, 469) with delta (0, 0)
Screenshot: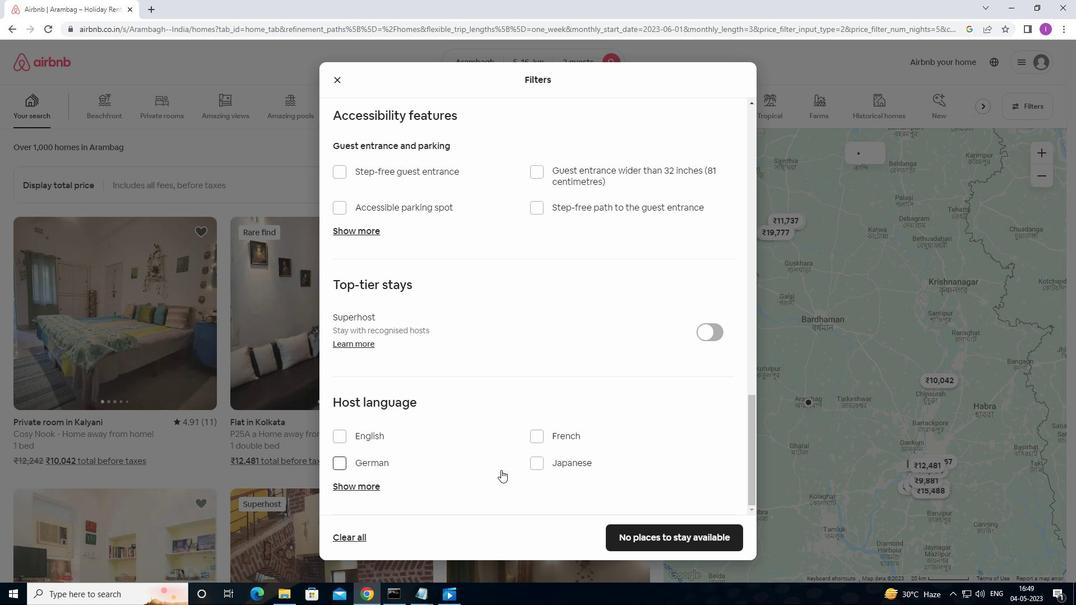 
Action: Mouse scrolled (501, 469) with delta (0, 0)
Screenshot: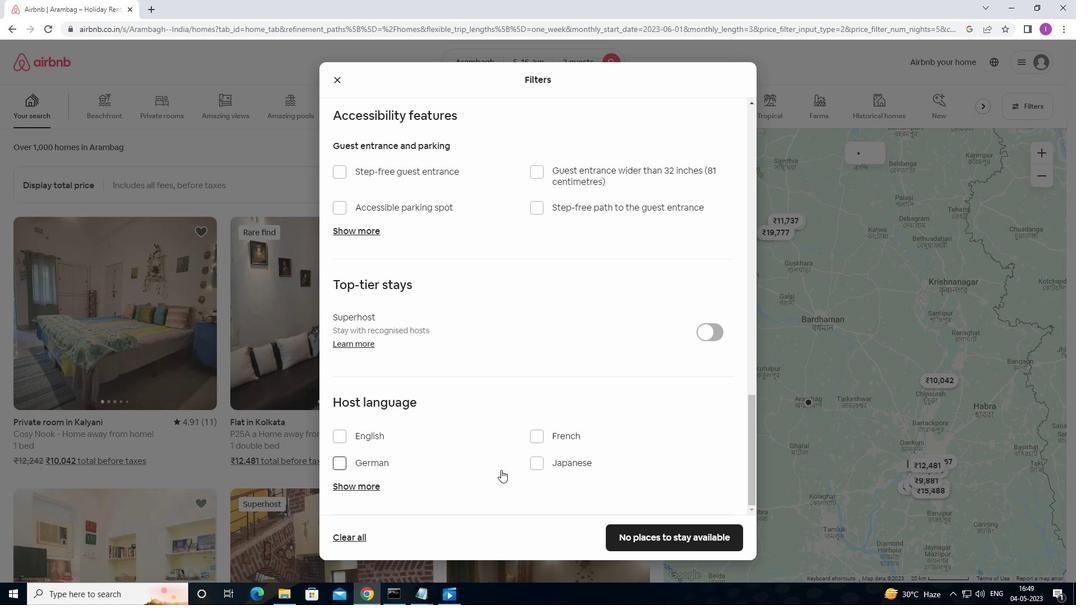 
Action: Mouse scrolled (501, 469) with delta (0, 0)
Screenshot: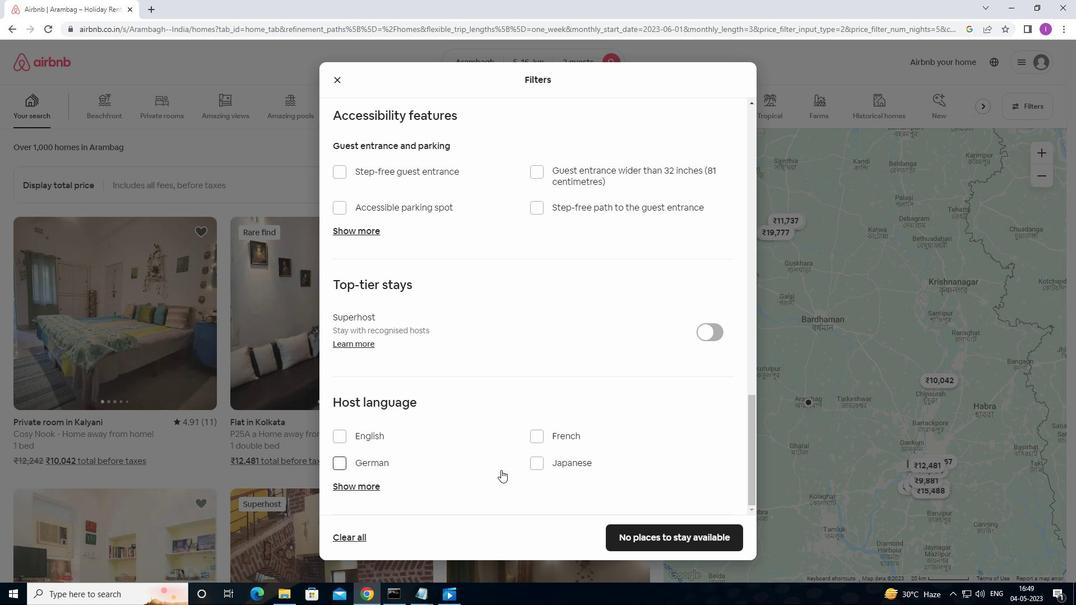
Action: Mouse moved to (342, 439)
Screenshot: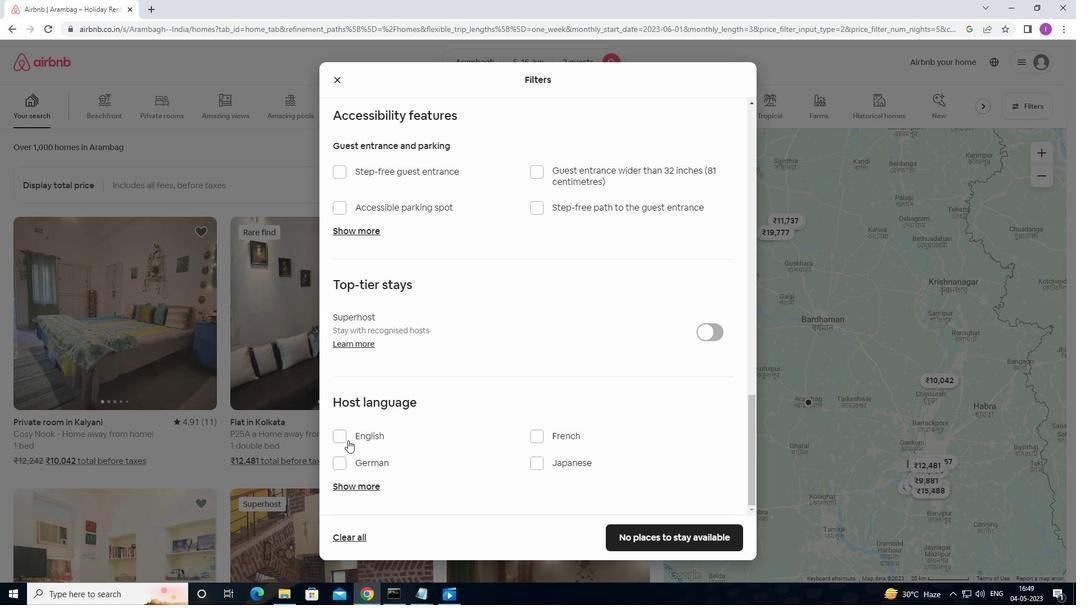 
Action: Mouse pressed left at (342, 439)
Screenshot: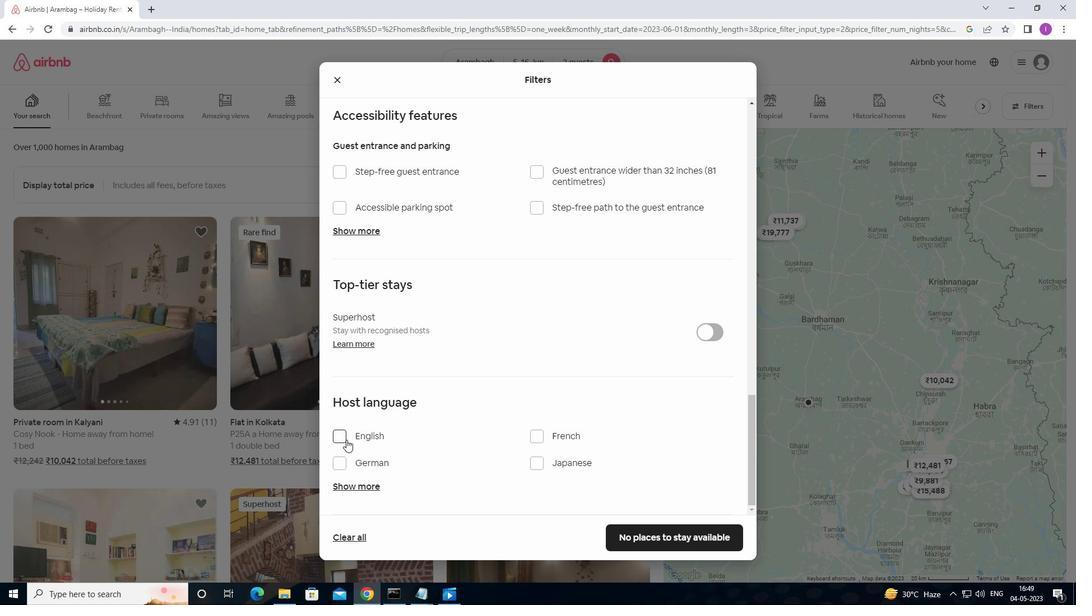 
Action: Mouse moved to (631, 537)
Screenshot: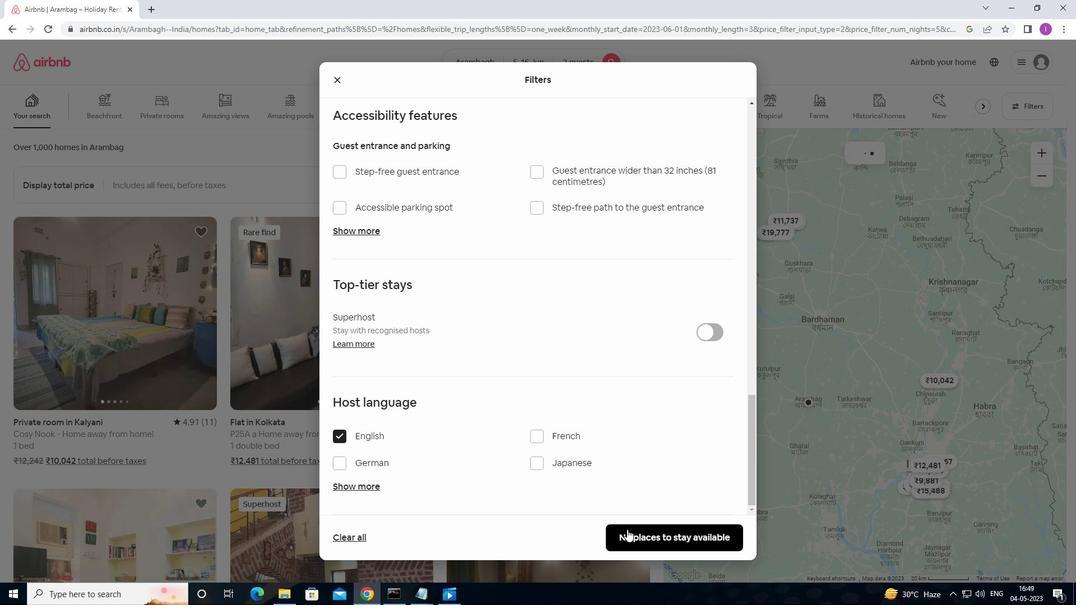 
Action: Mouse pressed left at (631, 537)
Screenshot: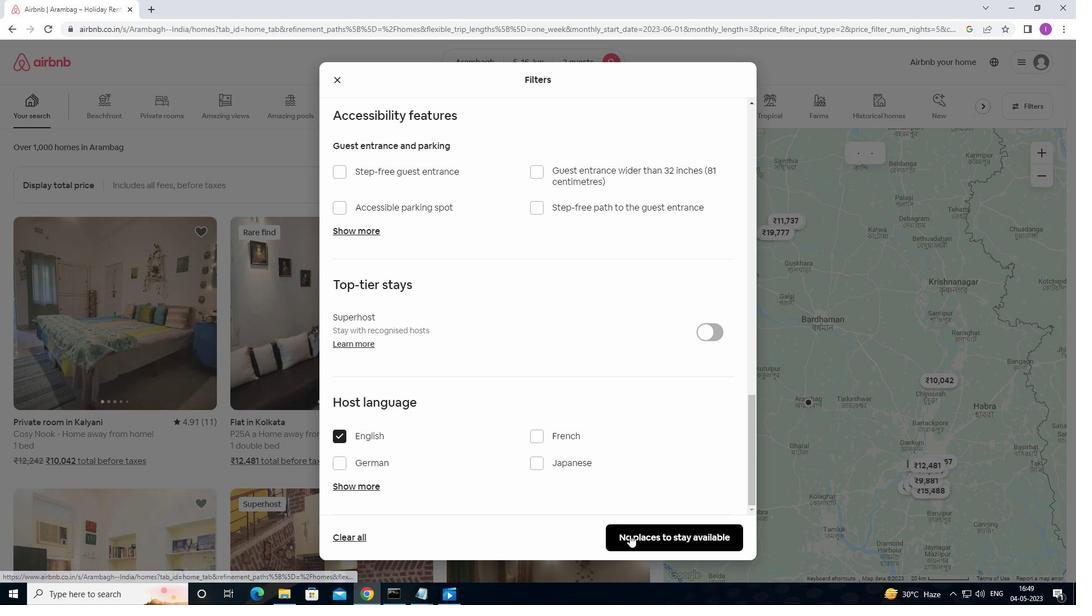 
Action: Mouse moved to (624, 525)
Screenshot: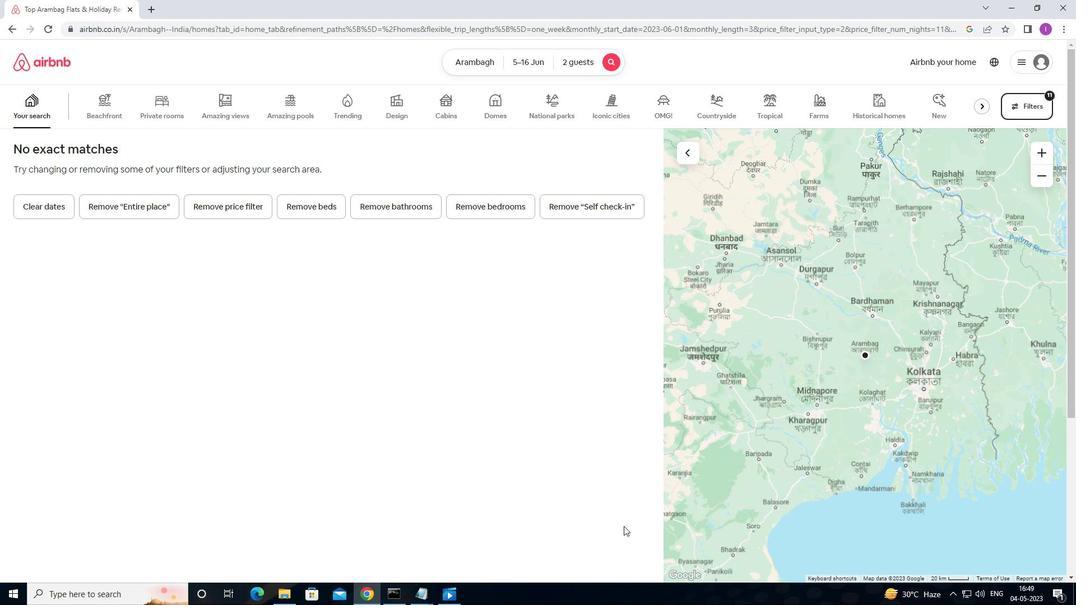 
